Task: Find connections with filter location Bagnols-sur-Cèze with filter topic #openhouse with filter profile language German with filter current company Barco with filter school Chaudhary Charan Singh University with filter industry Retail Art Dealers with filter service category Commercial Insurance with filter keywords title Management Consultant
Action: Mouse moved to (627, 86)
Screenshot: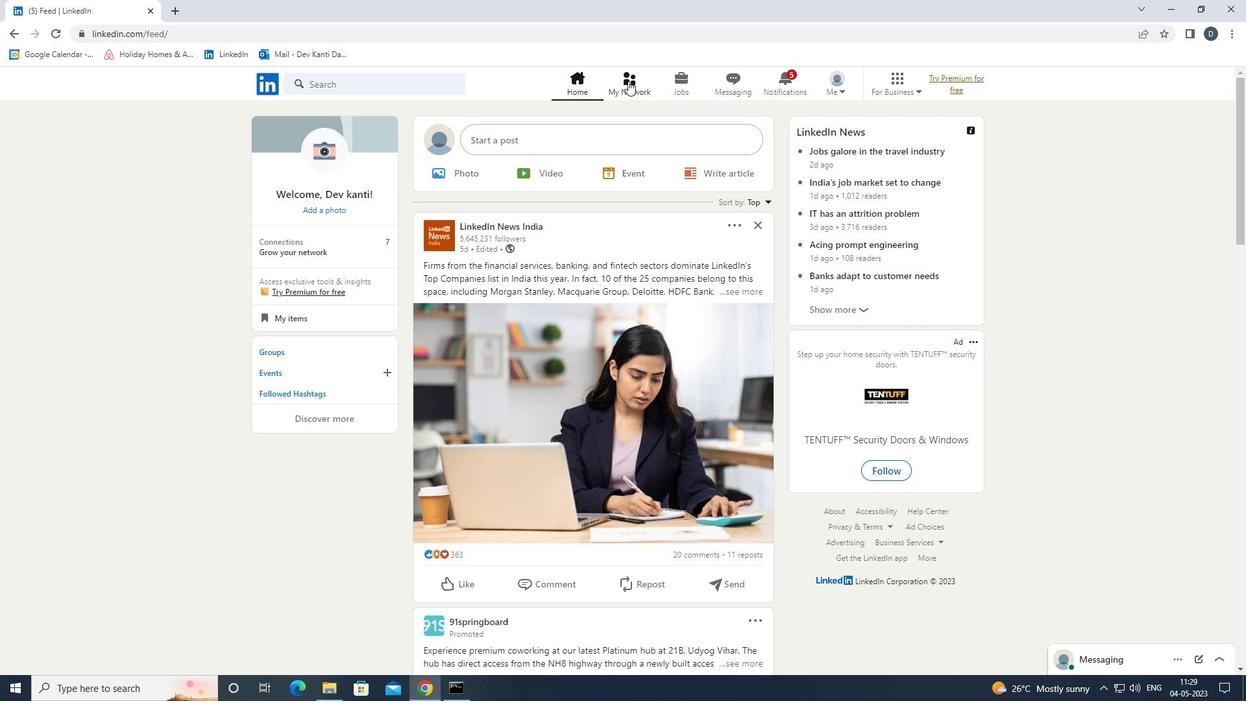 
Action: Mouse pressed left at (627, 86)
Screenshot: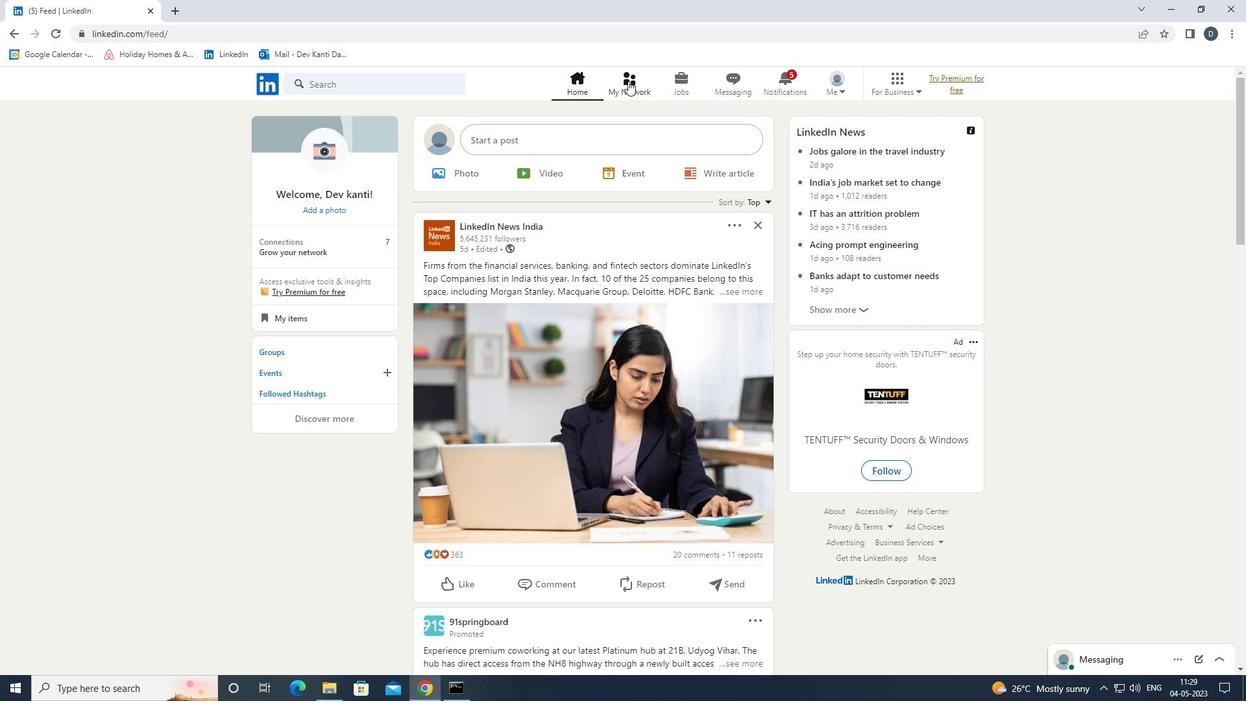 
Action: Mouse moved to (431, 155)
Screenshot: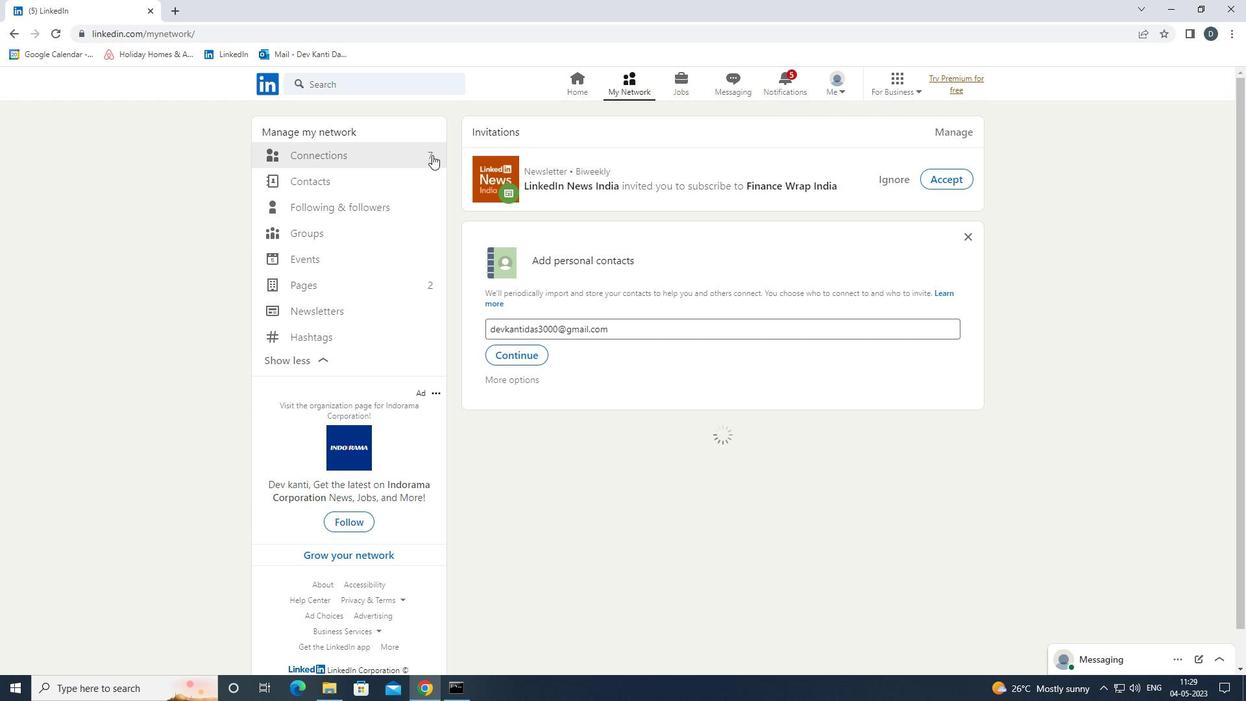 
Action: Mouse pressed left at (431, 155)
Screenshot: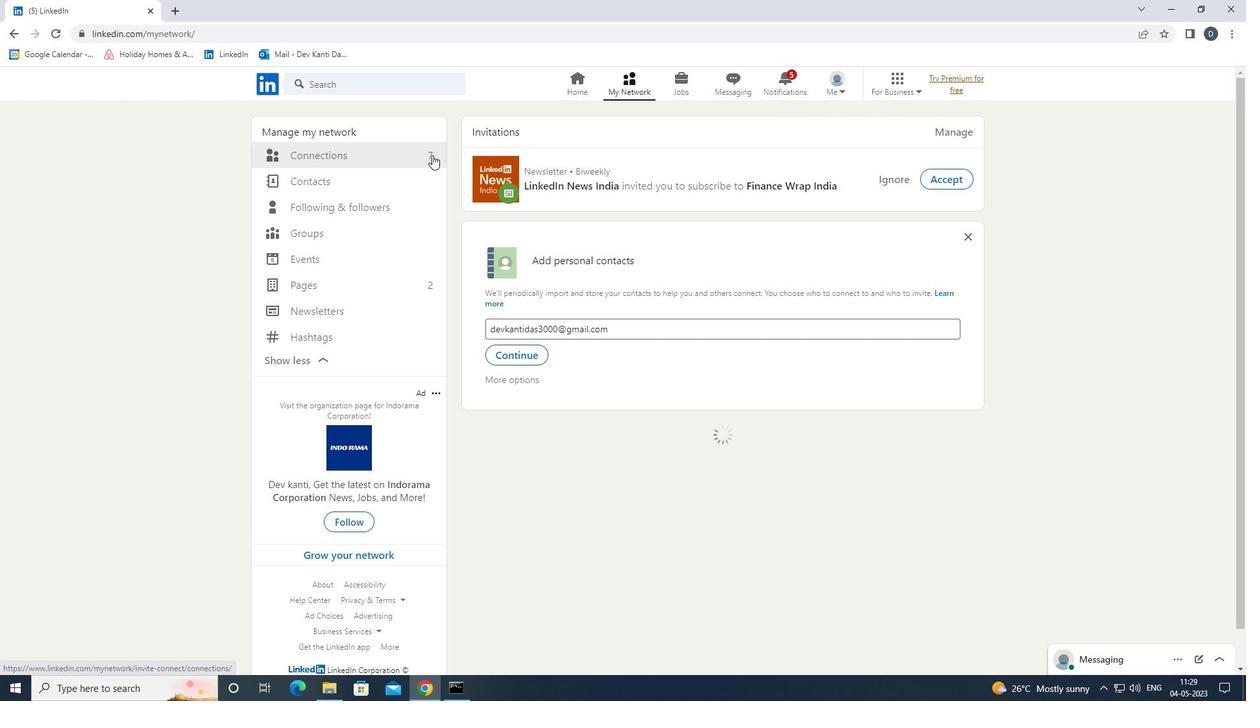 
Action: Mouse moved to (720, 157)
Screenshot: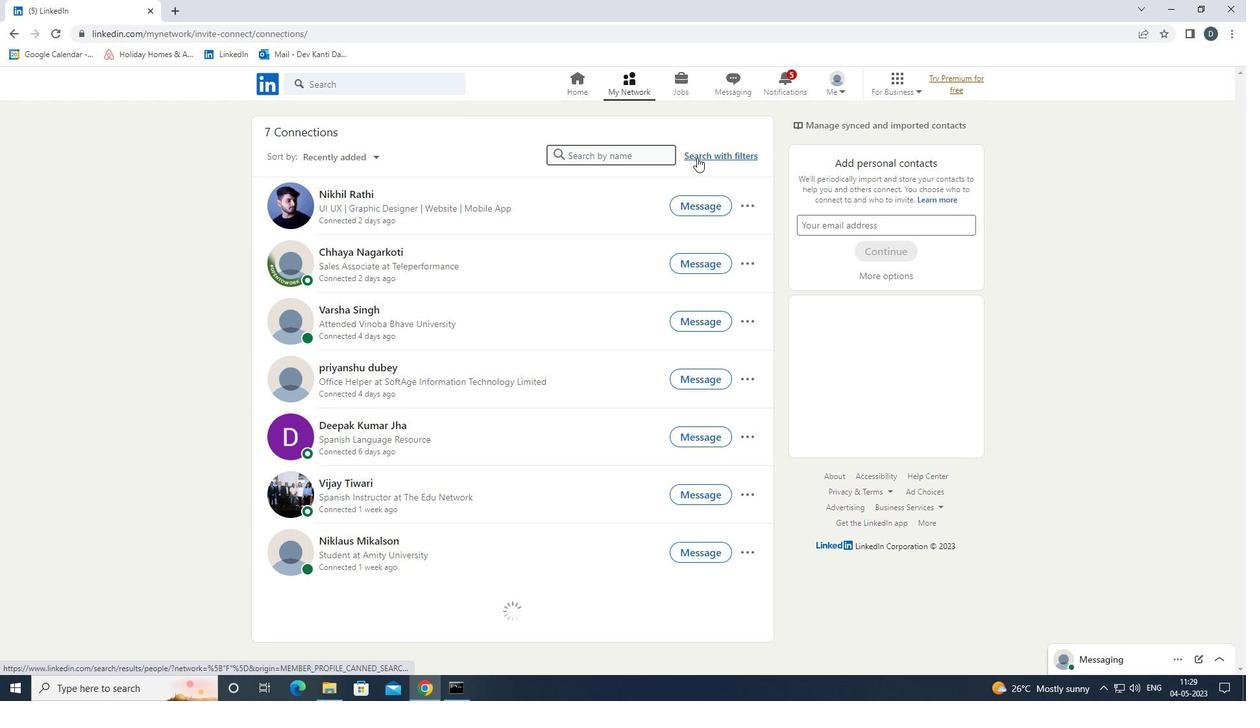 
Action: Mouse pressed left at (720, 157)
Screenshot: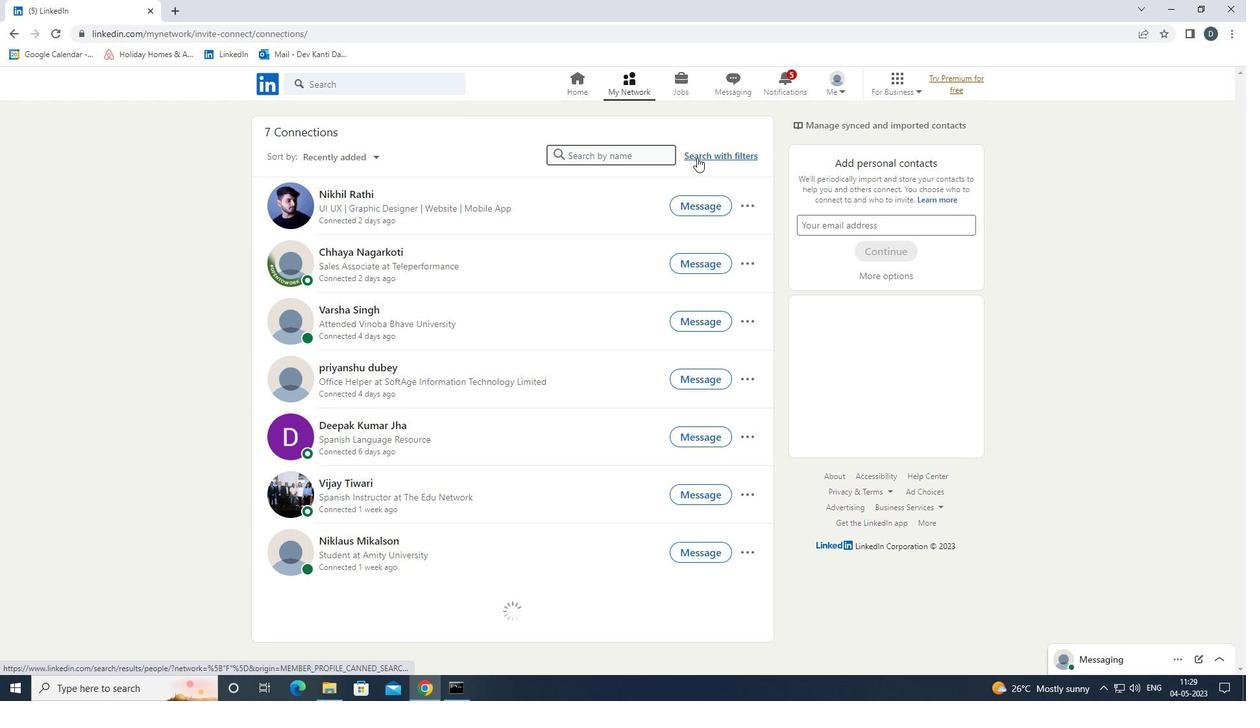 
Action: Mouse moved to (660, 119)
Screenshot: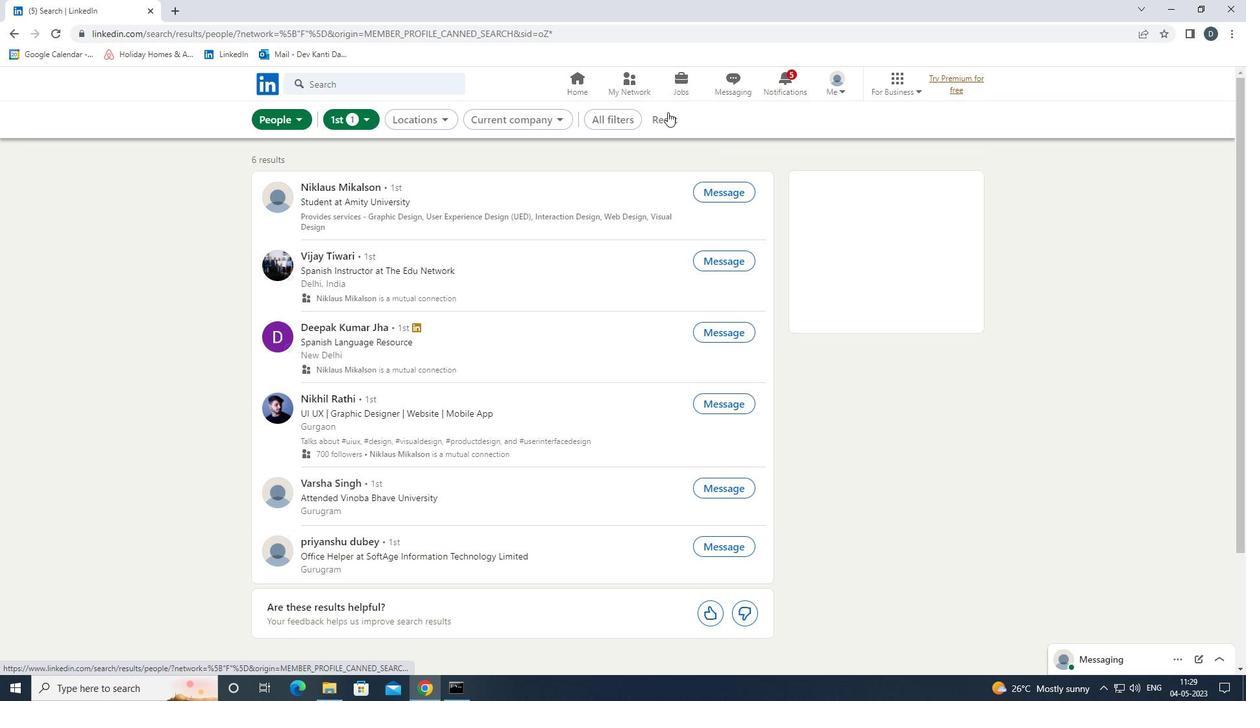 
Action: Mouse pressed left at (660, 119)
Screenshot: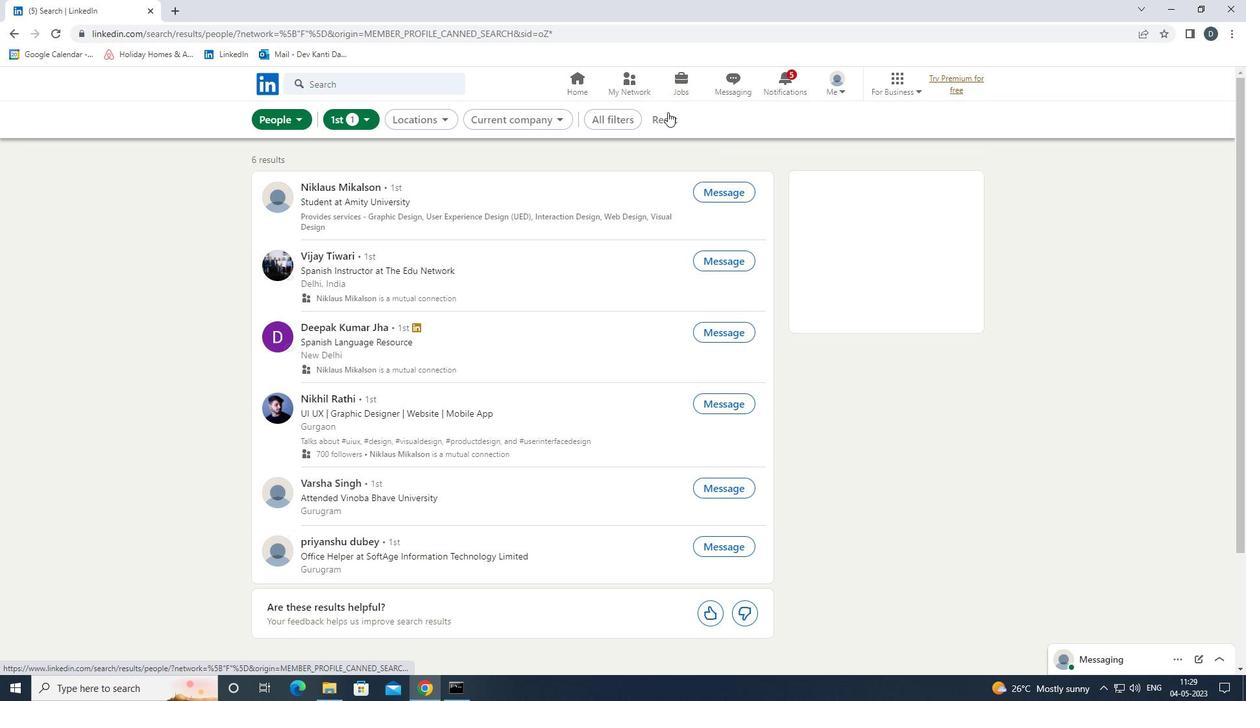 
Action: Mouse moved to (647, 118)
Screenshot: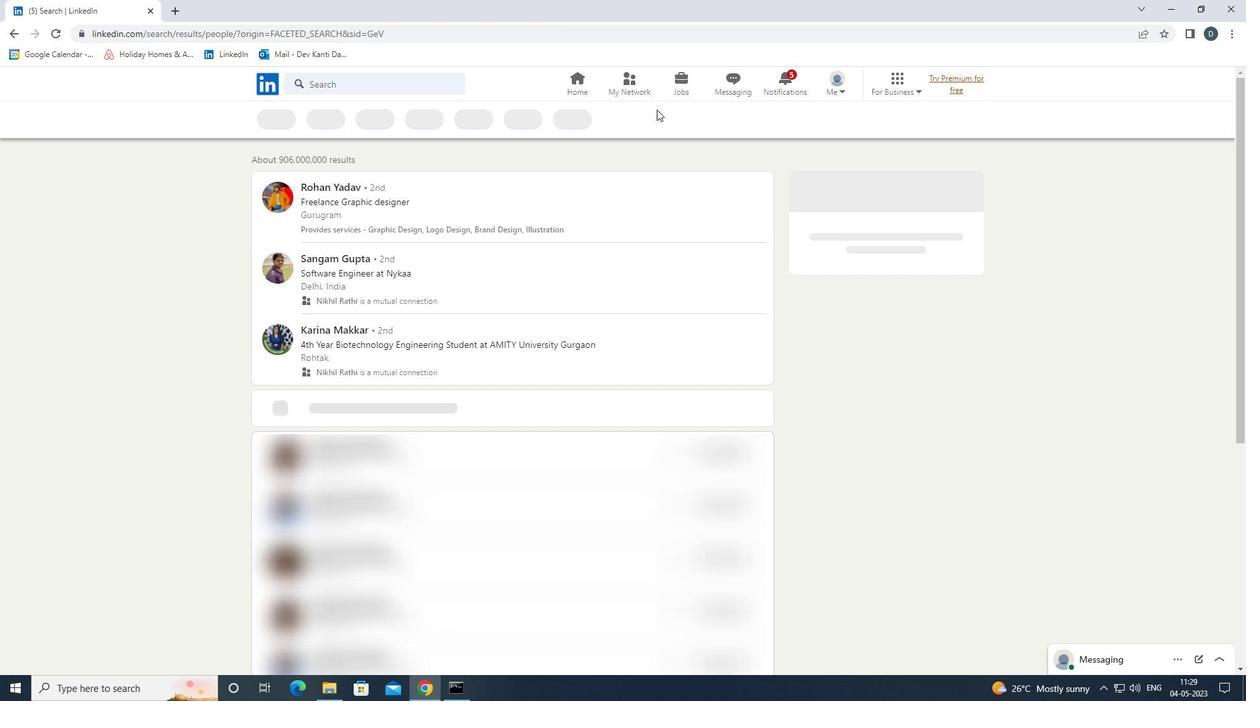 
Action: Mouse pressed left at (647, 118)
Screenshot: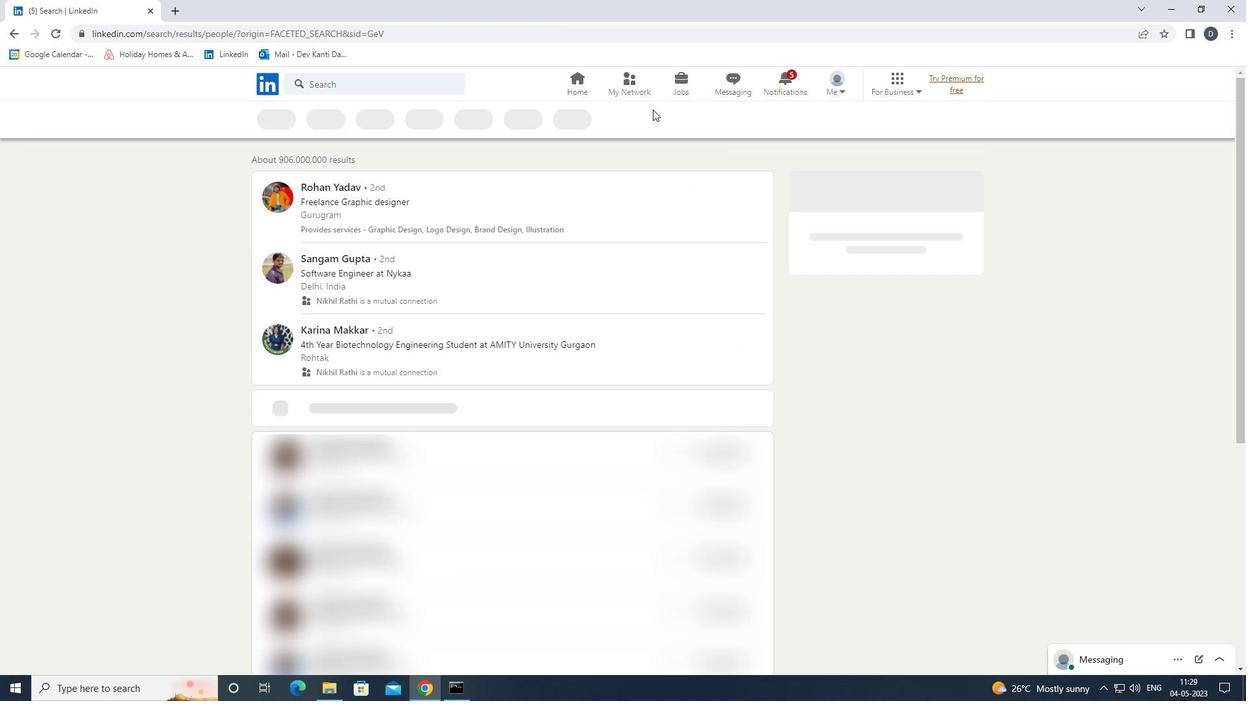 
Action: Mouse moved to (1084, 422)
Screenshot: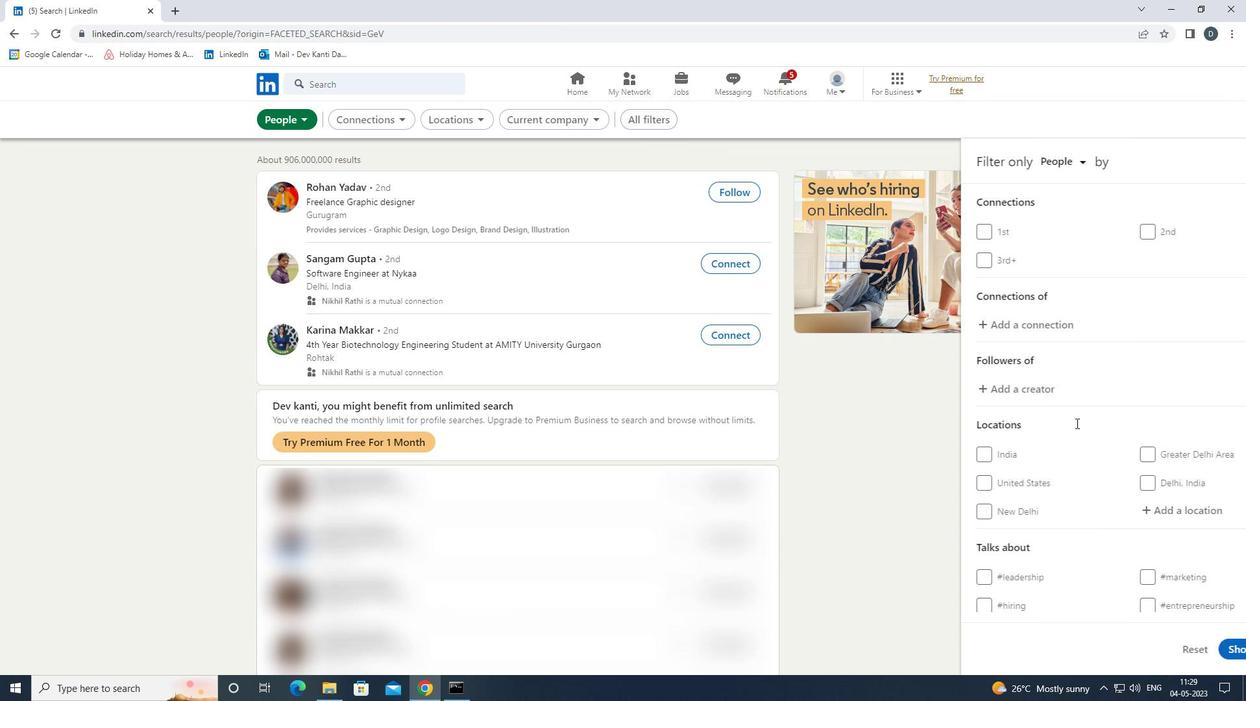 
Action: Mouse scrolled (1084, 422) with delta (0, 0)
Screenshot: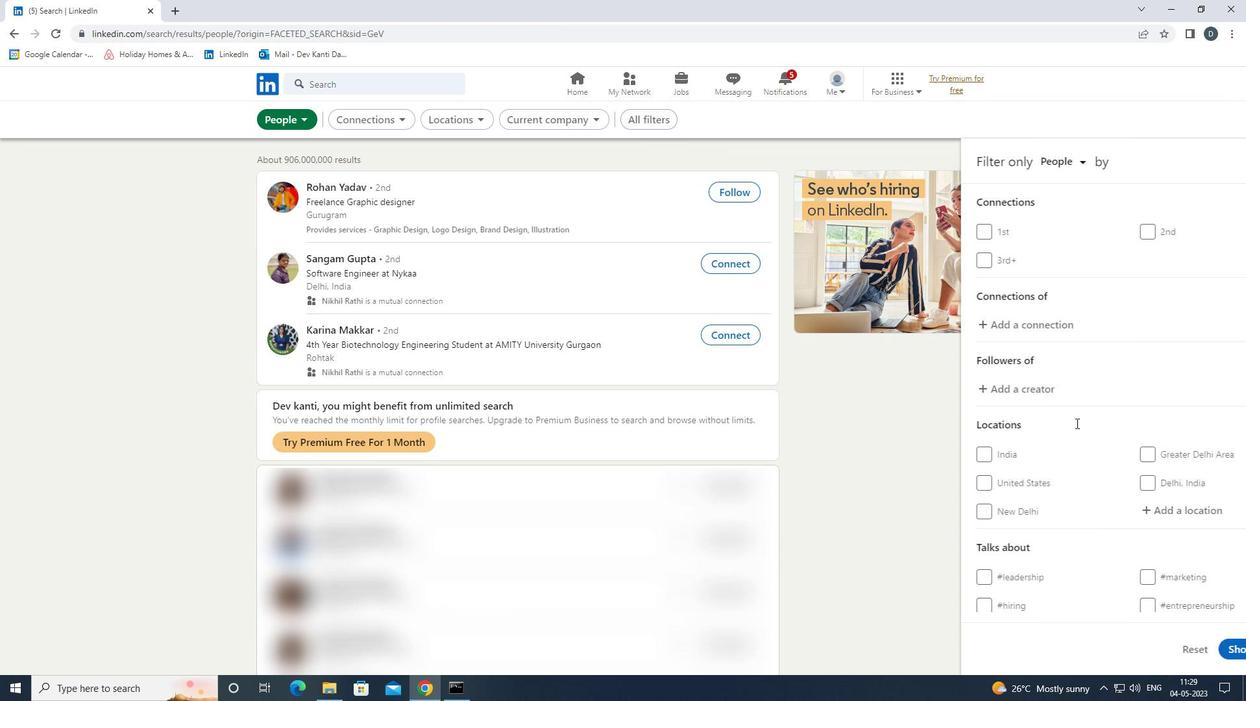 
Action: Mouse moved to (1084, 422)
Screenshot: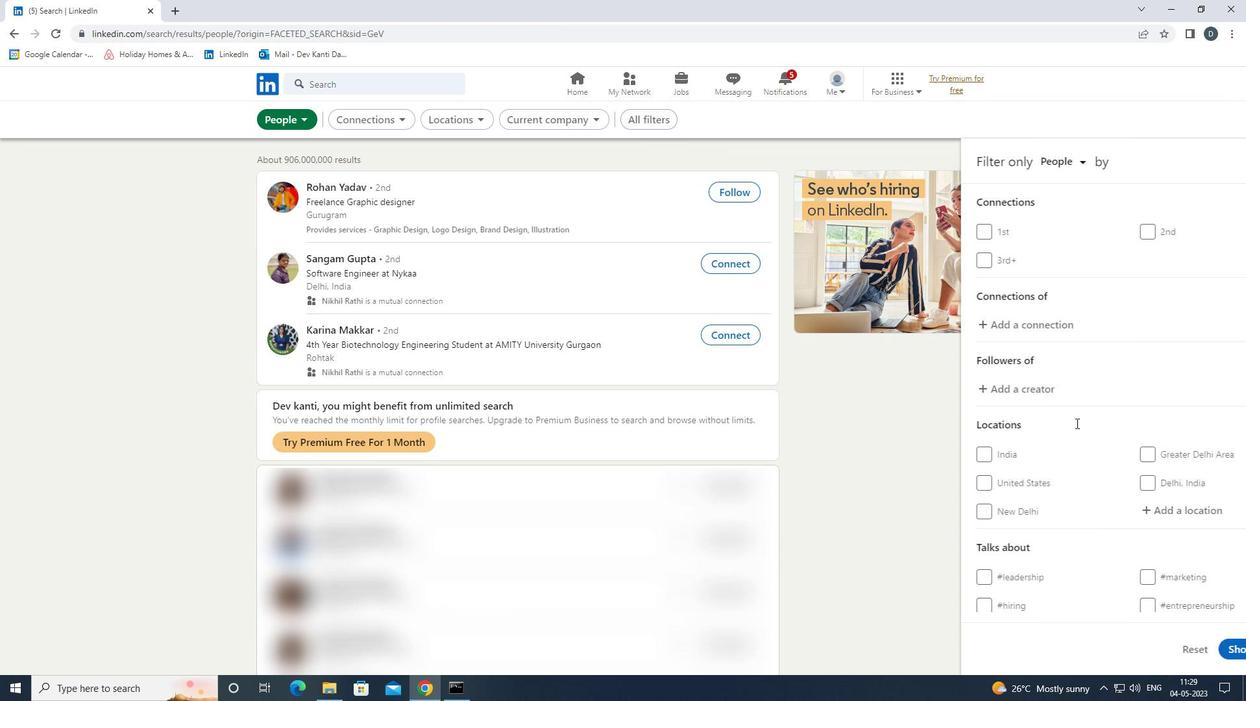 
Action: Mouse scrolled (1084, 422) with delta (0, 0)
Screenshot: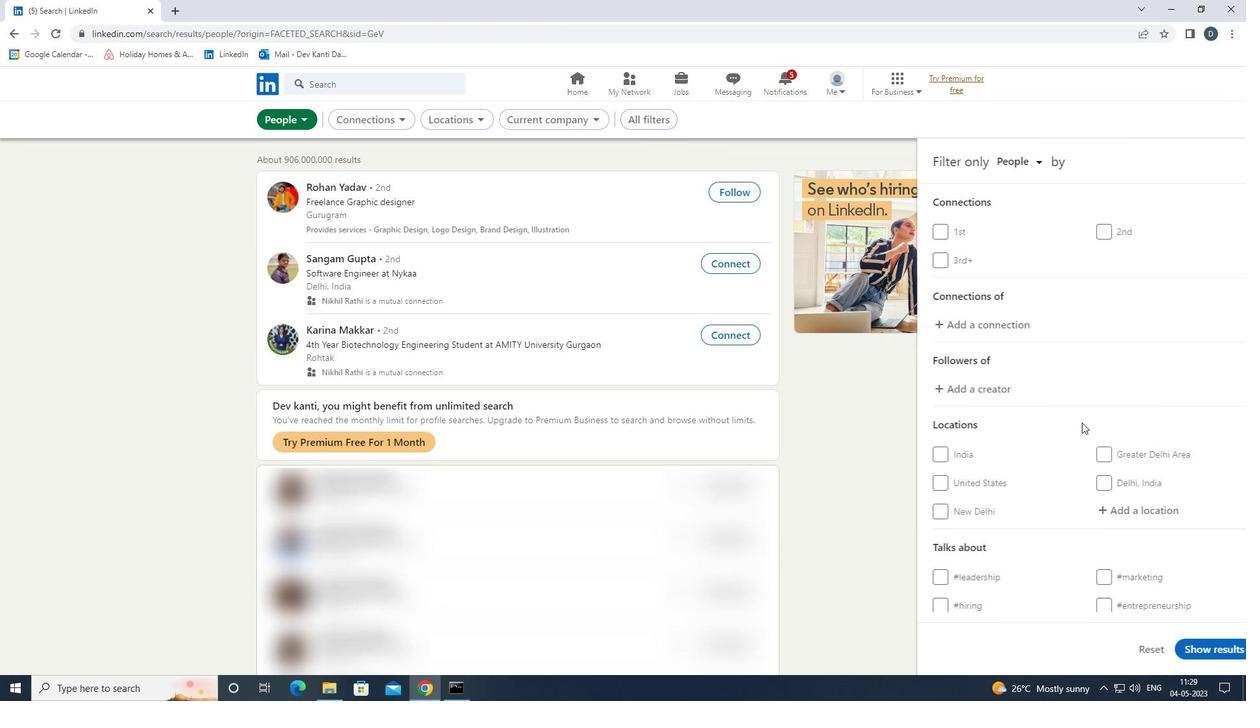 
Action: Mouse moved to (1091, 366)
Screenshot: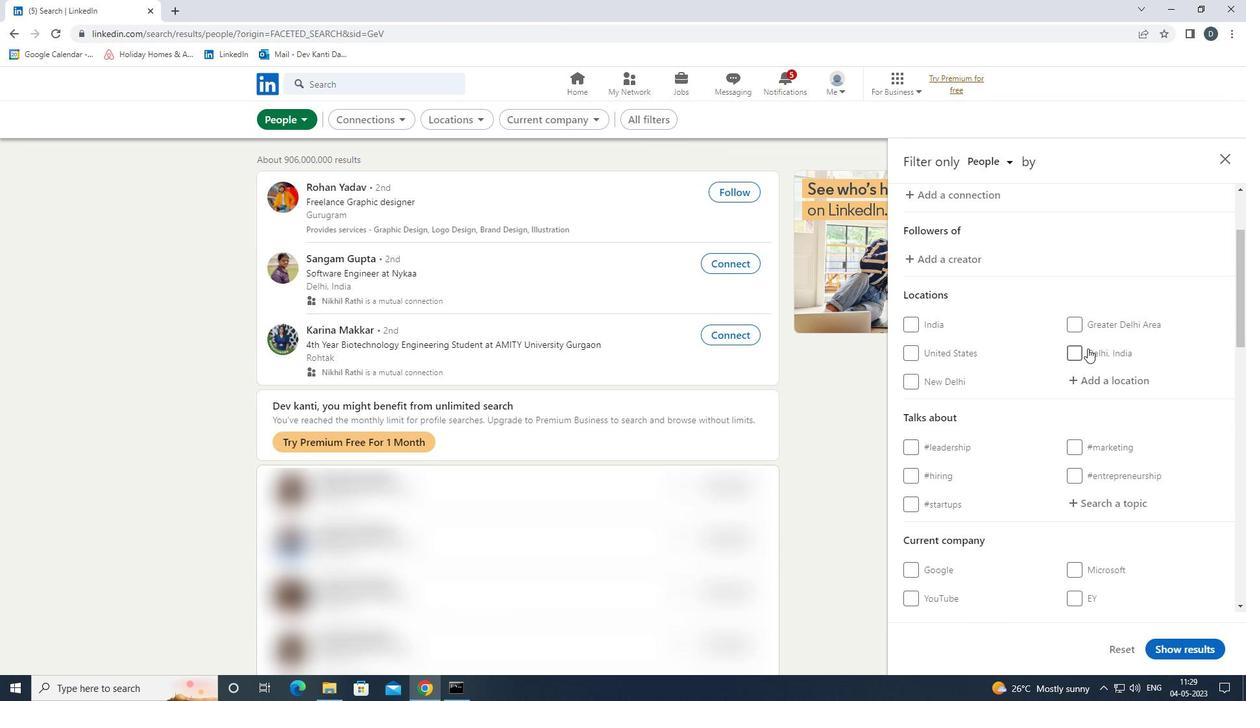 
Action: Mouse pressed left at (1091, 366)
Screenshot: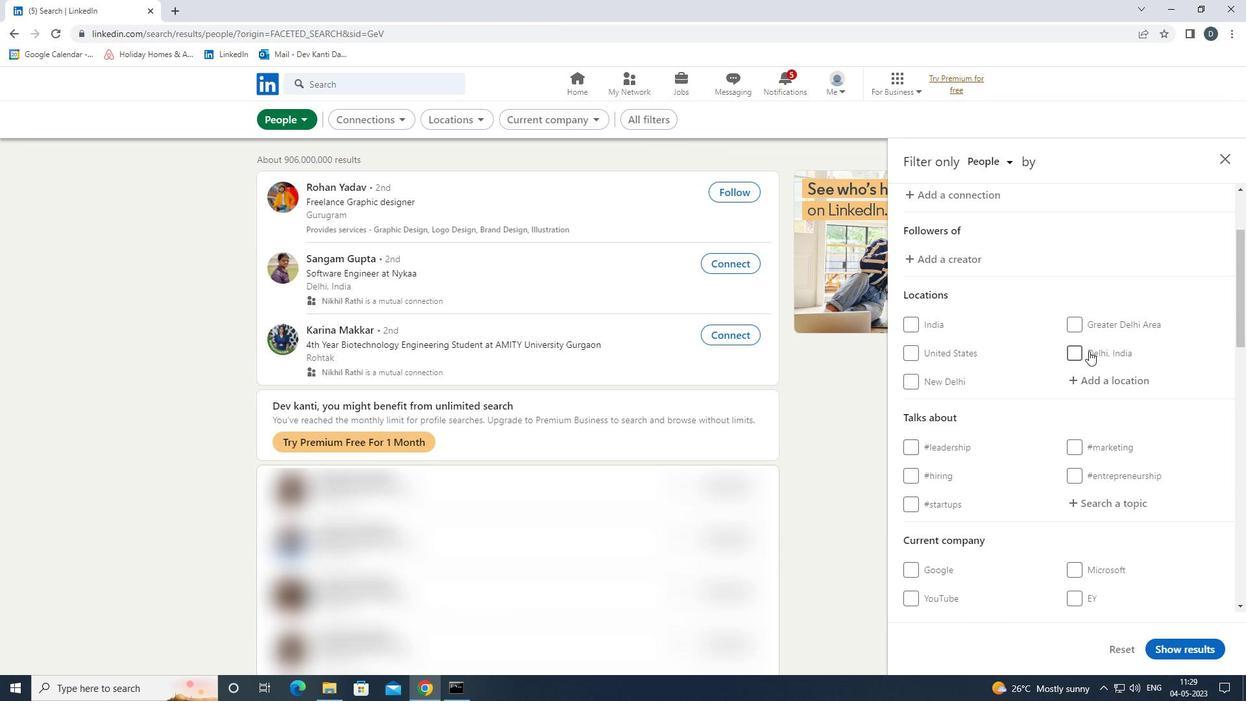 
Action: Mouse moved to (1094, 375)
Screenshot: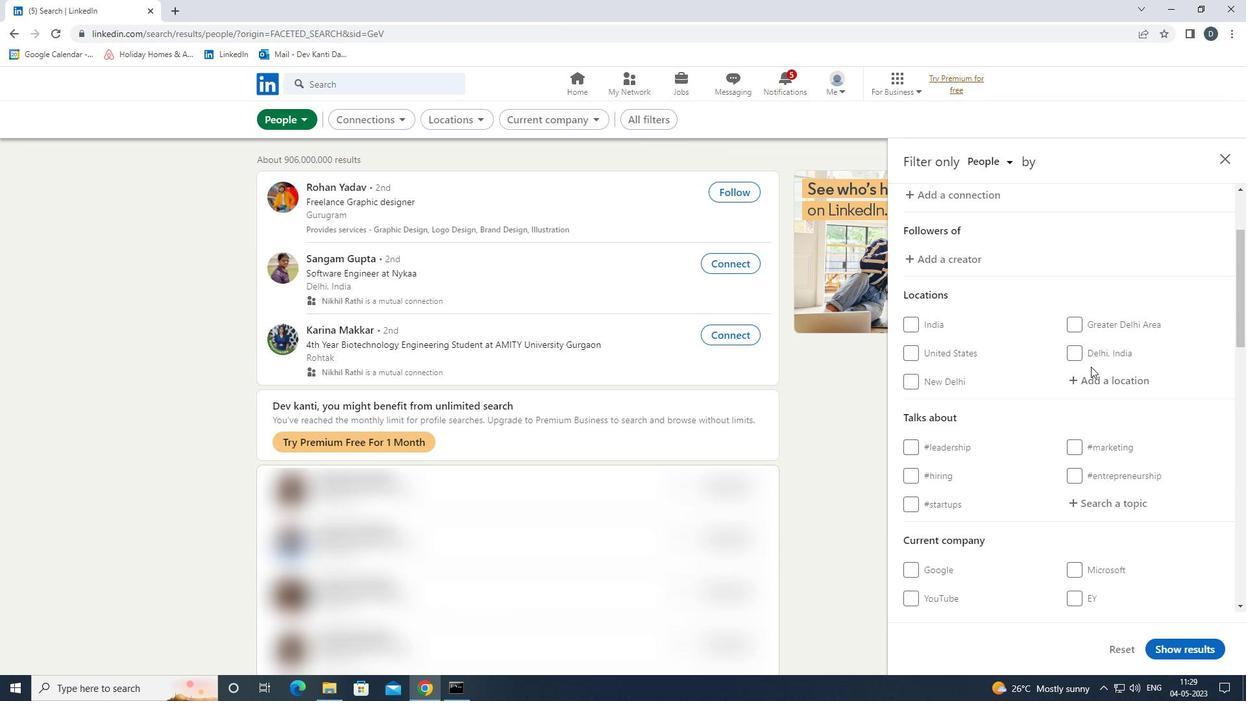 
Action: Mouse pressed left at (1094, 375)
Screenshot: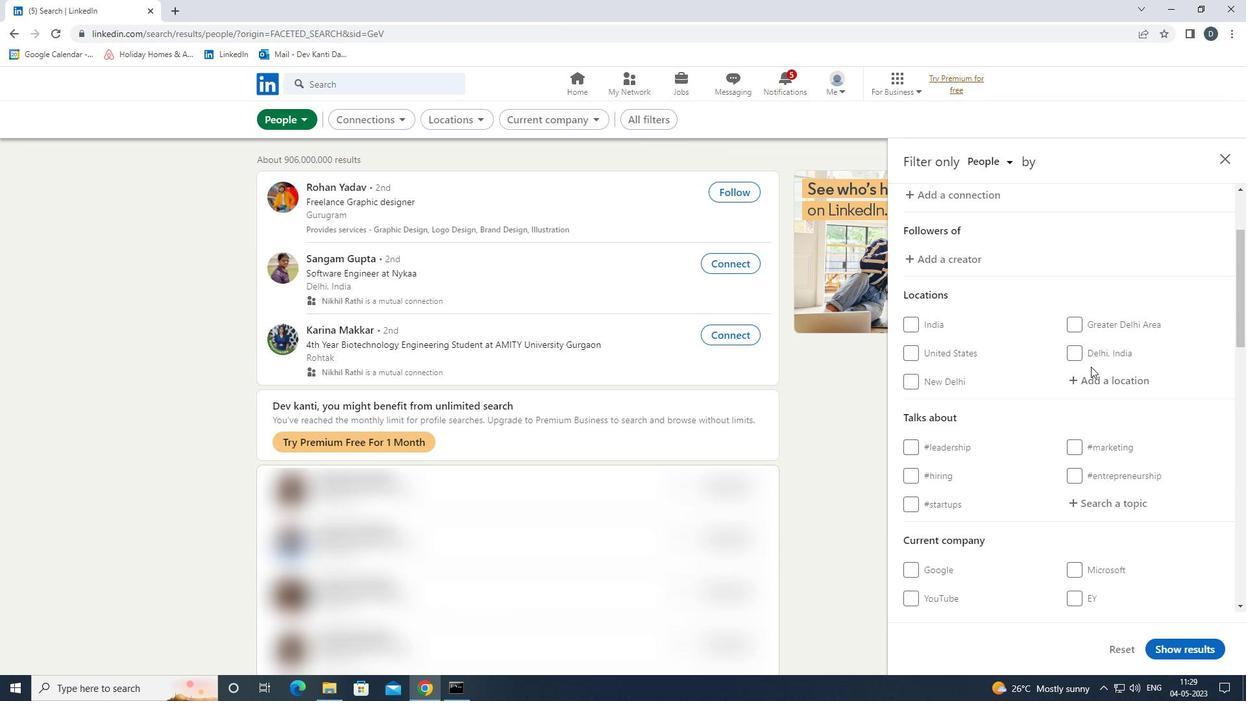 
Action: Key pressed <Key.shift>BANG<Key.backspace><Key.backspace>GNOLS<Key.down><Key.down><Key.down><Key.enter>
Screenshot: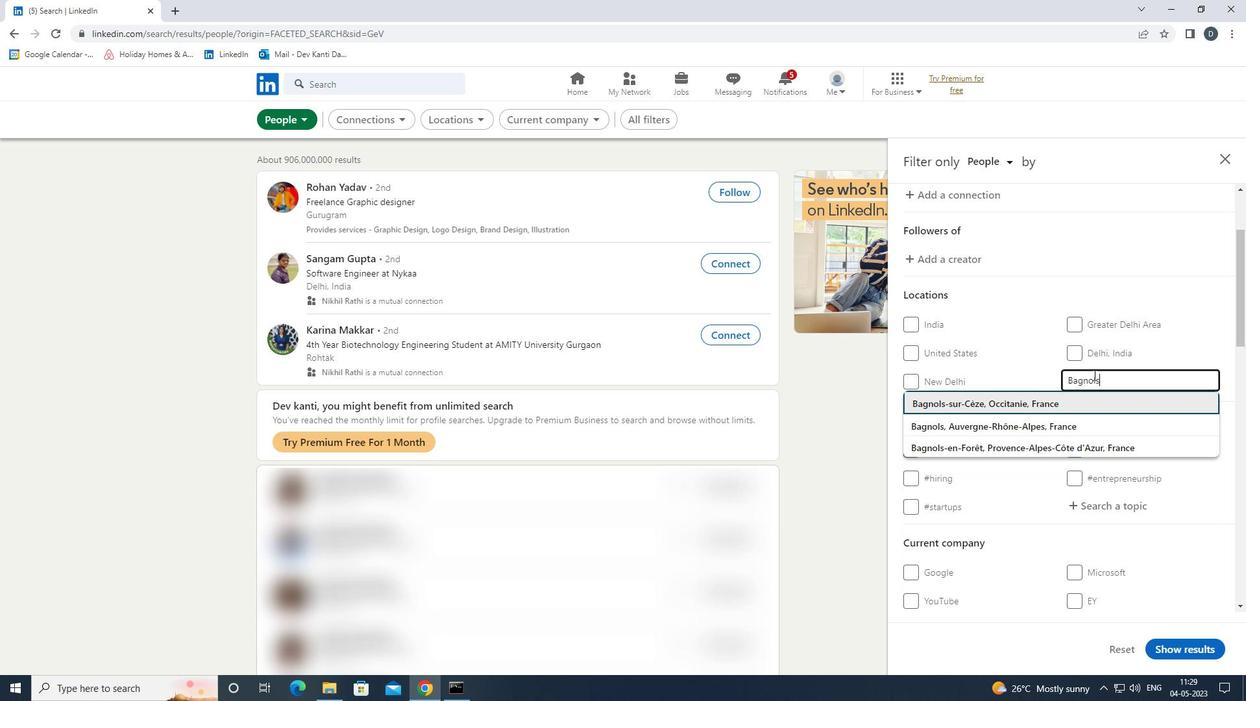 
Action: Mouse moved to (937, 224)
Screenshot: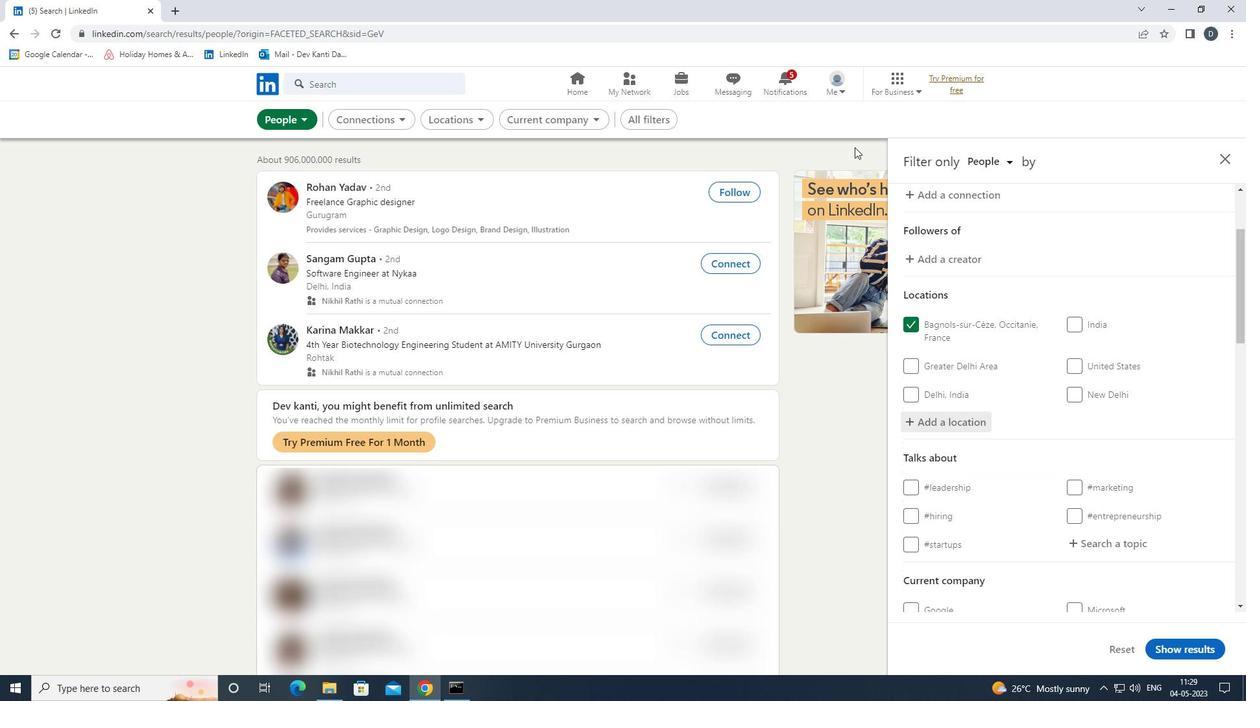 
Action: Mouse scrolled (937, 223) with delta (0, 0)
Screenshot: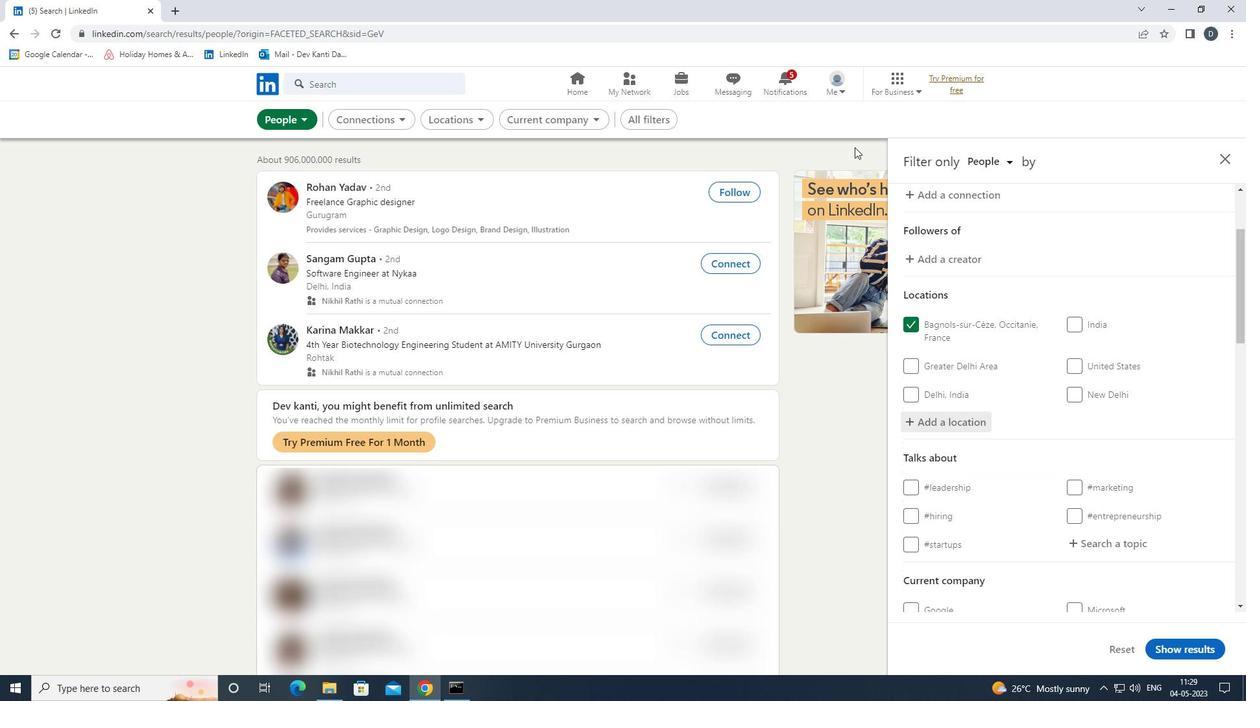 
Action: Mouse moved to (1016, 337)
Screenshot: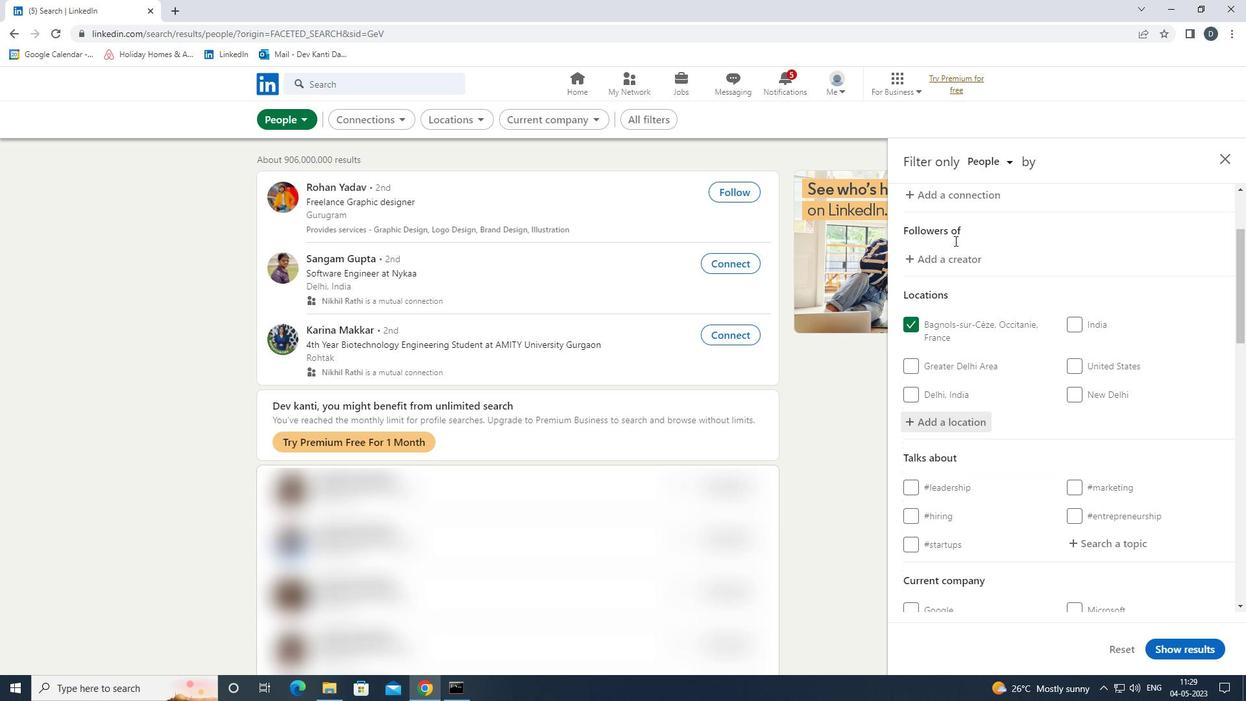 
Action: Mouse scrolled (1016, 336) with delta (0, 0)
Screenshot: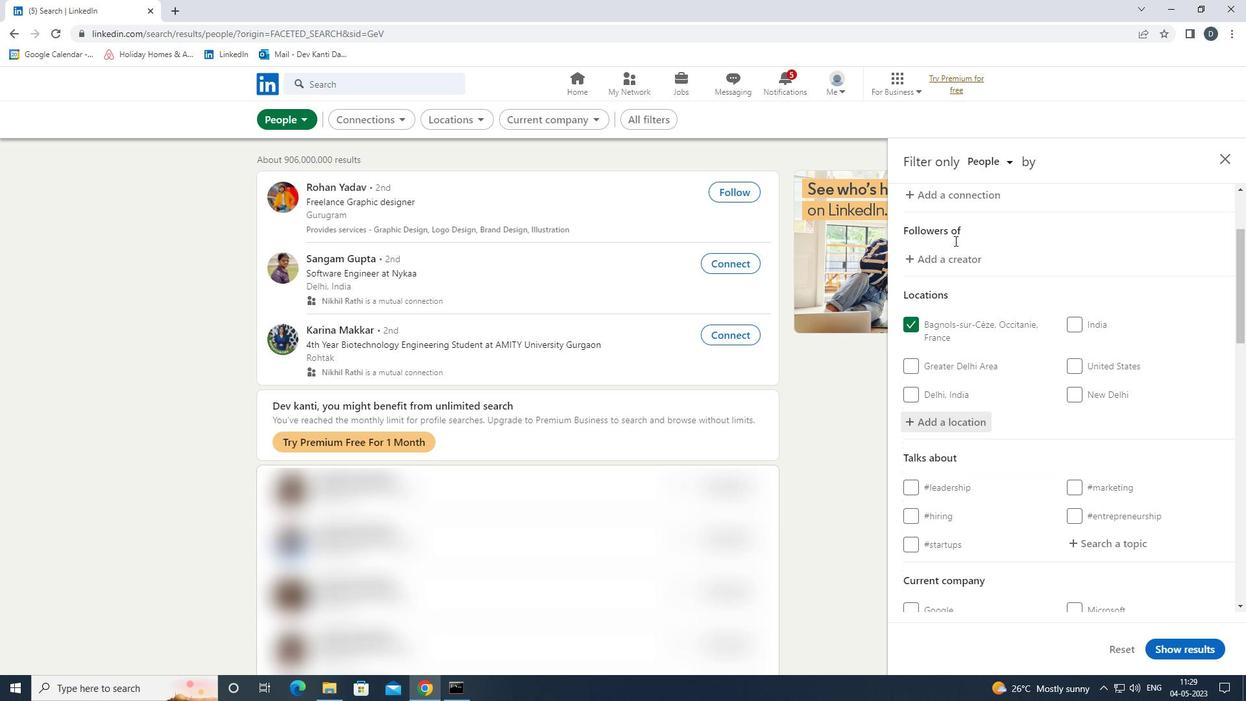 
Action: Mouse moved to (1016, 338)
Screenshot: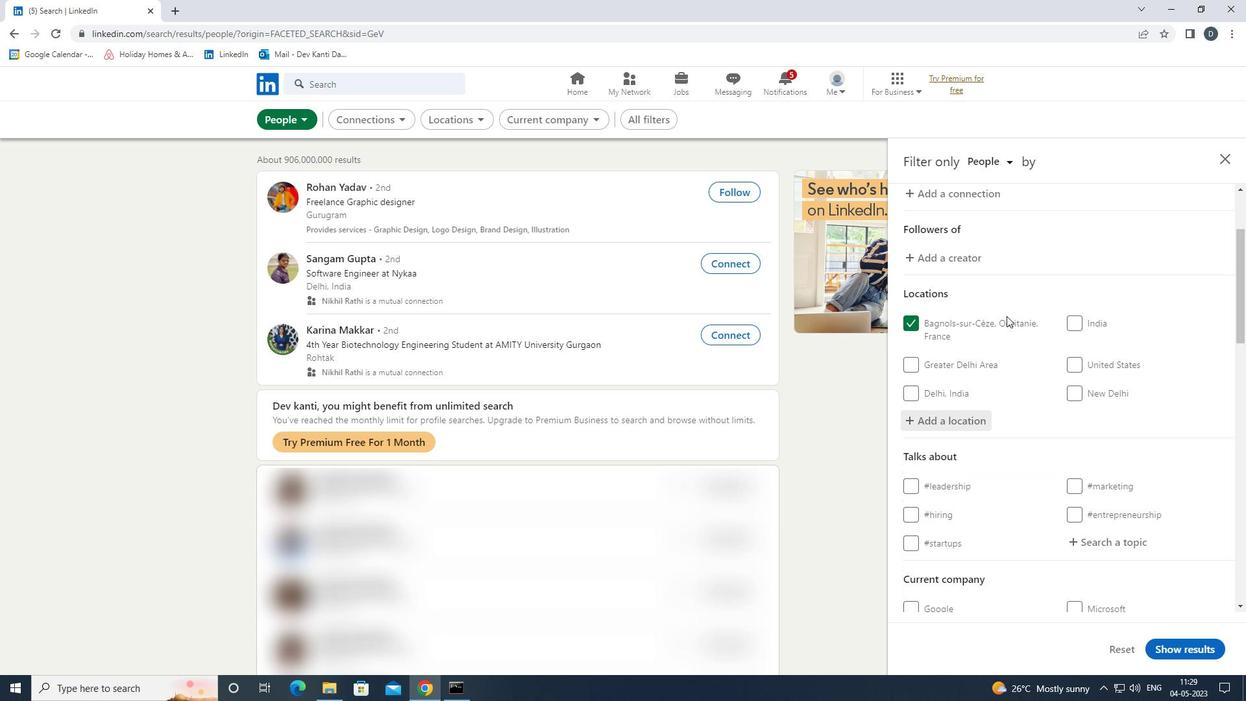 
Action: Mouse scrolled (1016, 338) with delta (0, 0)
Screenshot: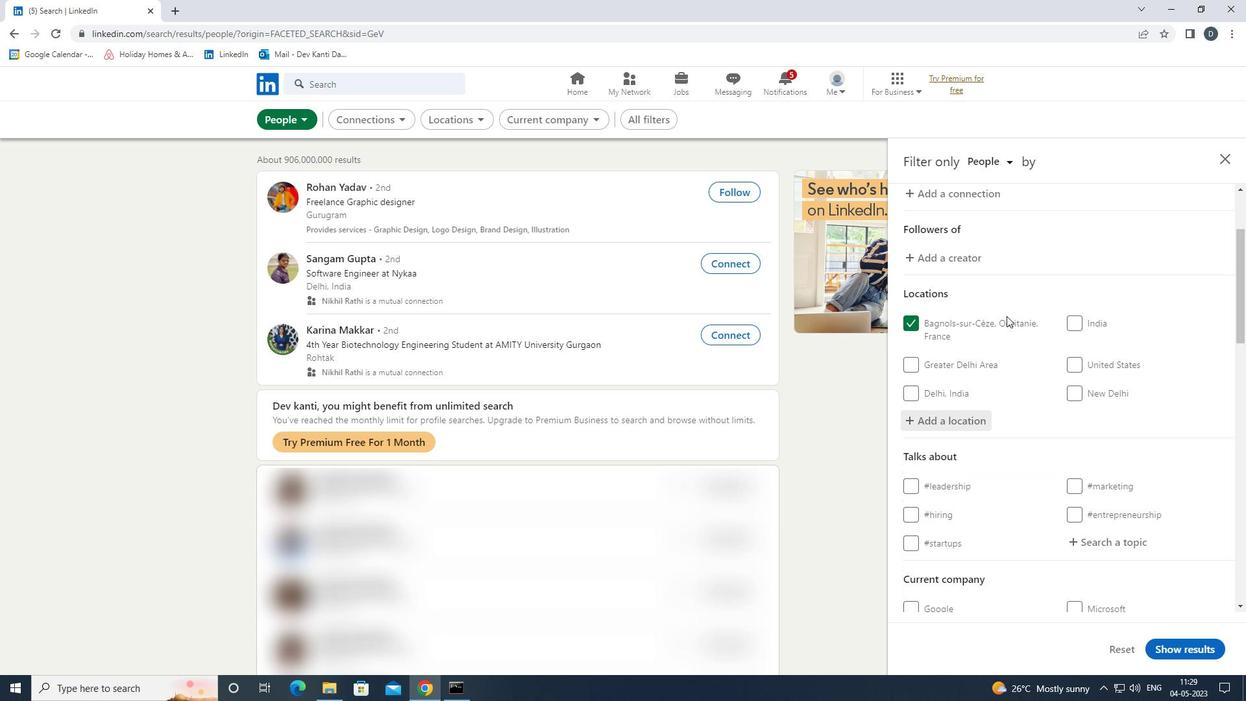 
Action: Mouse moved to (1016, 339)
Screenshot: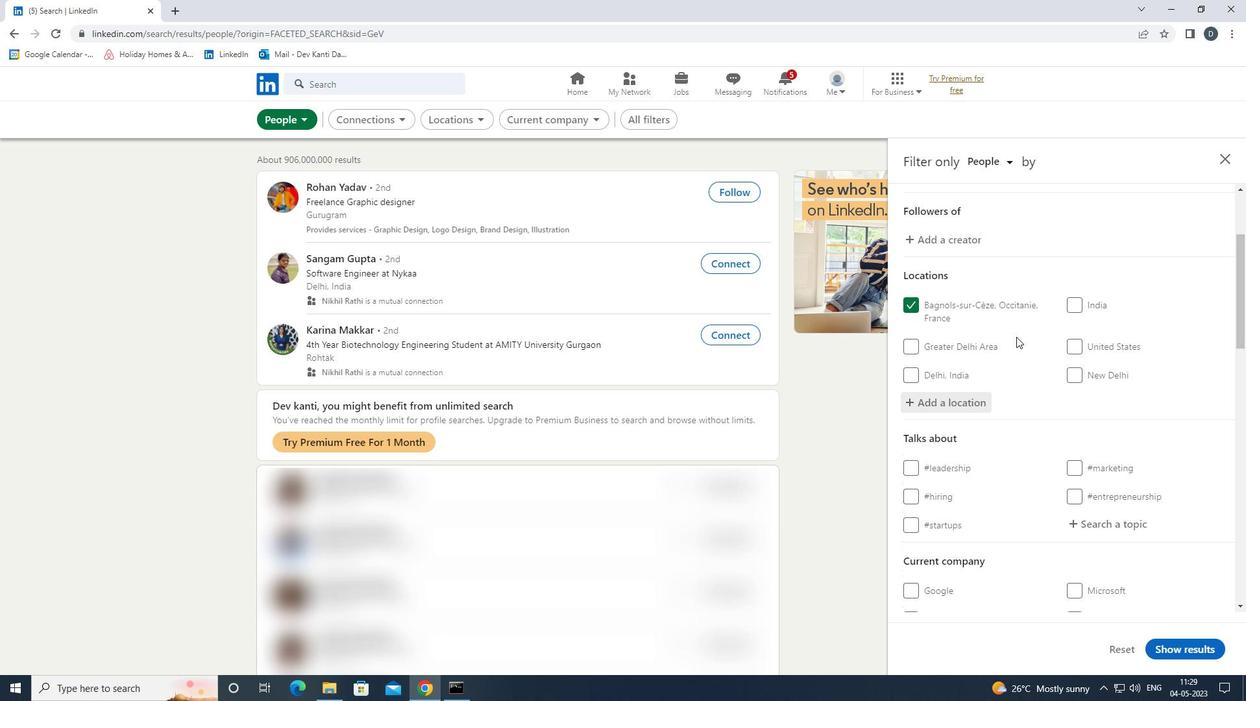 
Action: Mouse scrolled (1016, 338) with delta (0, 0)
Screenshot: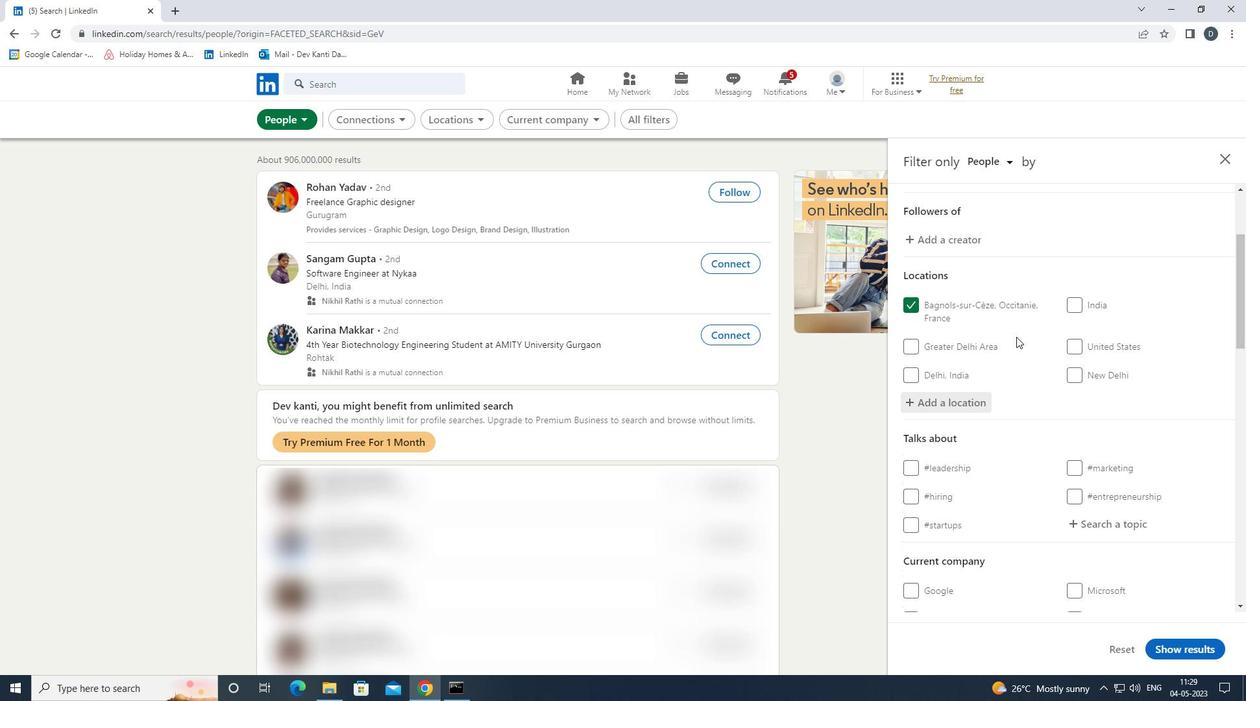 
Action: Mouse moved to (1112, 289)
Screenshot: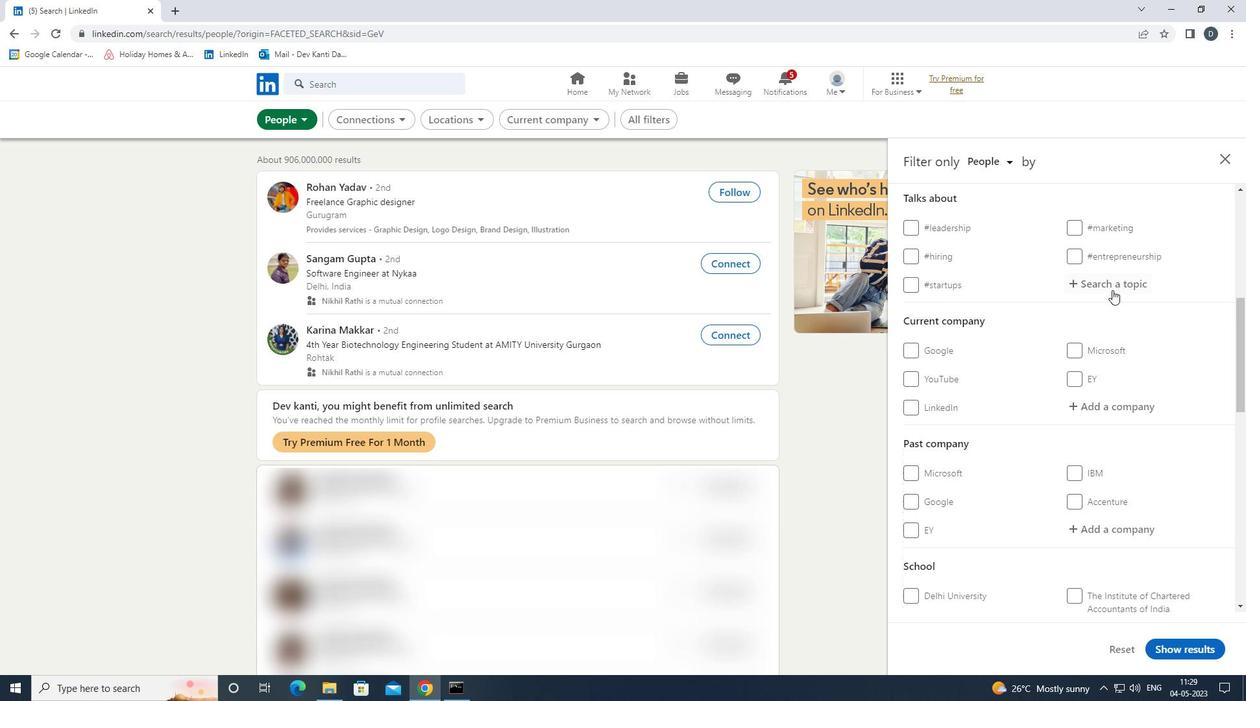 
Action: Mouse pressed left at (1112, 289)
Screenshot: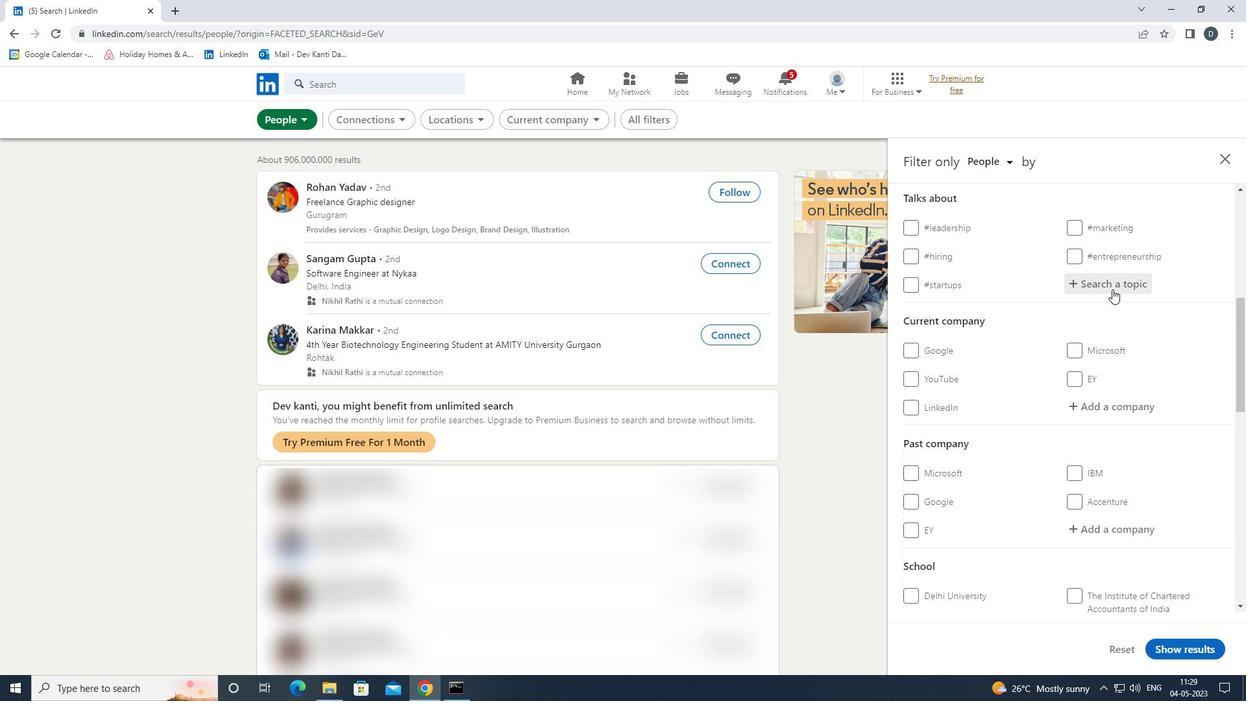 
Action: Key pressed OPENHOUSE<Key.down><Key.enter>
Screenshot: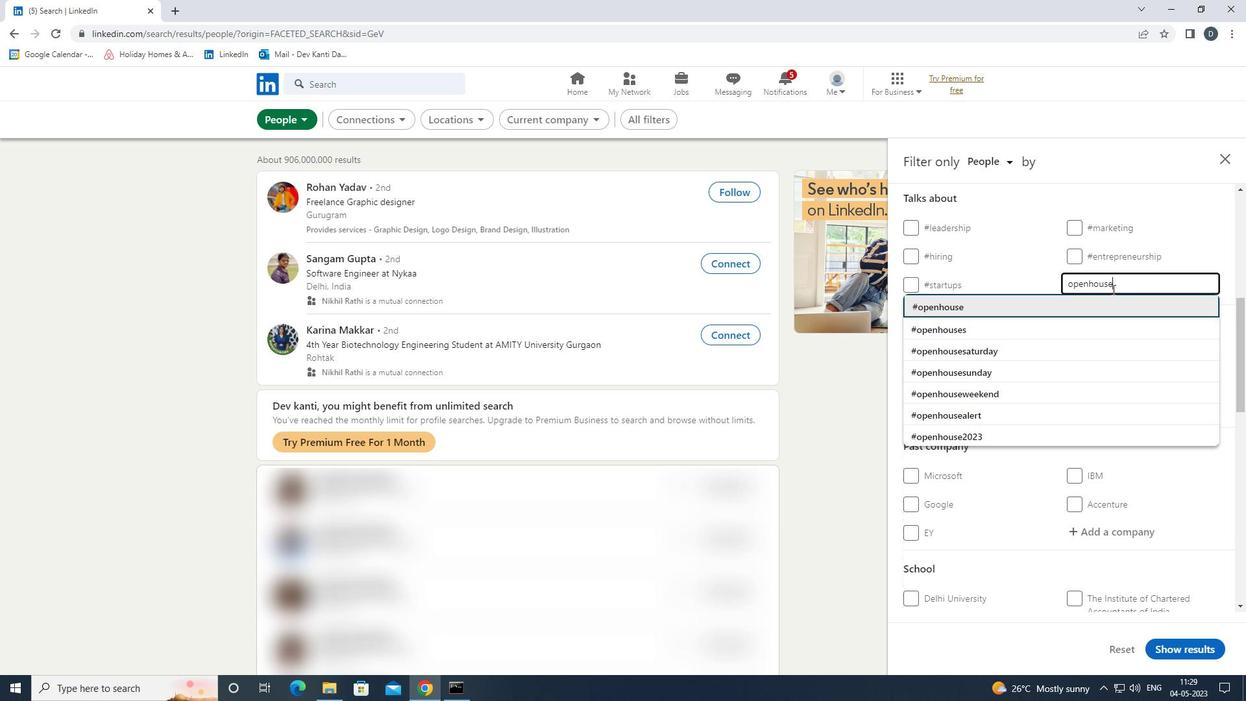 
Action: Mouse moved to (1121, 298)
Screenshot: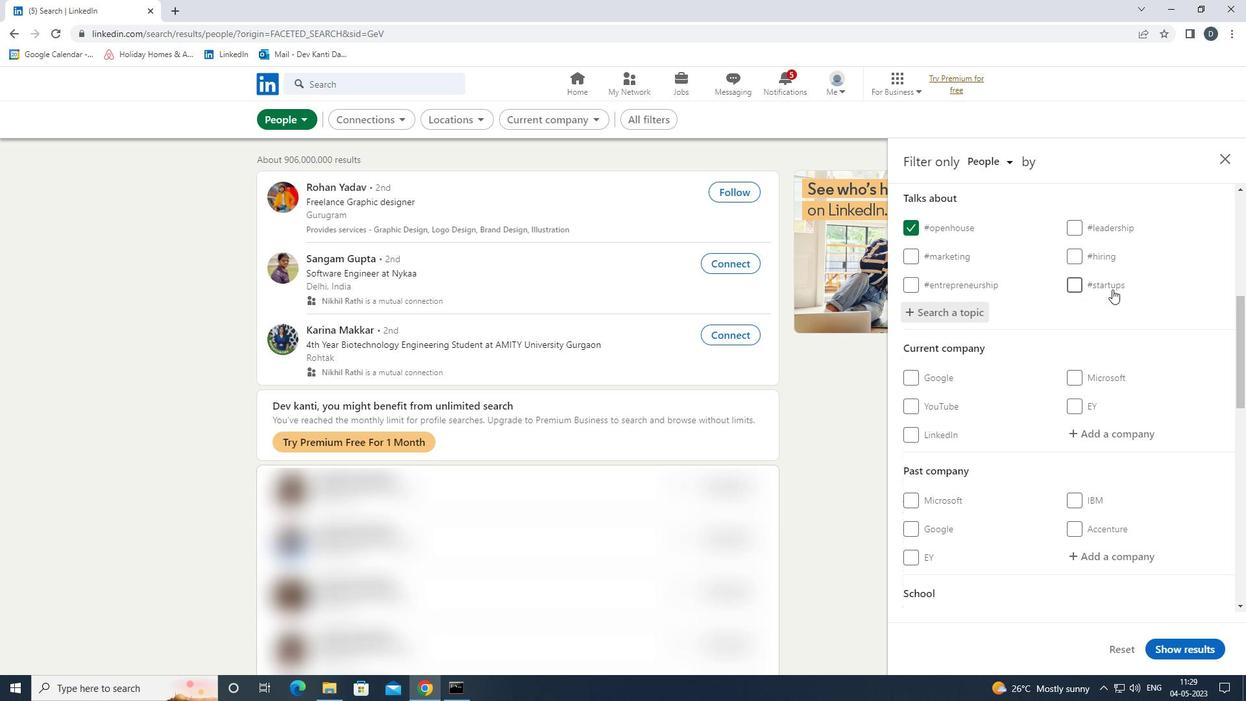 
Action: Mouse scrolled (1121, 297) with delta (0, 0)
Screenshot: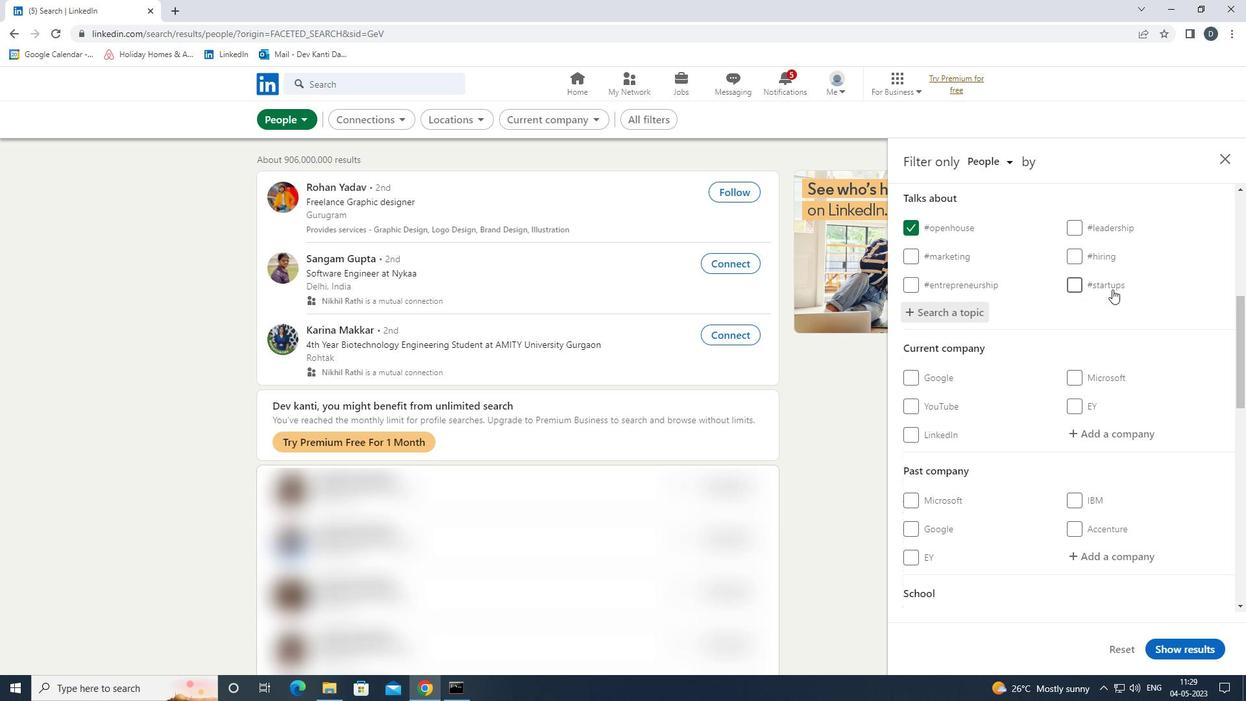 
Action: Mouse moved to (1123, 299)
Screenshot: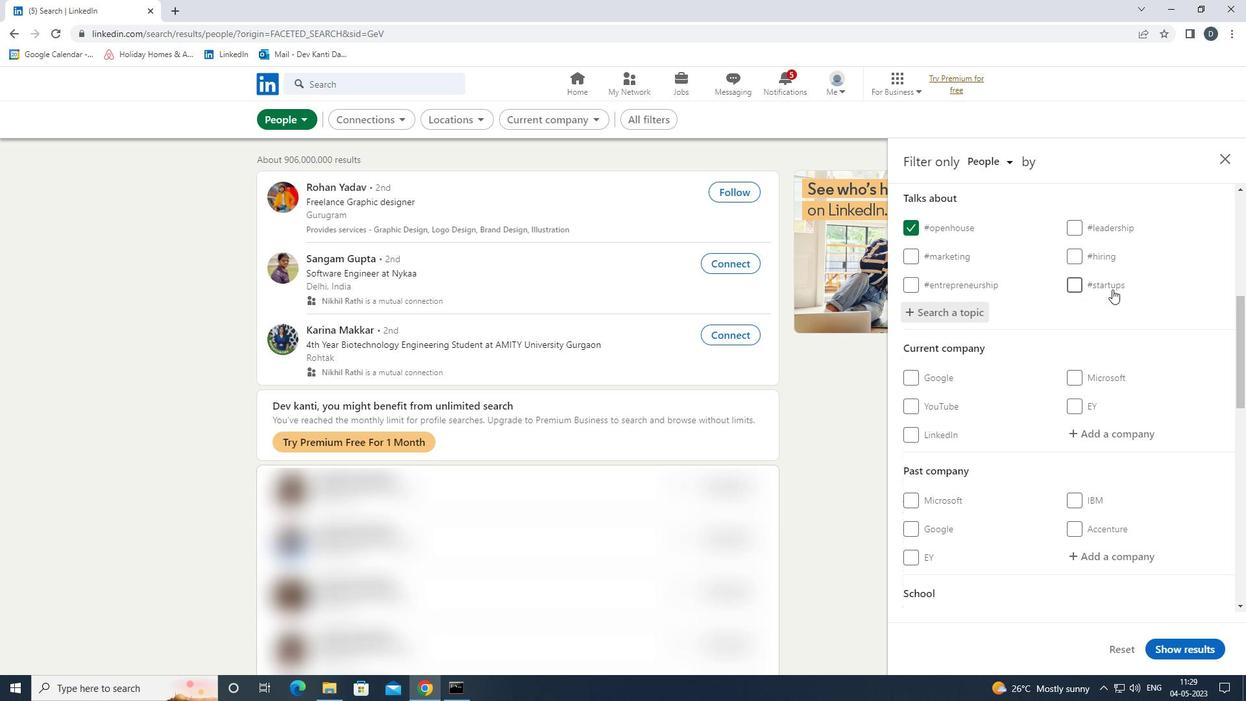 
Action: Mouse scrolled (1123, 299) with delta (0, 0)
Screenshot: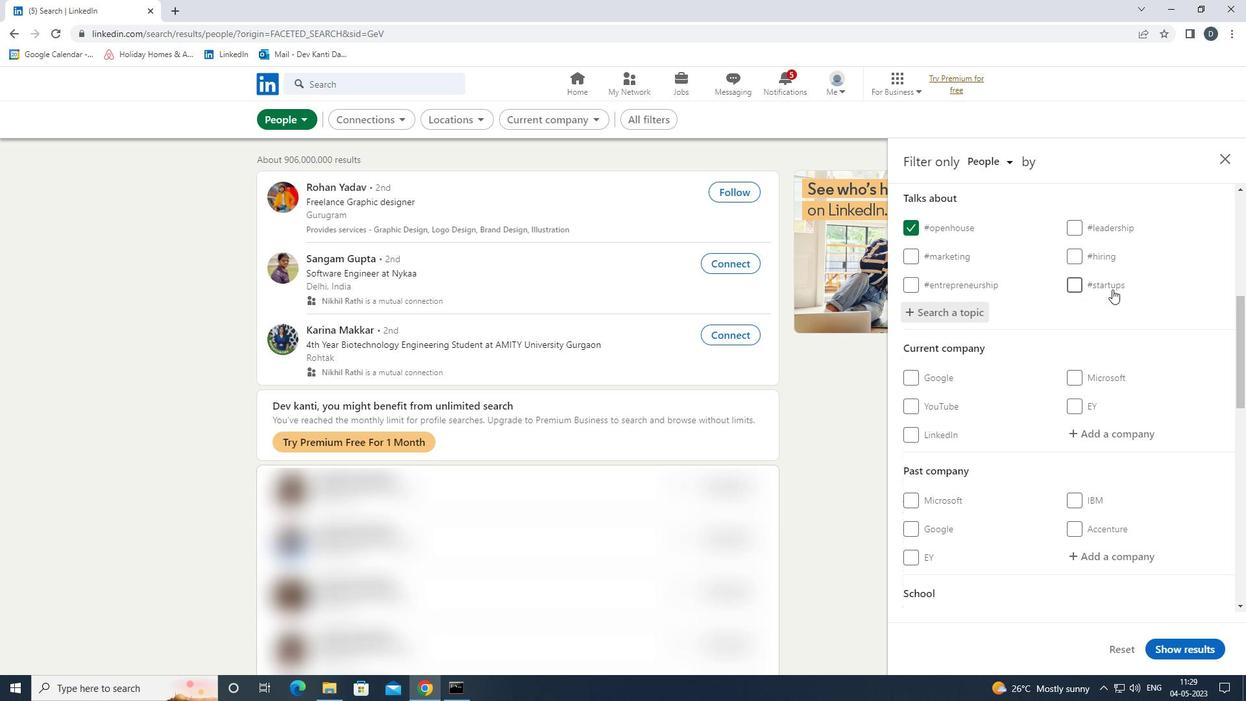 
Action: Mouse moved to (1124, 301)
Screenshot: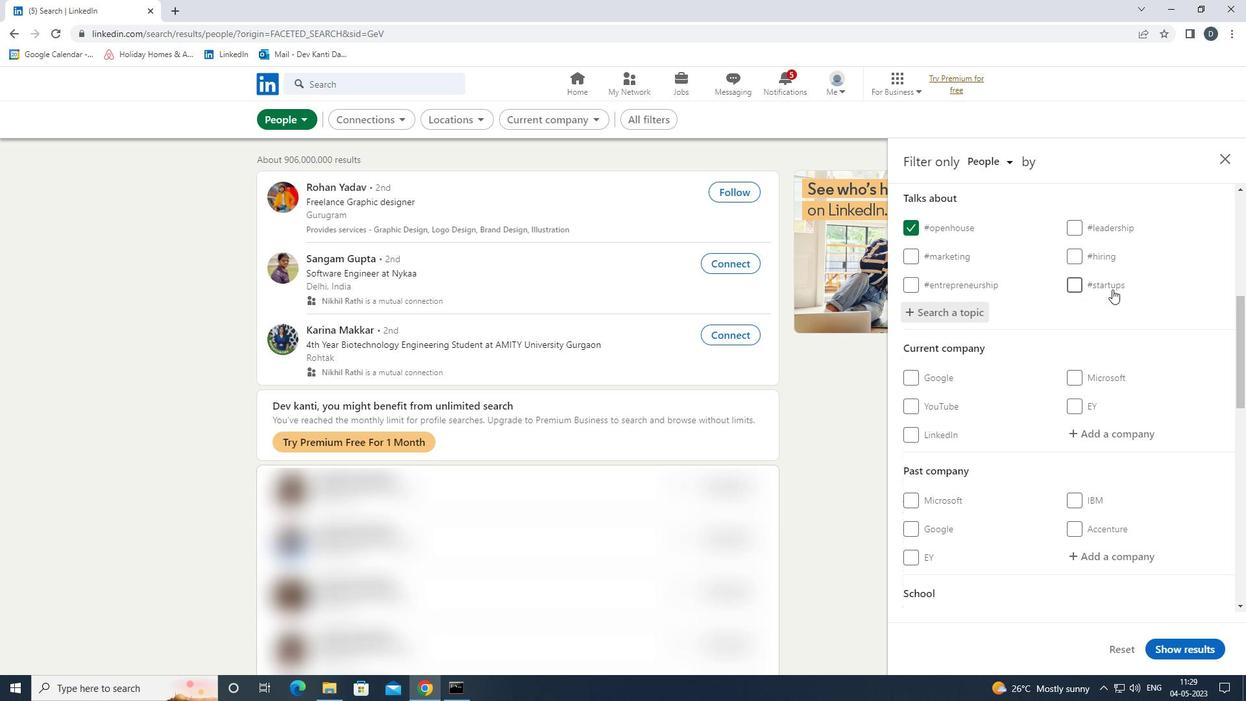 
Action: Mouse scrolled (1124, 300) with delta (0, 0)
Screenshot: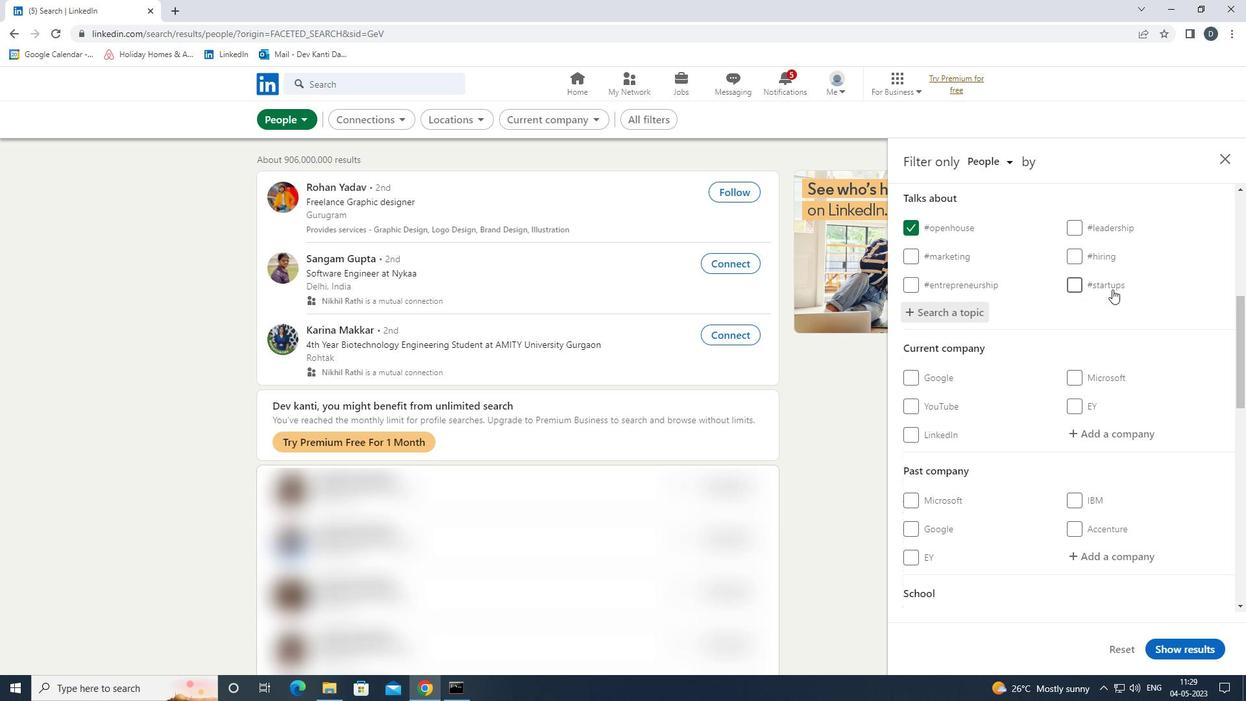 
Action: Mouse moved to (1125, 305)
Screenshot: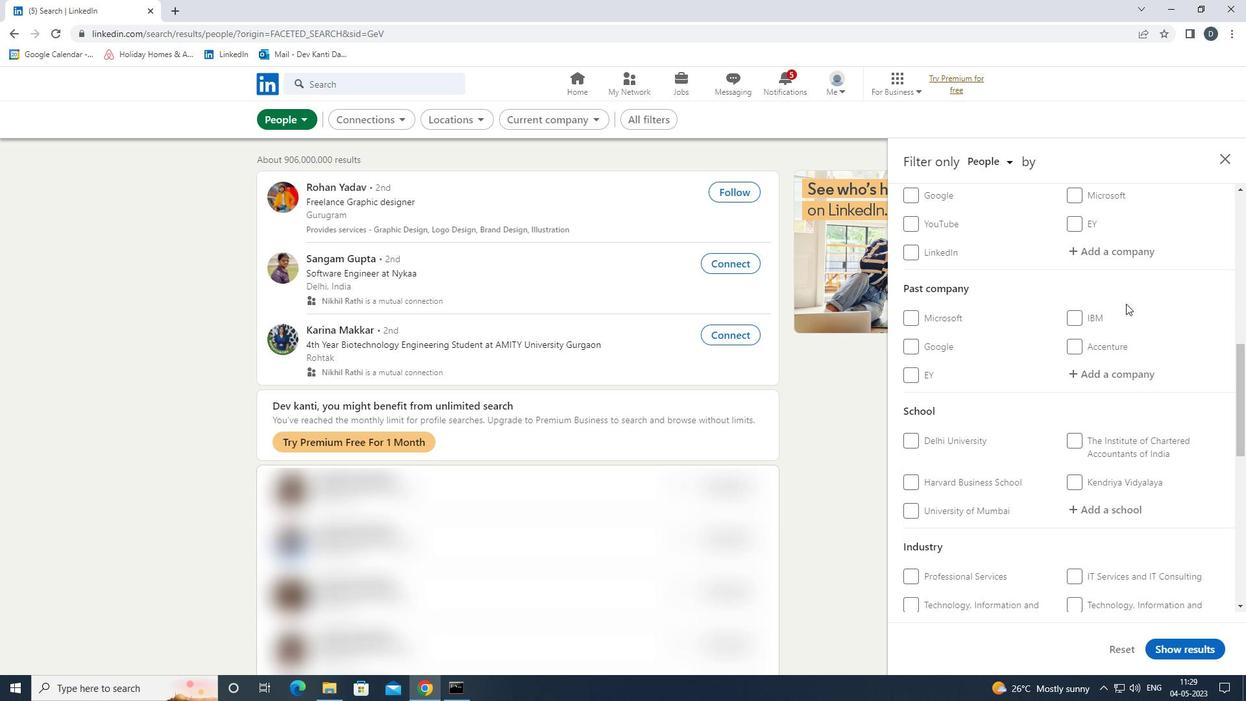 
Action: Mouse scrolled (1125, 305) with delta (0, 0)
Screenshot: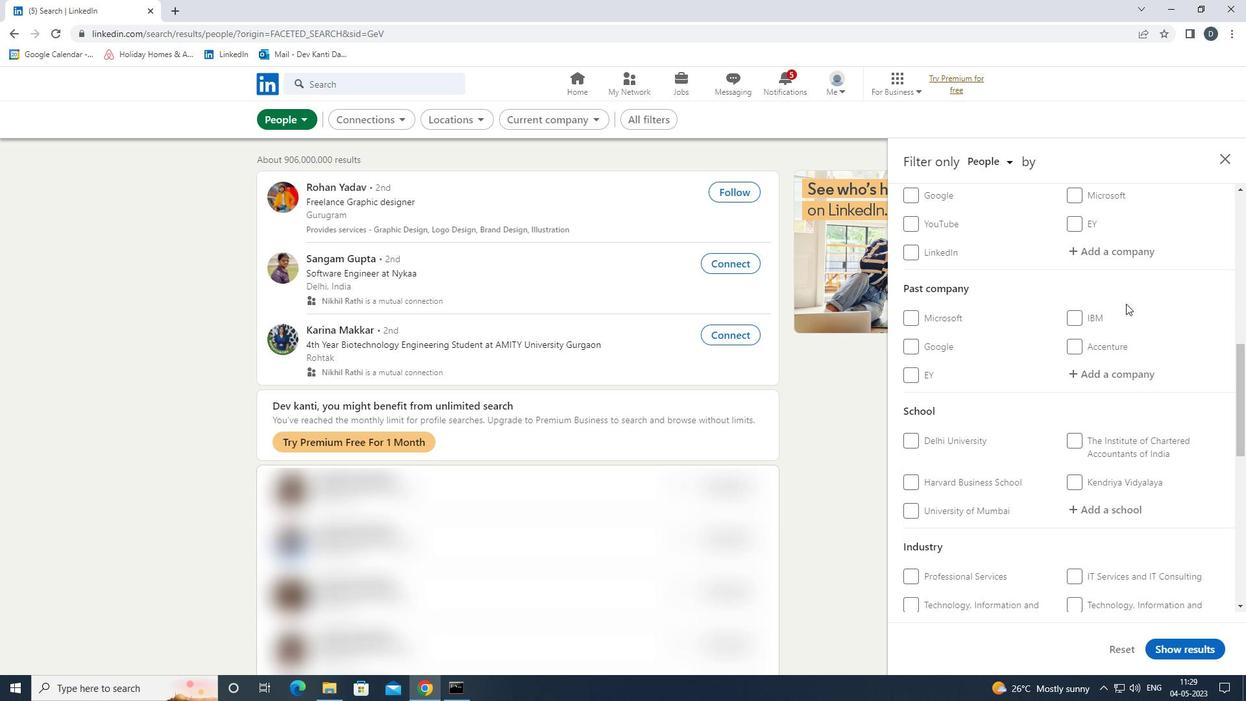 
Action: Mouse moved to (1125, 305)
Screenshot: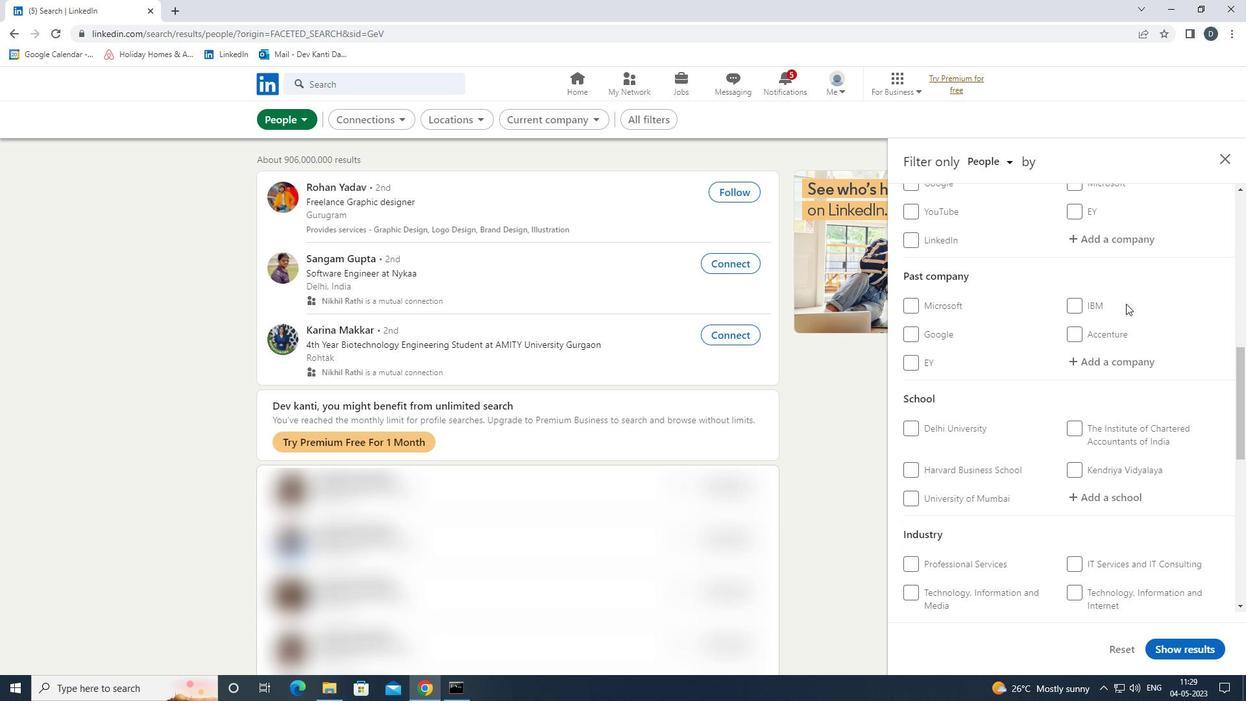 
Action: Mouse scrolled (1125, 305) with delta (0, 0)
Screenshot: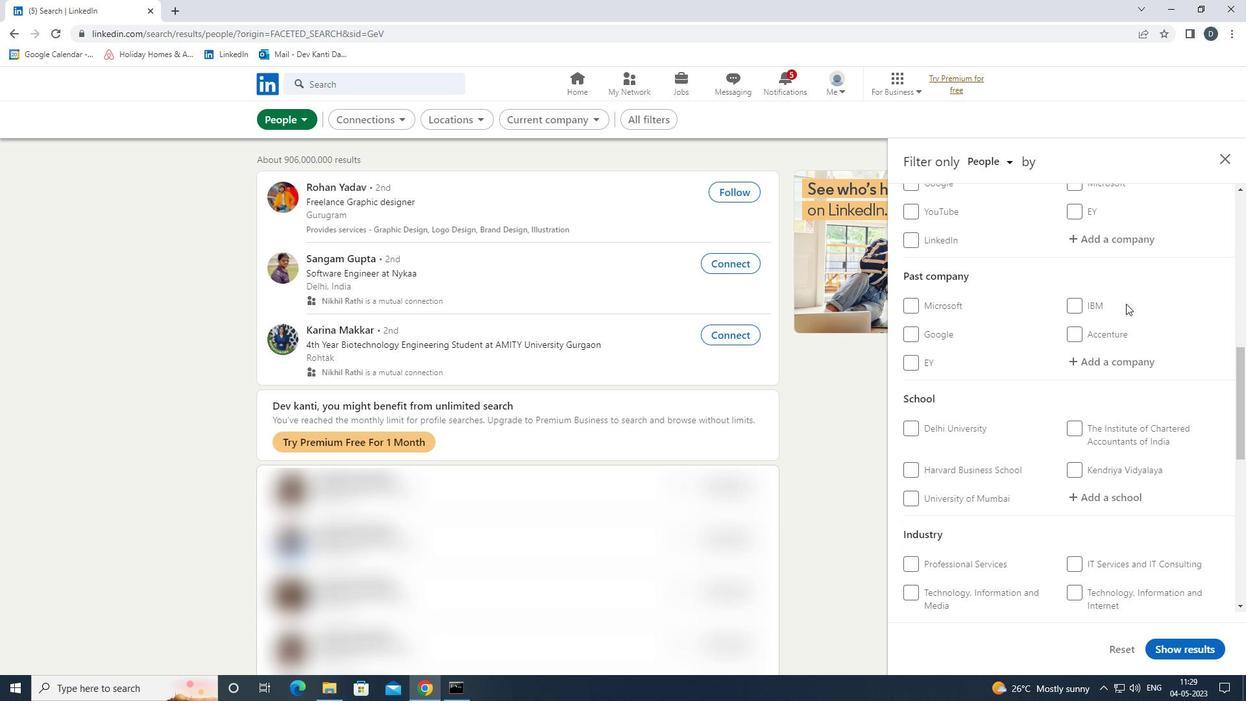 
Action: Mouse moved to (1125, 306)
Screenshot: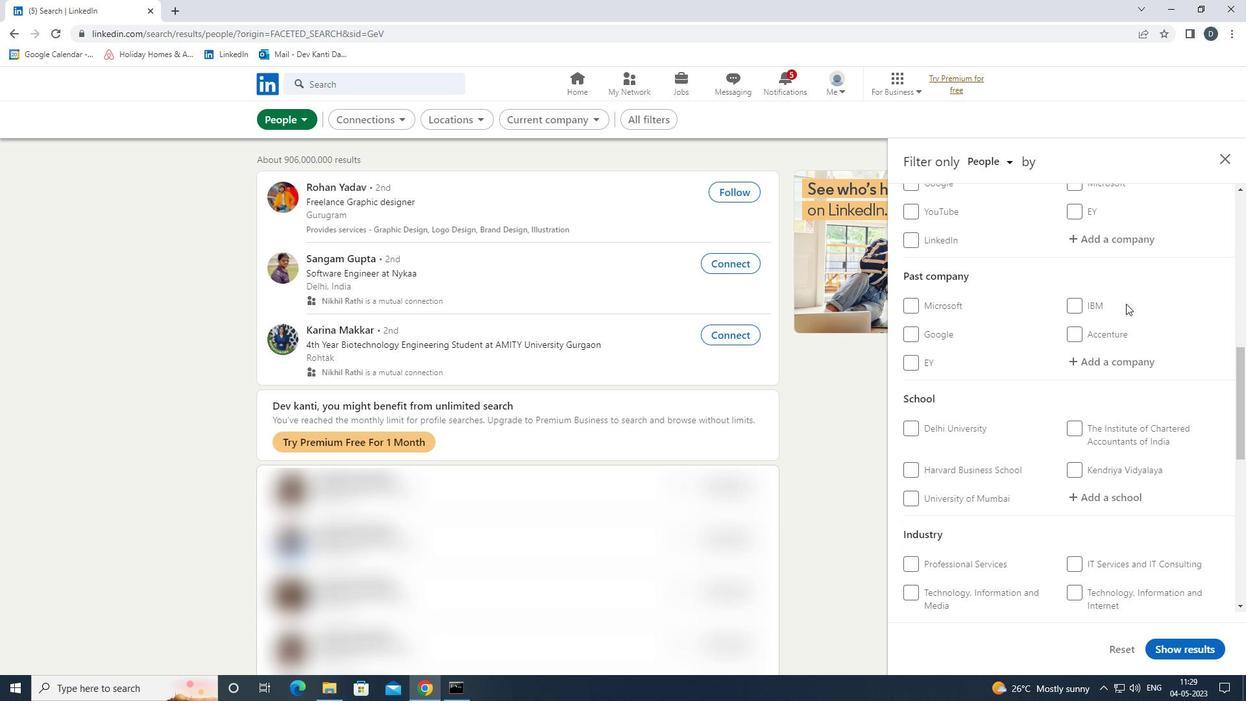 
Action: Mouse scrolled (1125, 305) with delta (0, 0)
Screenshot: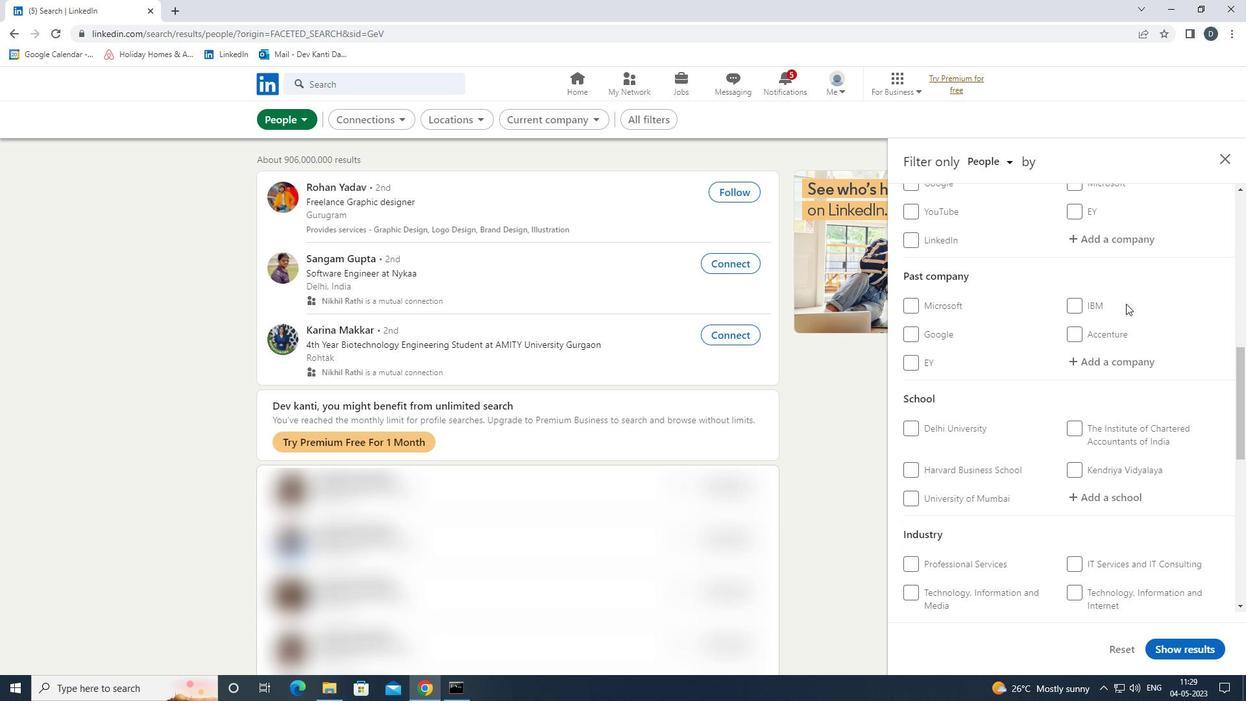
Action: Mouse scrolled (1125, 305) with delta (0, 0)
Screenshot: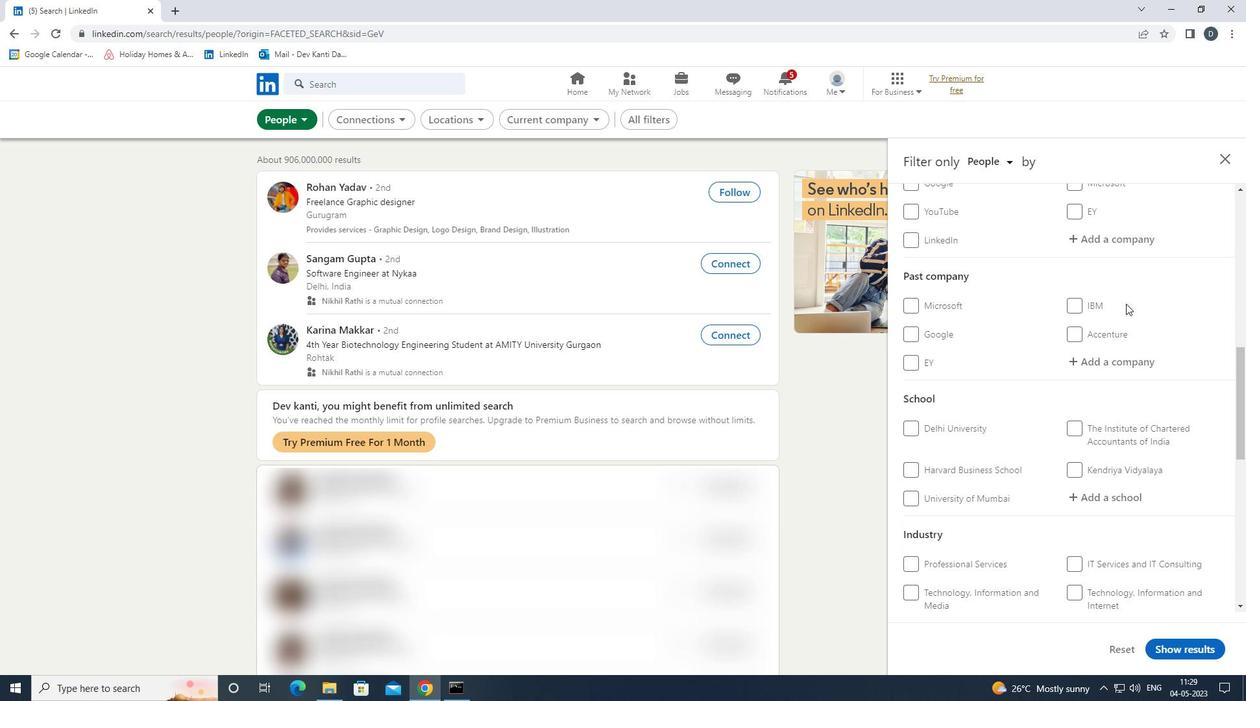 
Action: Mouse moved to (1117, 362)
Screenshot: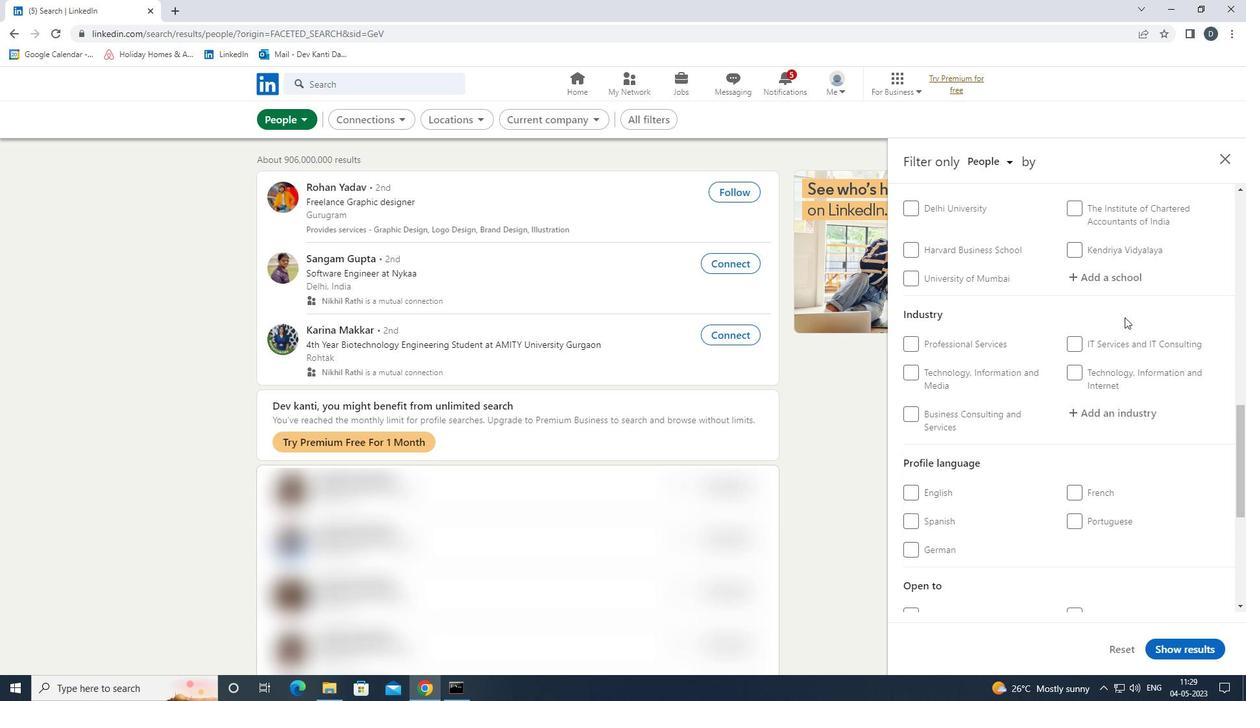 
Action: Mouse scrolled (1117, 362) with delta (0, 0)
Screenshot: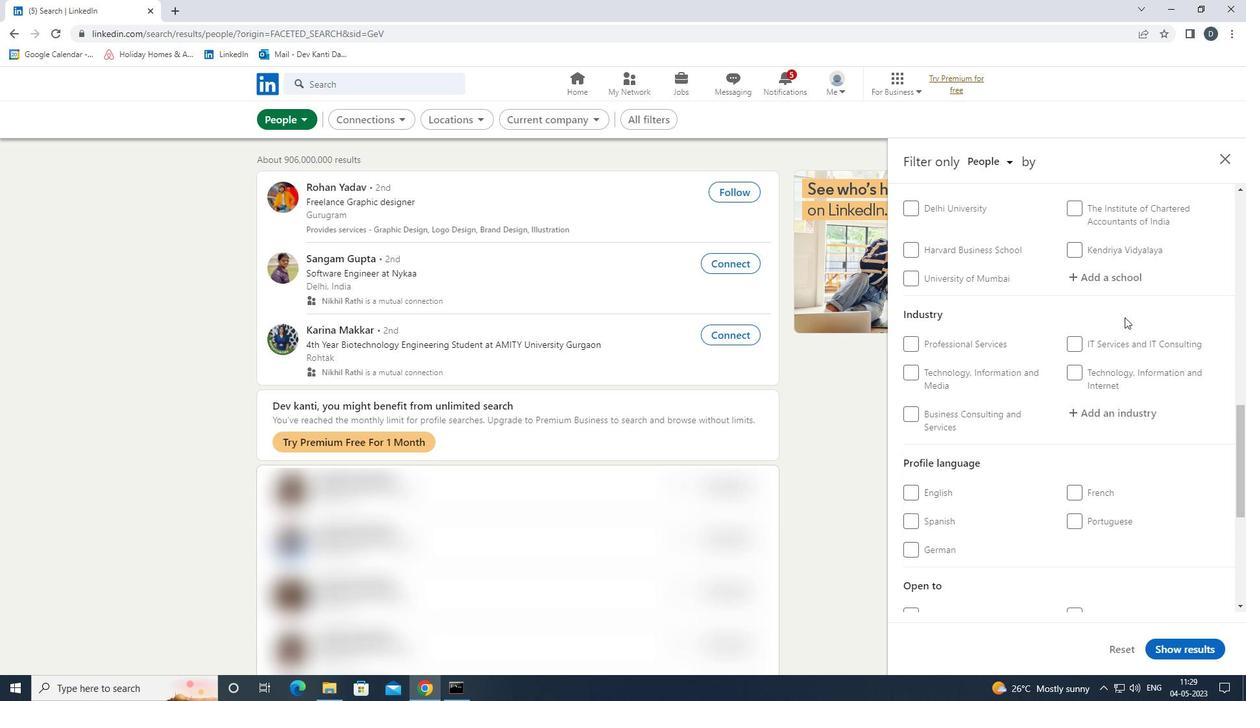 
Action: Mouse moved to (1116, 368)
Screenshot: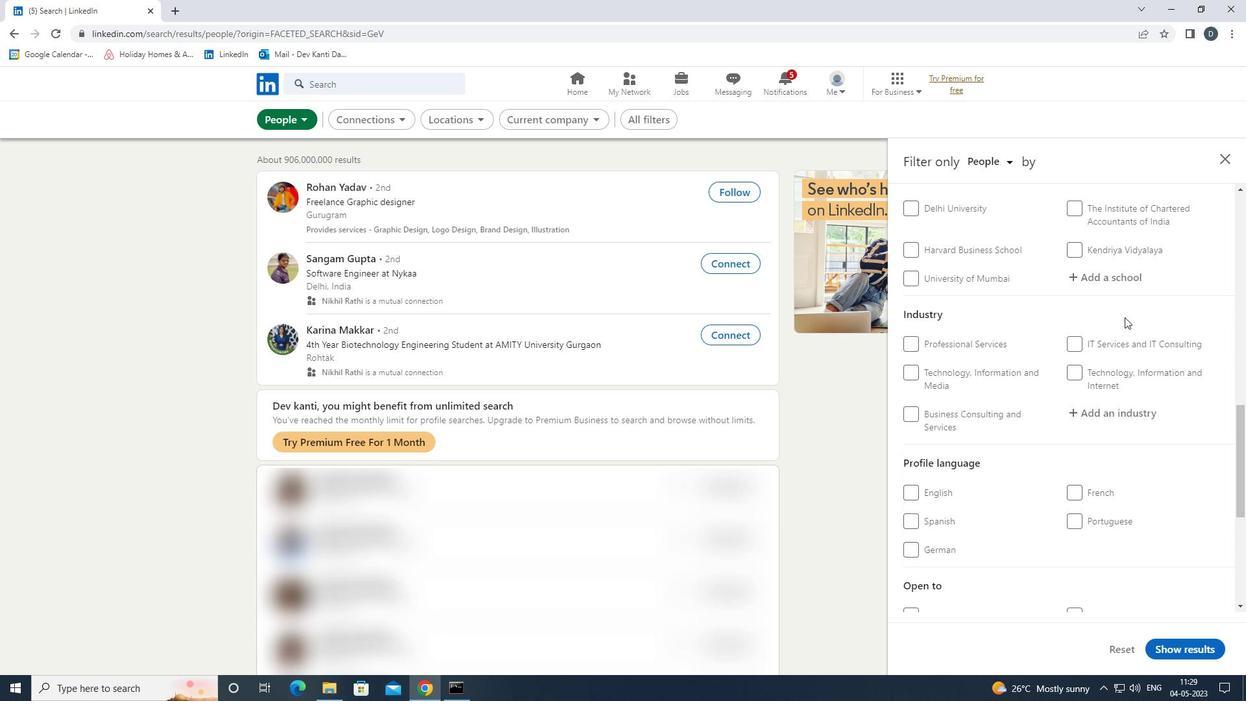 
Action: Mouse scrolled (1116, 367) with delta (0, 0)
Screenshot: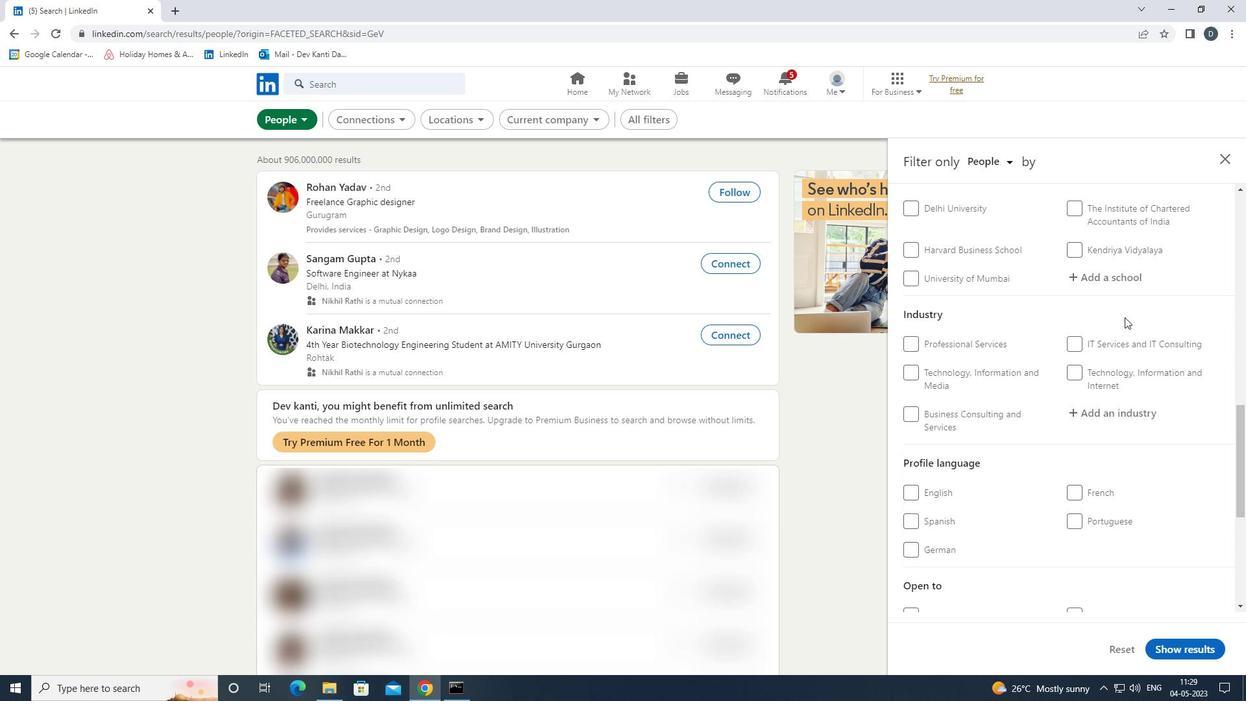 
Action: Mouse moved to (929, 381)
Screenshot: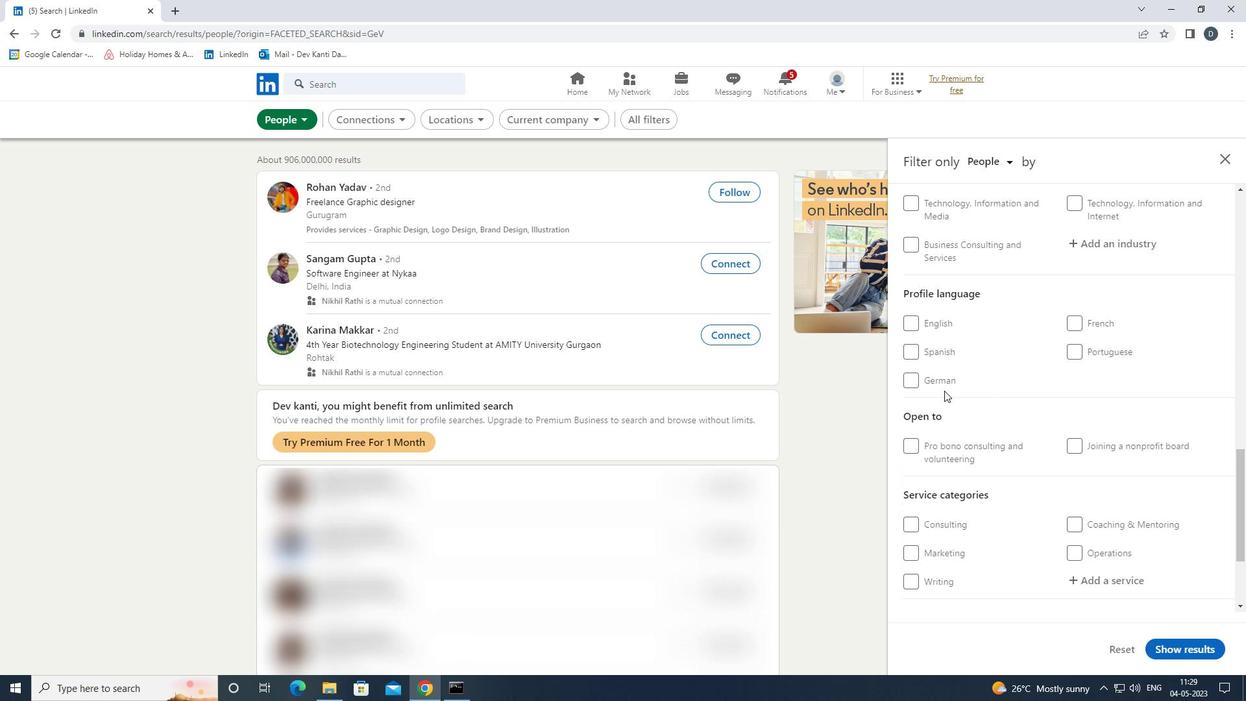 
Action: Mouse pressed left at (929, 381)
Screenshot: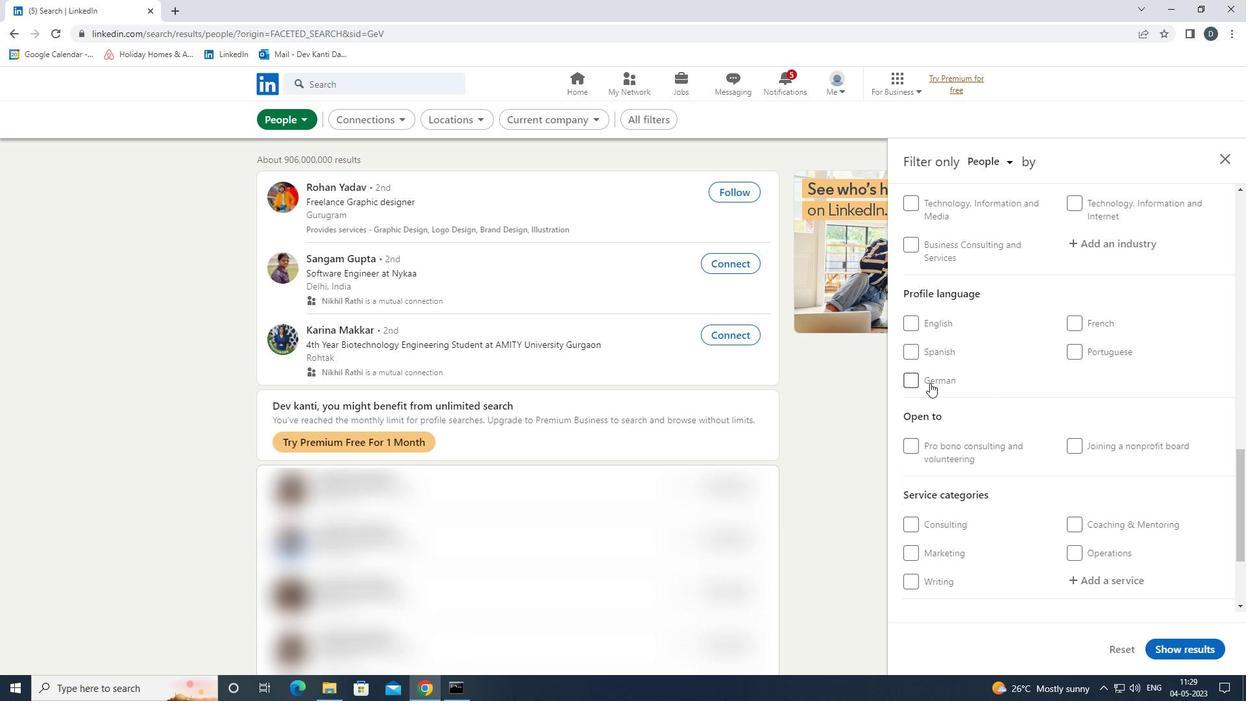 
Action: Mouse moved to (968, 392)
Screenshot: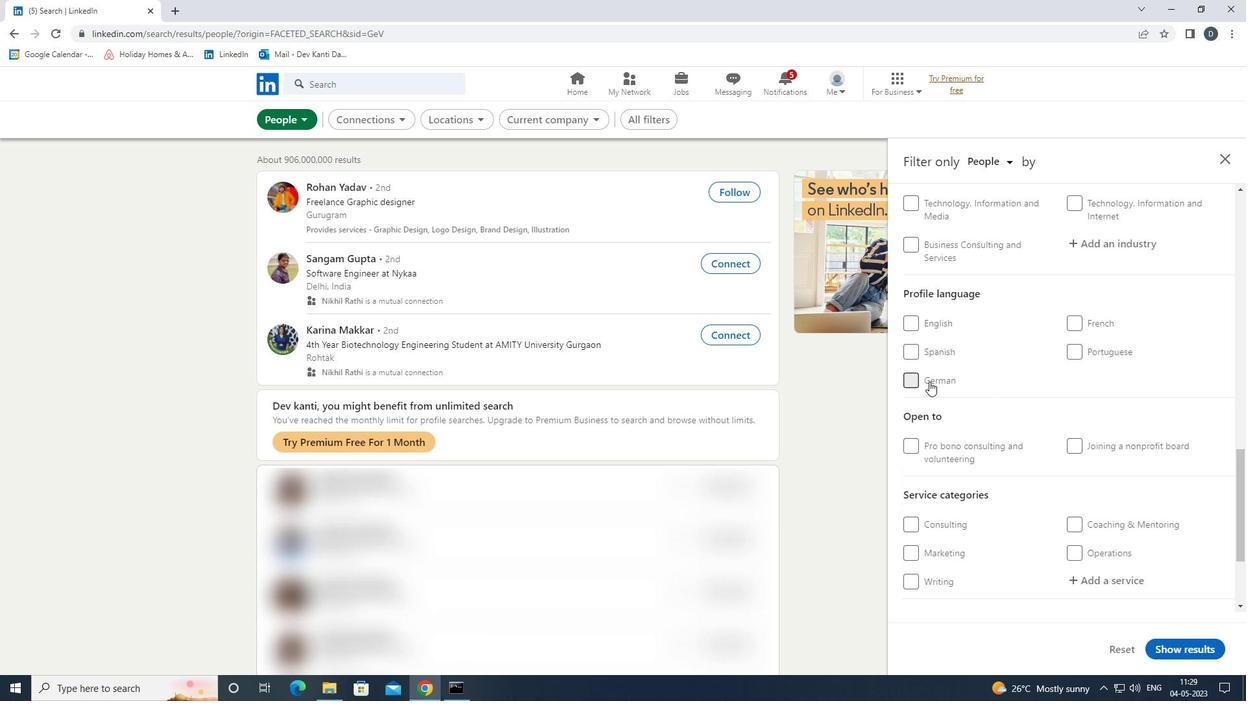 
Action: Mouse scrolled (968, 393) with delta (0, 0)
Screenshot: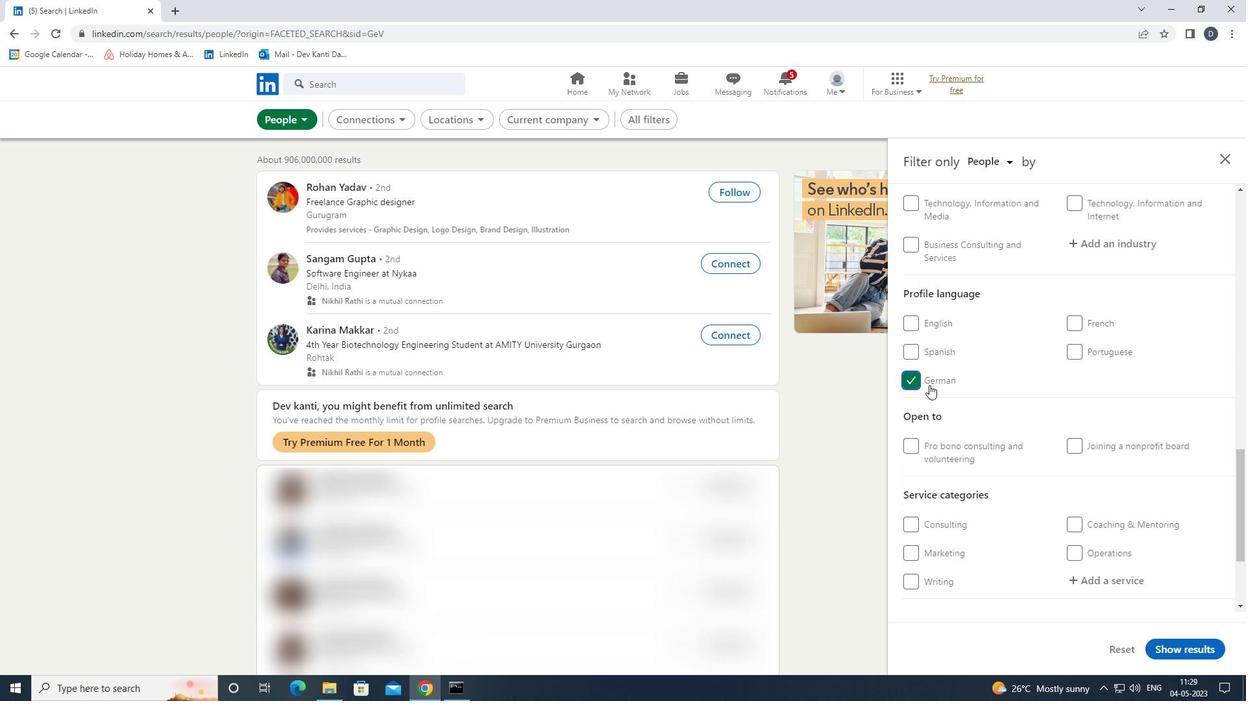 
Action: Mouse scrolled (968, 393) with delta (0, 0)
Screenshot: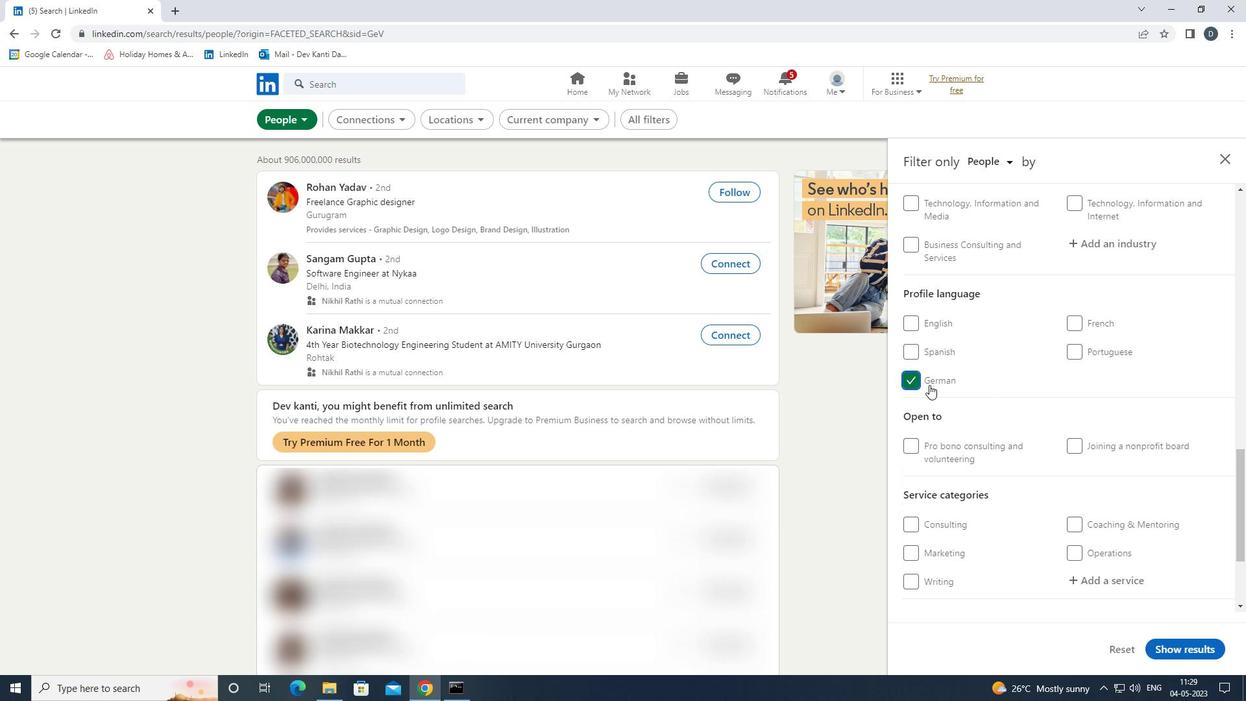 
Action: Mouse scrolled (968, 393) with delta (0, 0)
Screenshot: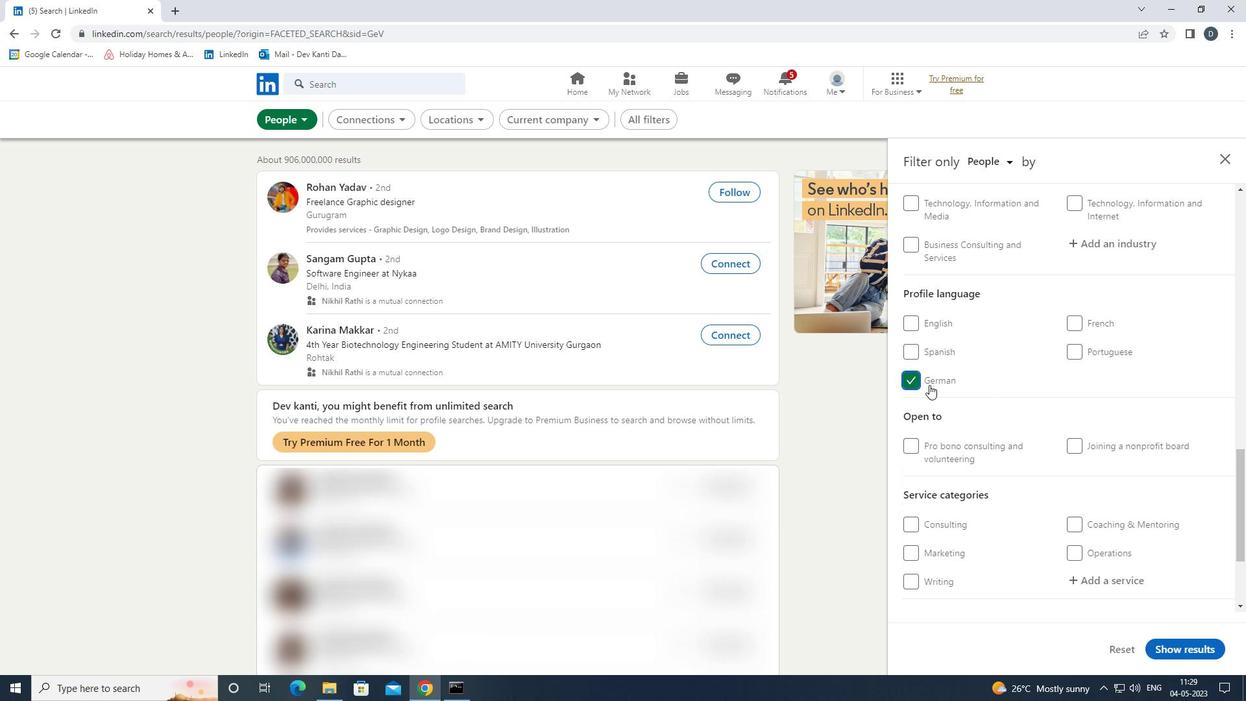 
Action: Mouse scrolled (968, 393) with delta (0, 0)
Screenshot: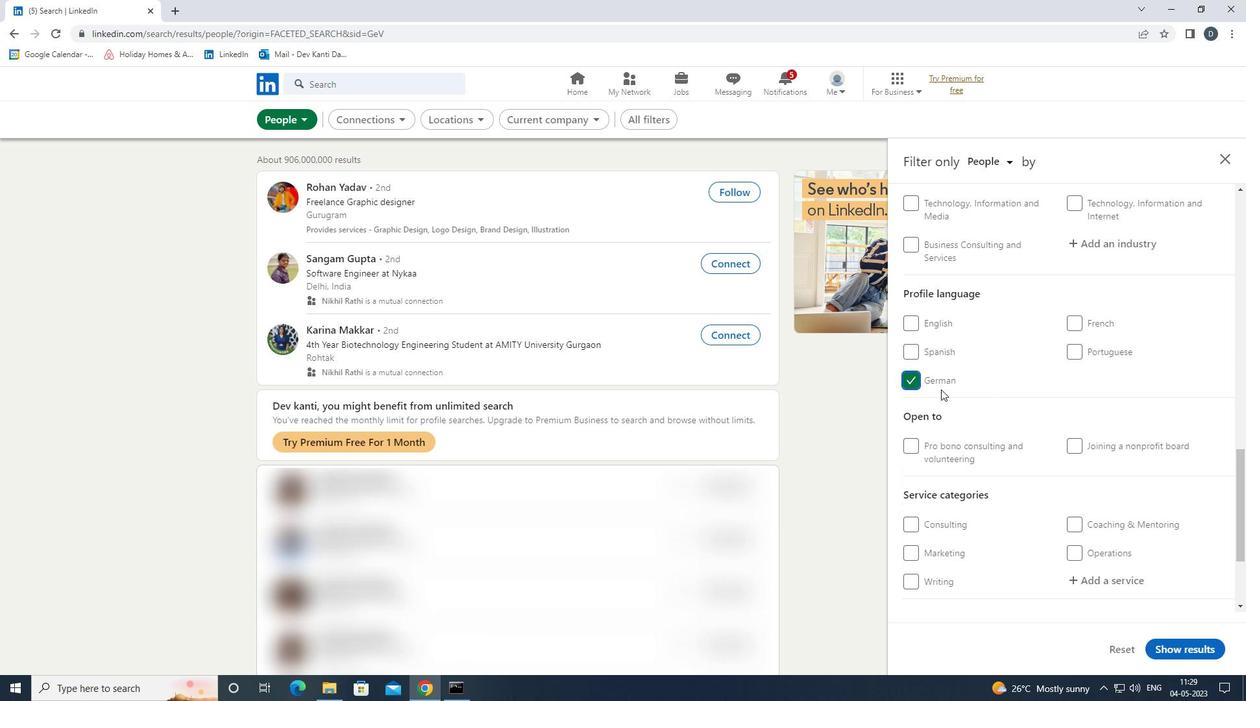 
Action: Mouse scrolled (968, 393) with delta (0, 0)
Screenshot: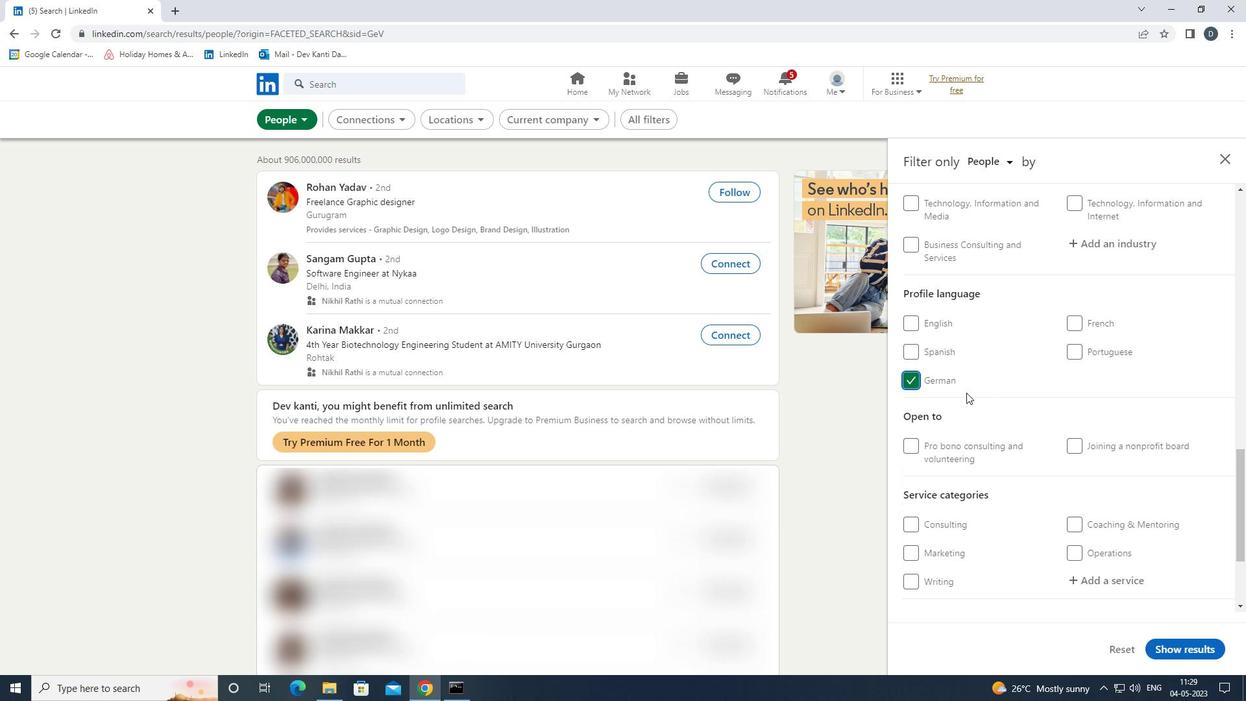 
Action: Mouse scrolled (968, 393) with delta (0, 0)
Screenshot: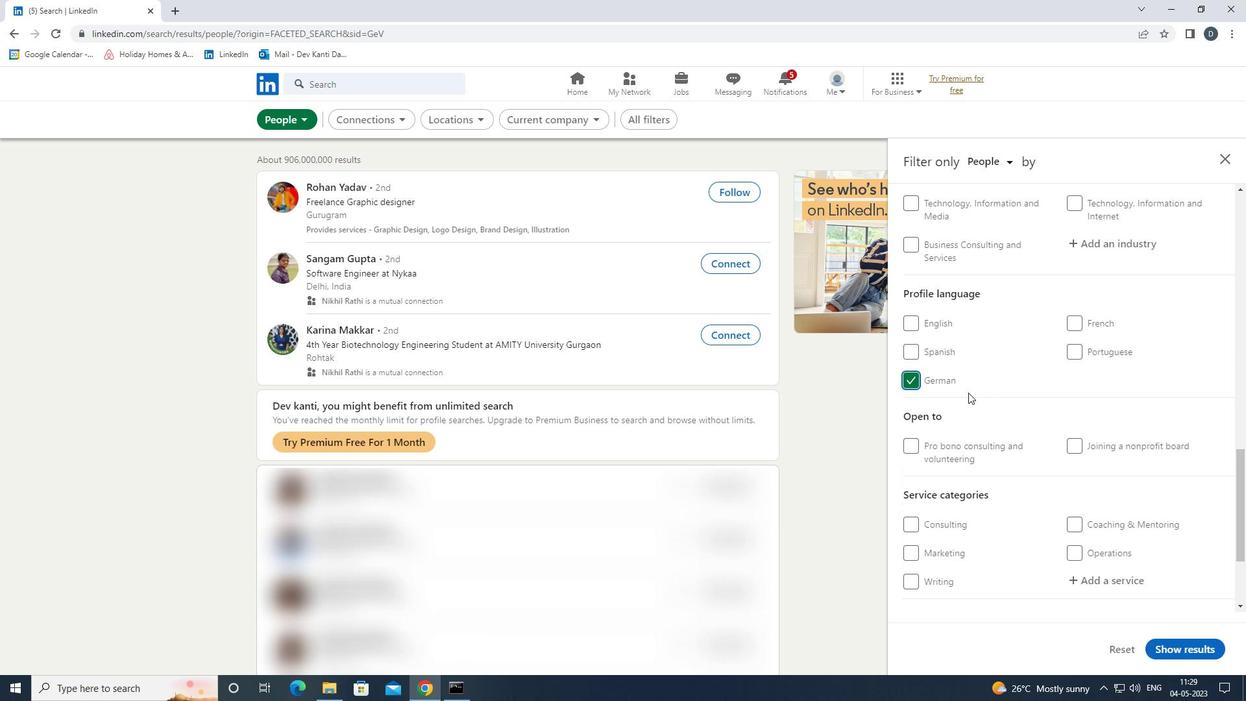 
Action: Mouse moved to (1072, 336)
Screenshot: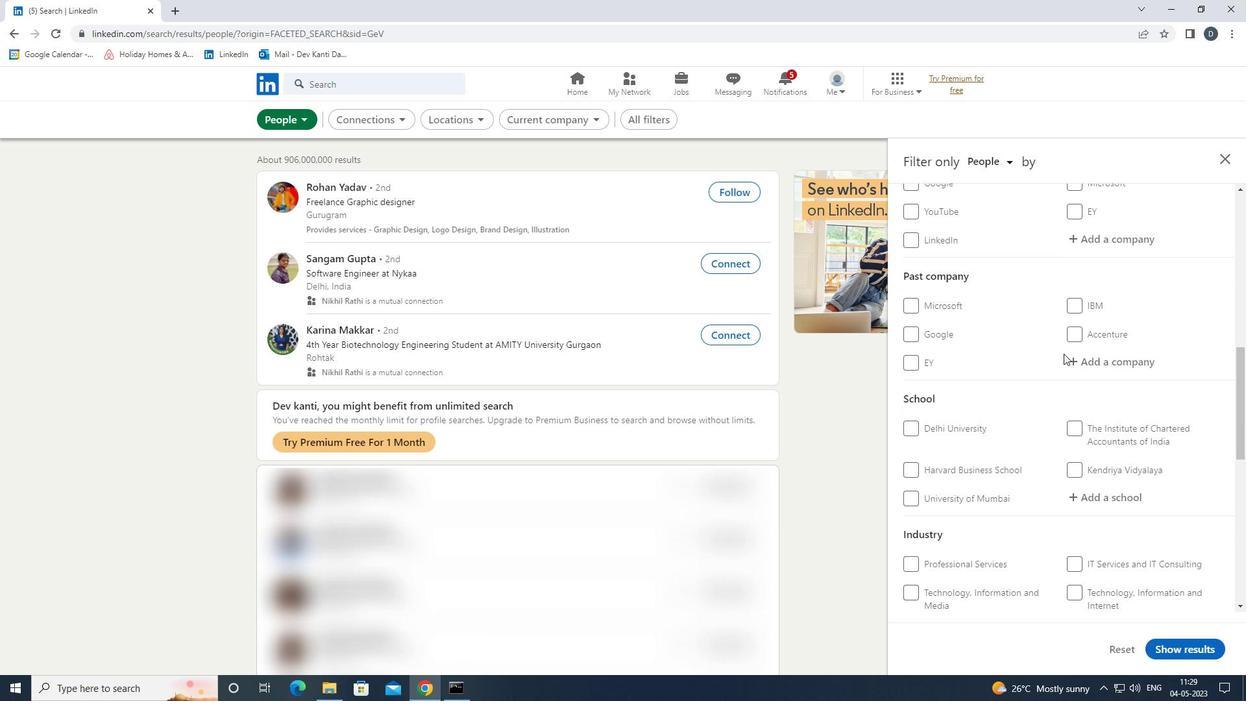 
Action: Mouse scrolled (1072, 336) with delta (0, 0)
Screenshot: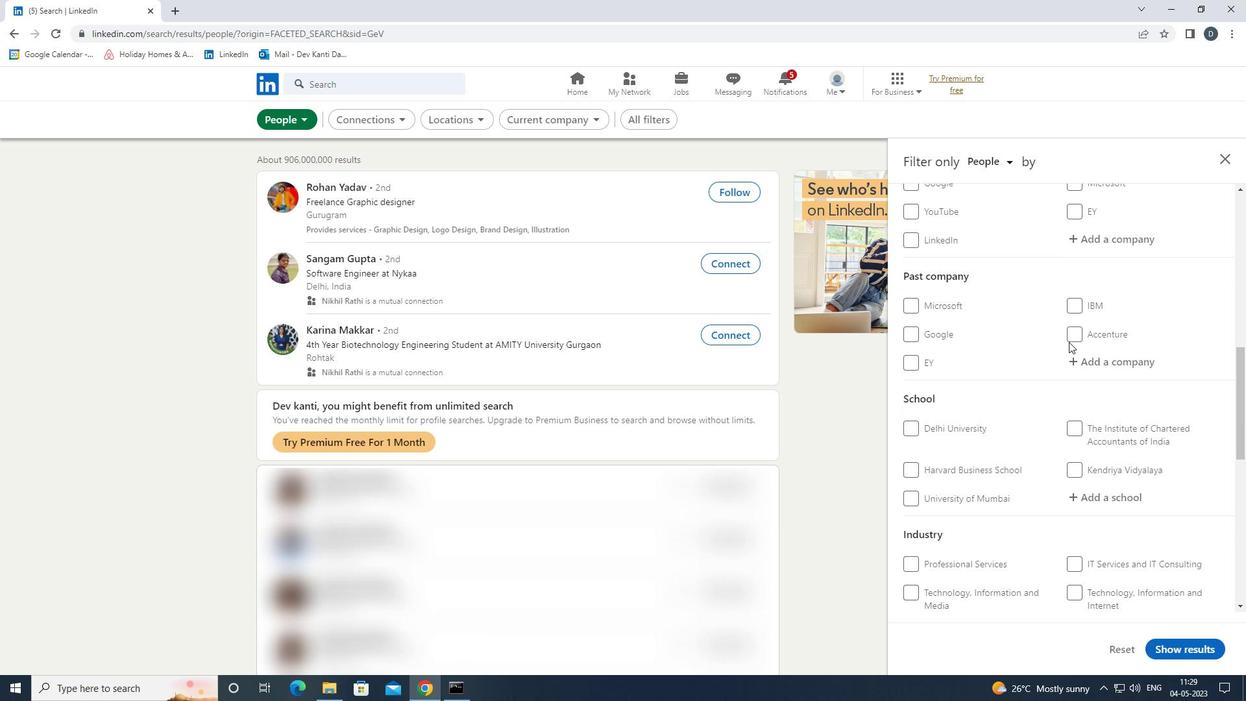 
Action: Mouse moved to (1096, 314)
Screenshot: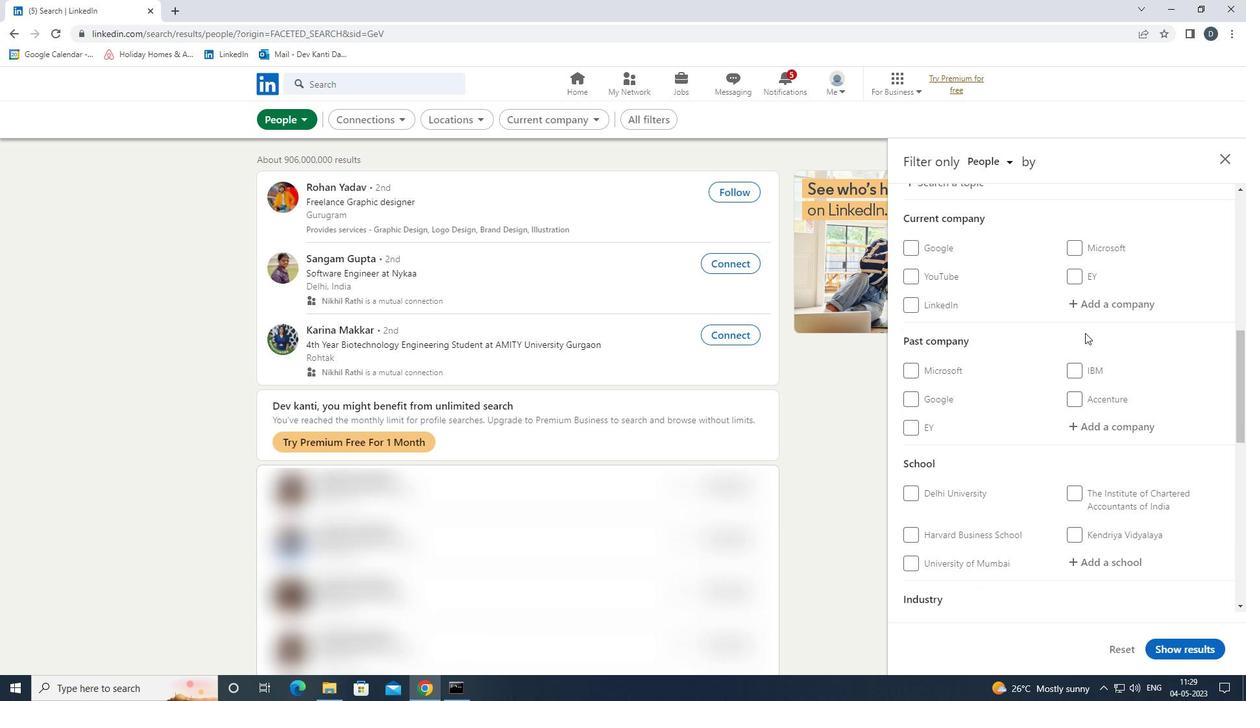 
Action: Mouse pressed left at (1096, 314)
Screenshot: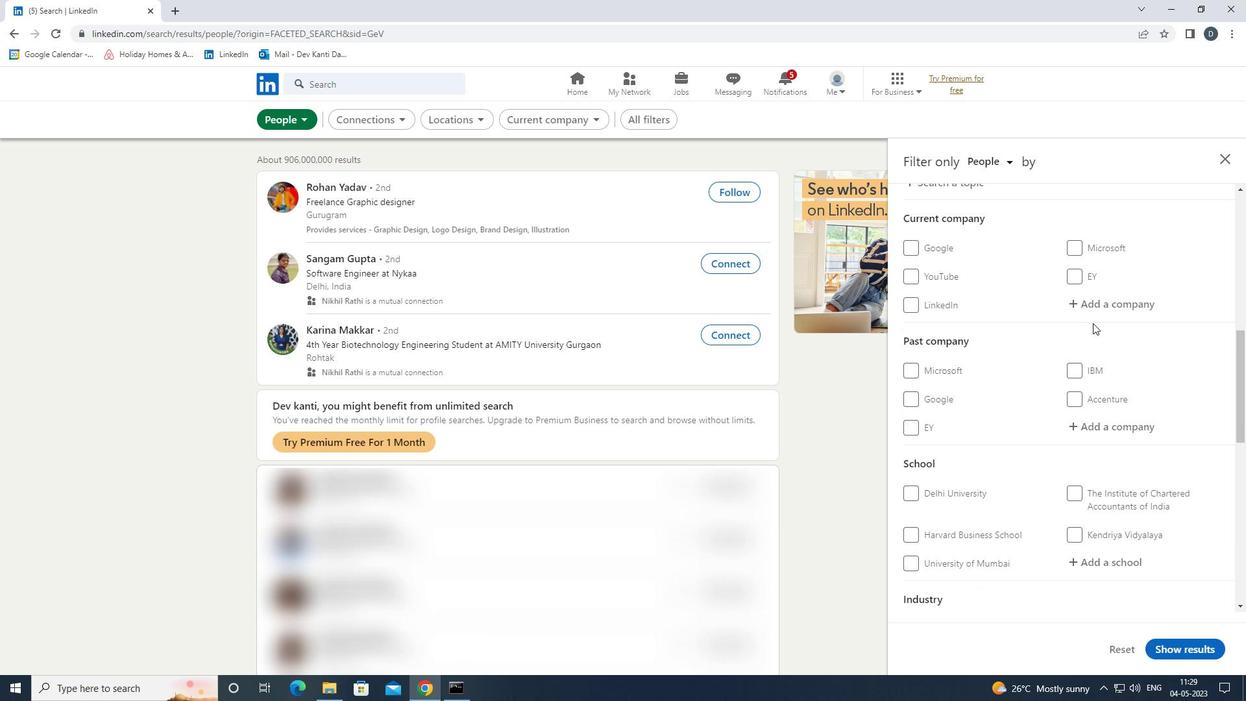 
Action: Mouse moved to (1097, 310)
Screenshot: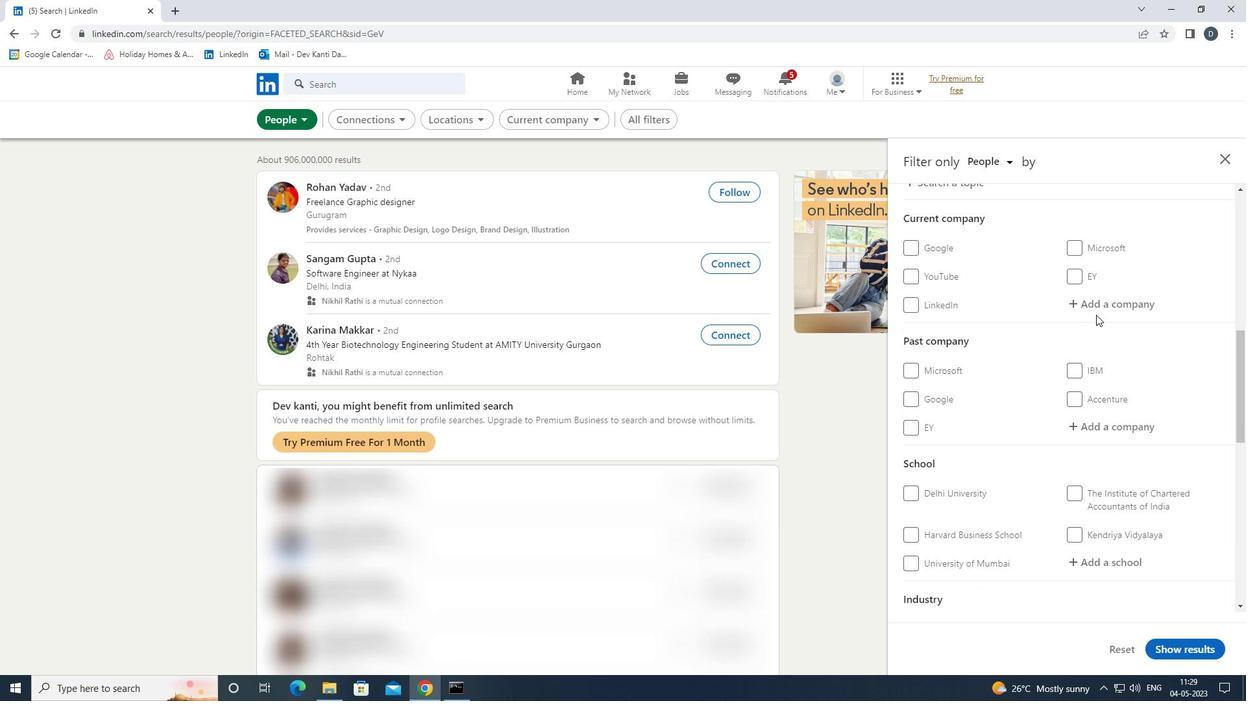 
Action: Mouse pressed left at (1097, 310)
Screenshot: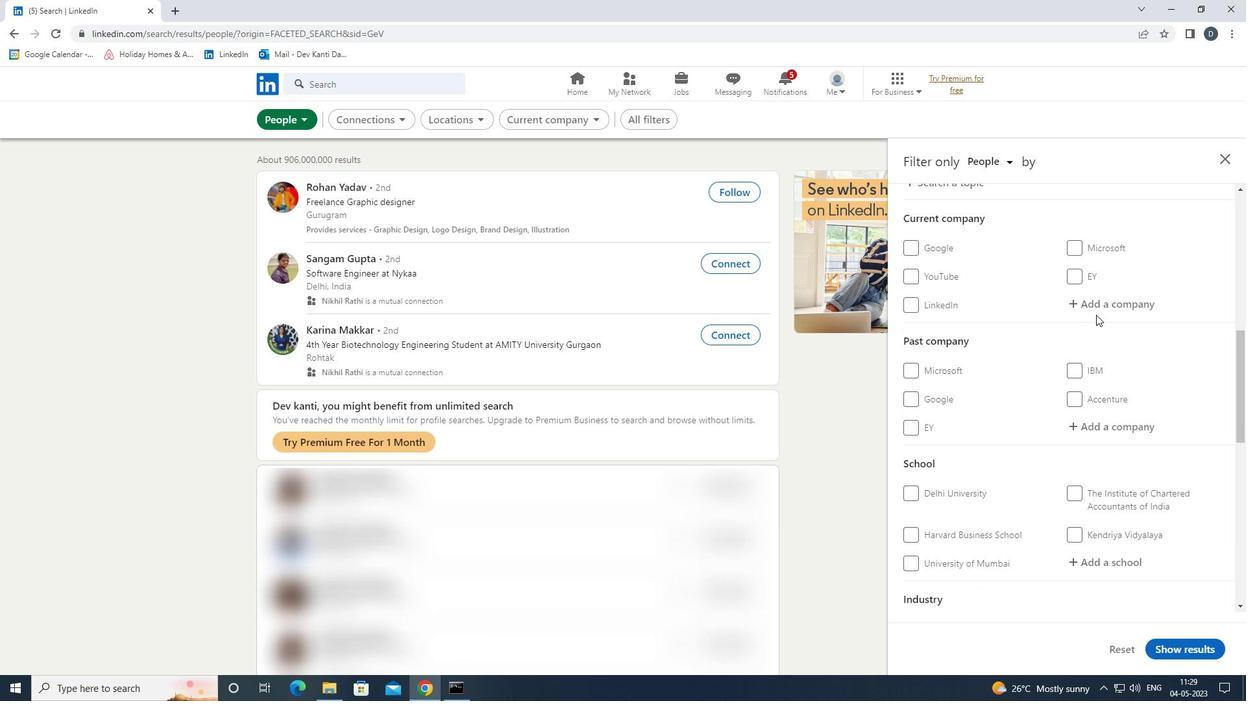 
Action: Mouse moved to (1092, 309)
Screenshot: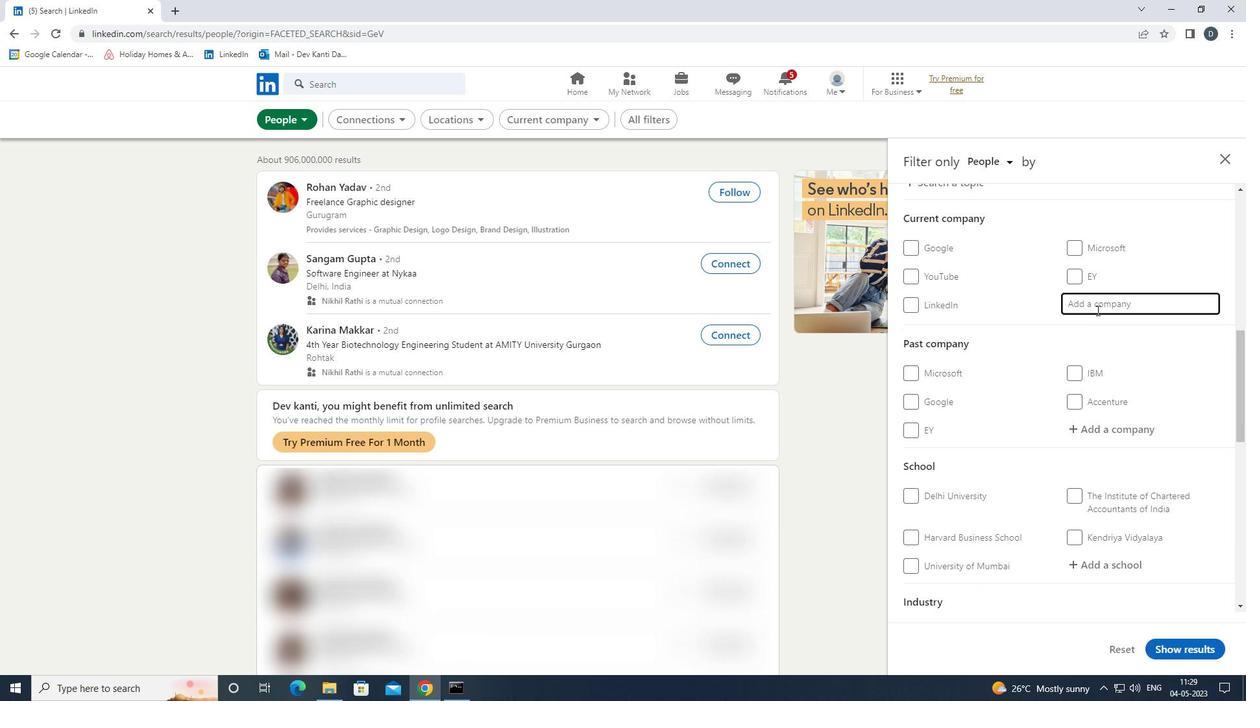 
Action: Key pressed <Key.shift>BARCO<Key.down><Key.enter>
Screenshot: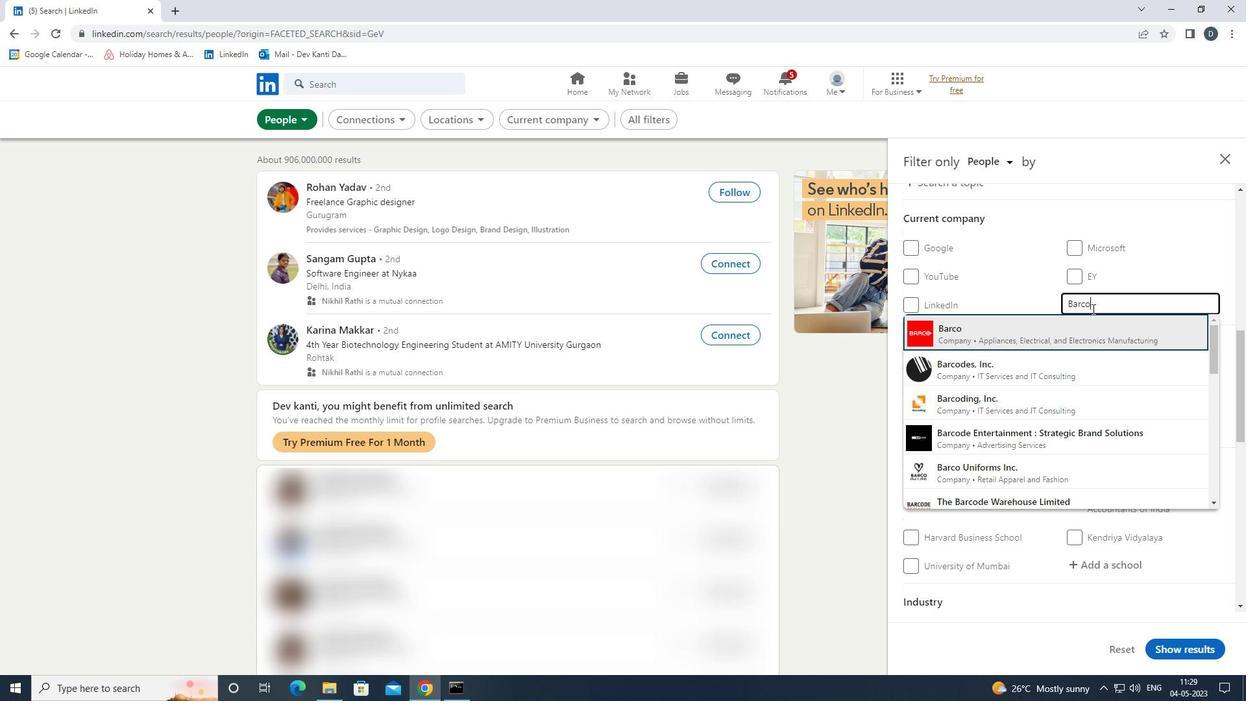 
Action: Mouse scrolled (1092, 308) with delta (0, 0)
Screenshot: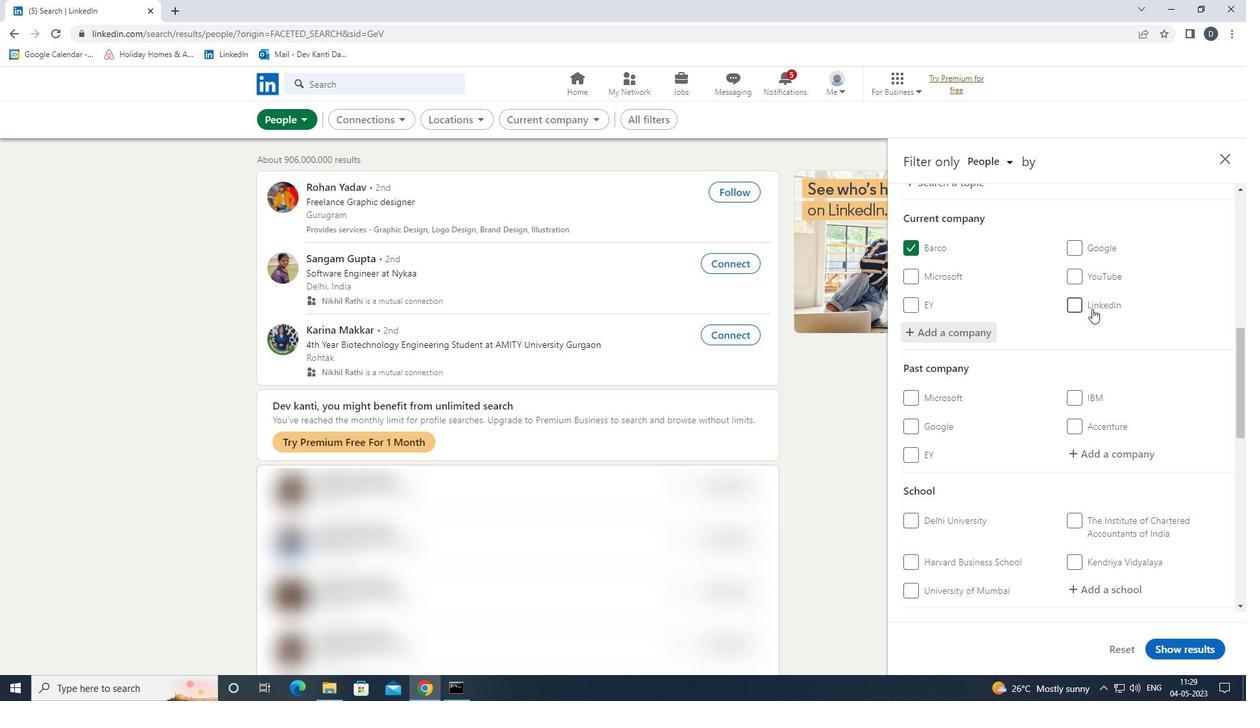 
Action: Mouse scrolled (1092, 308) with delta (0, 0)
Screenshot: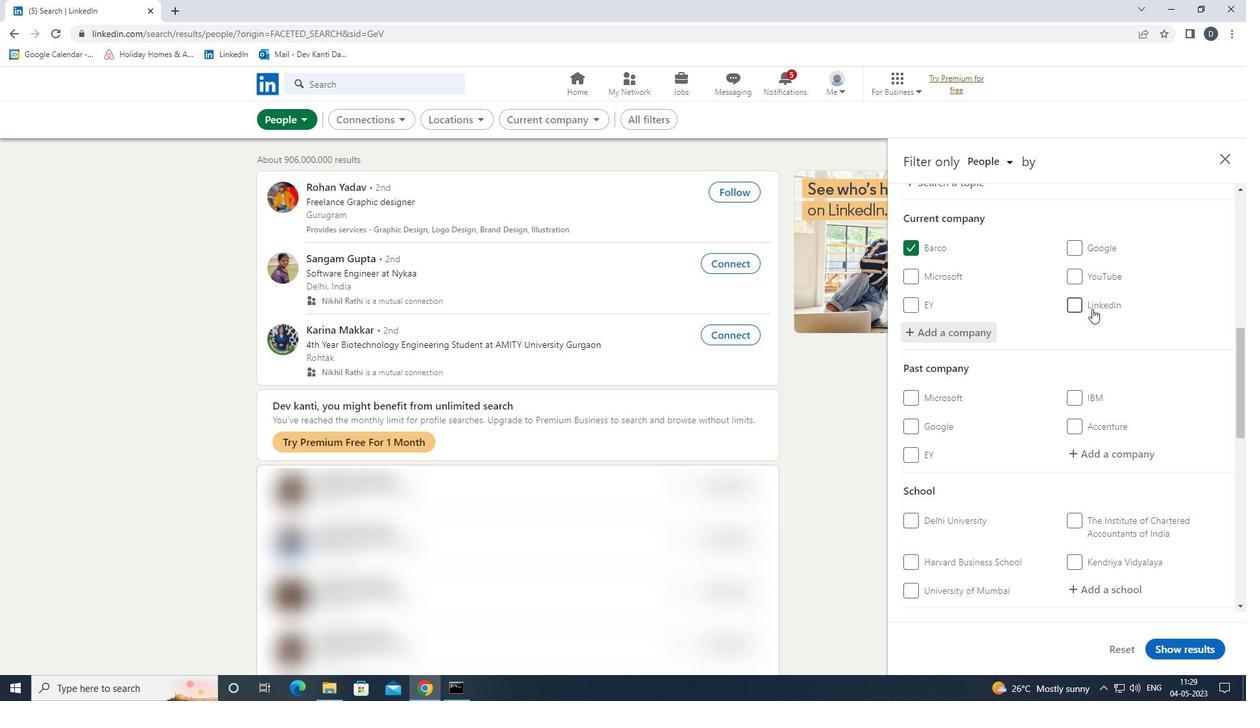 
Action: Mouse moved to (1099, 312)
Screenshot: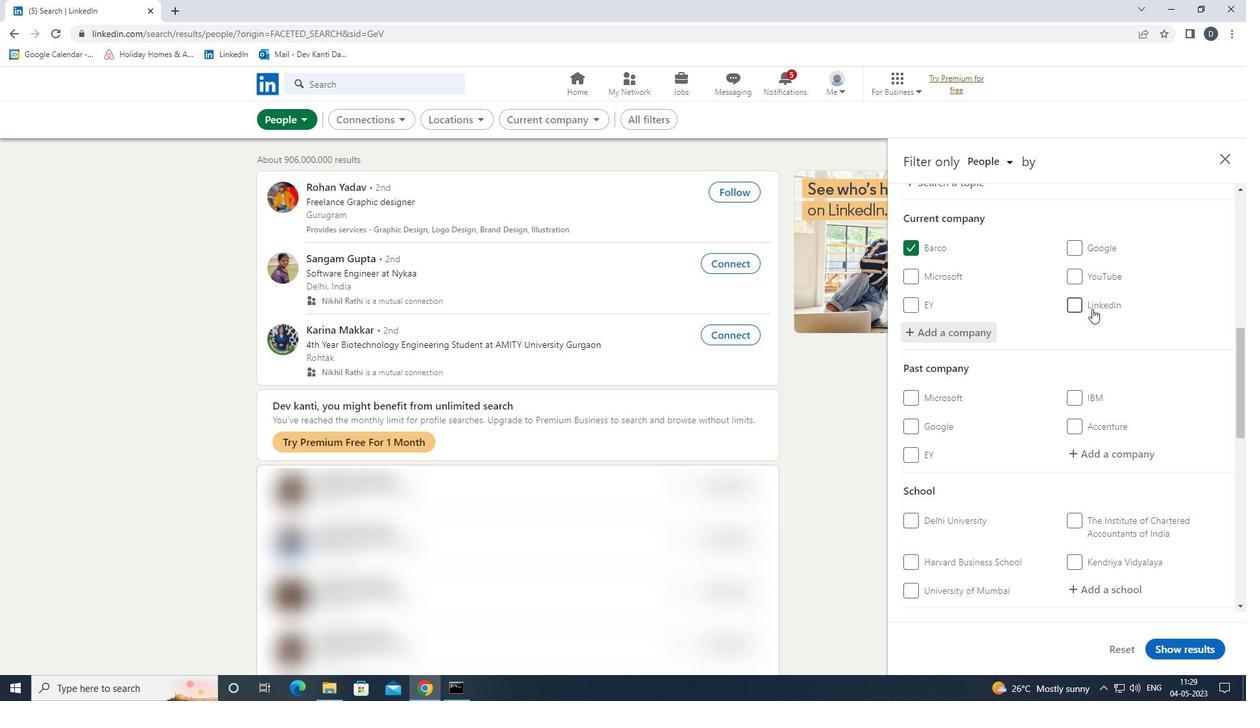 
Action: Mouse scrolled (1099, 312) with delta (0, 0)
Screenshot: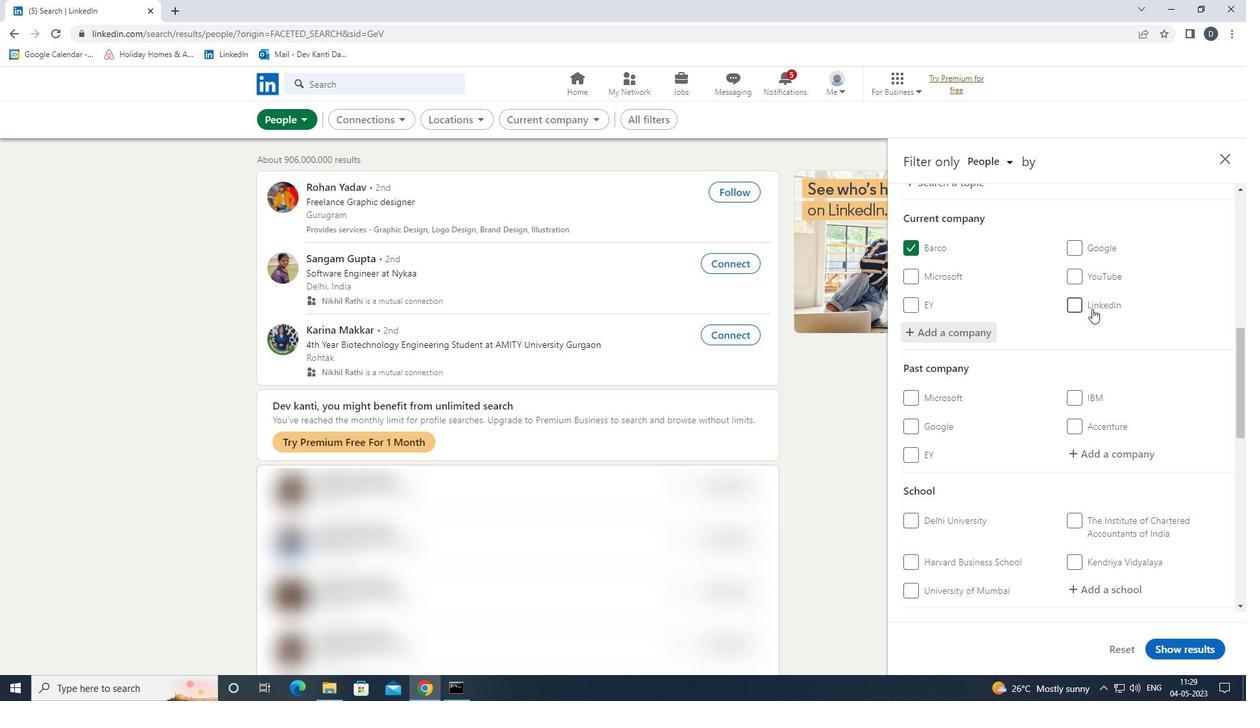 
Action: Mouse moved to (1113, 390)
Screenshot: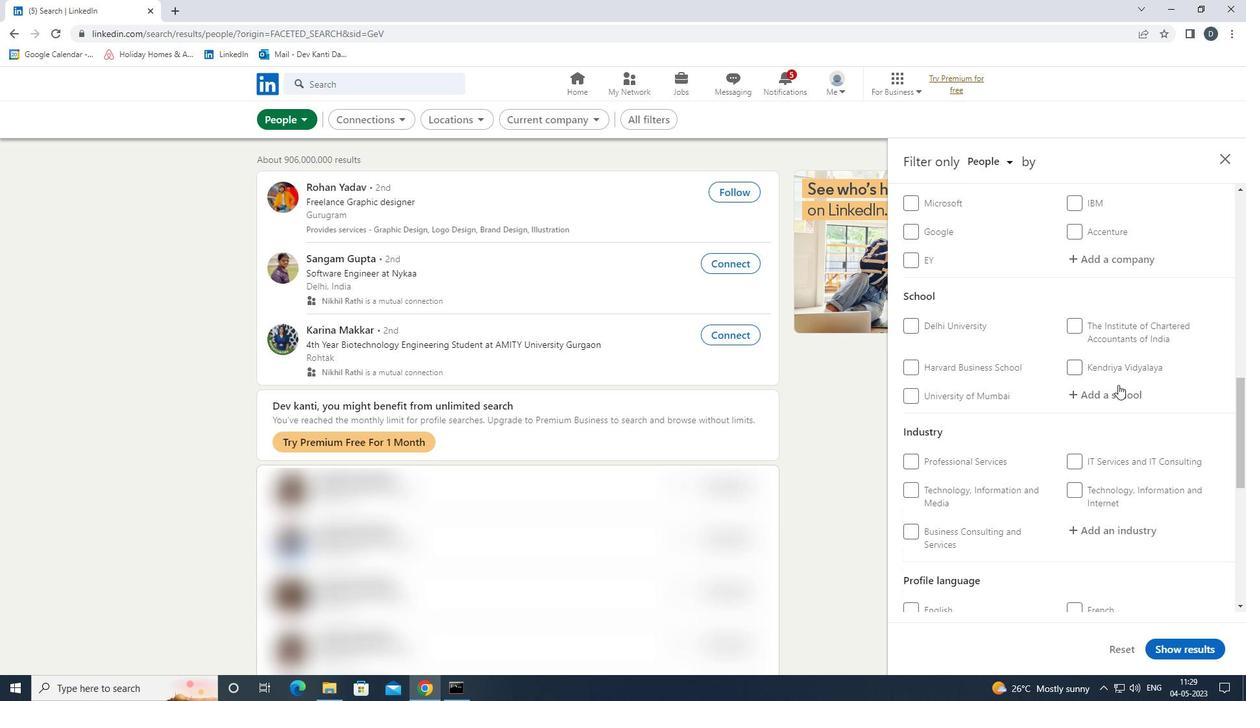 
Action: Mouse pressed left at (1113, 390)
Screenshot: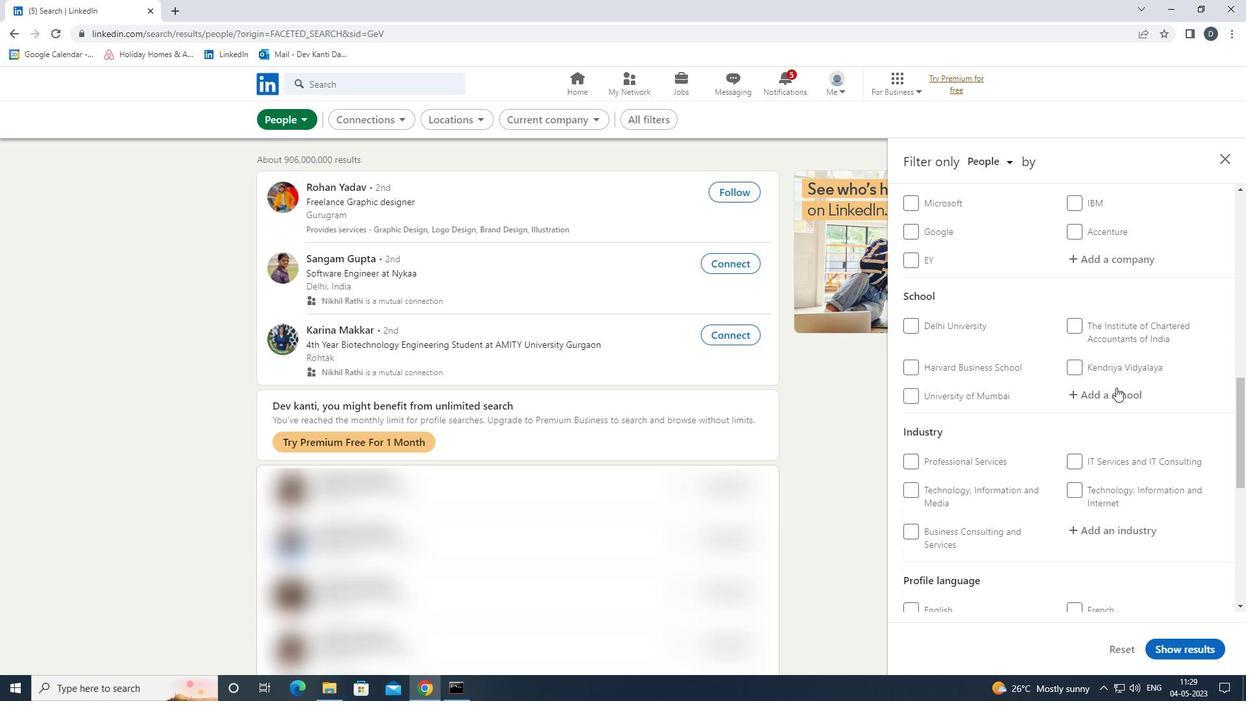 
Action: Mouse moved to (1098, 395)
Screenshot: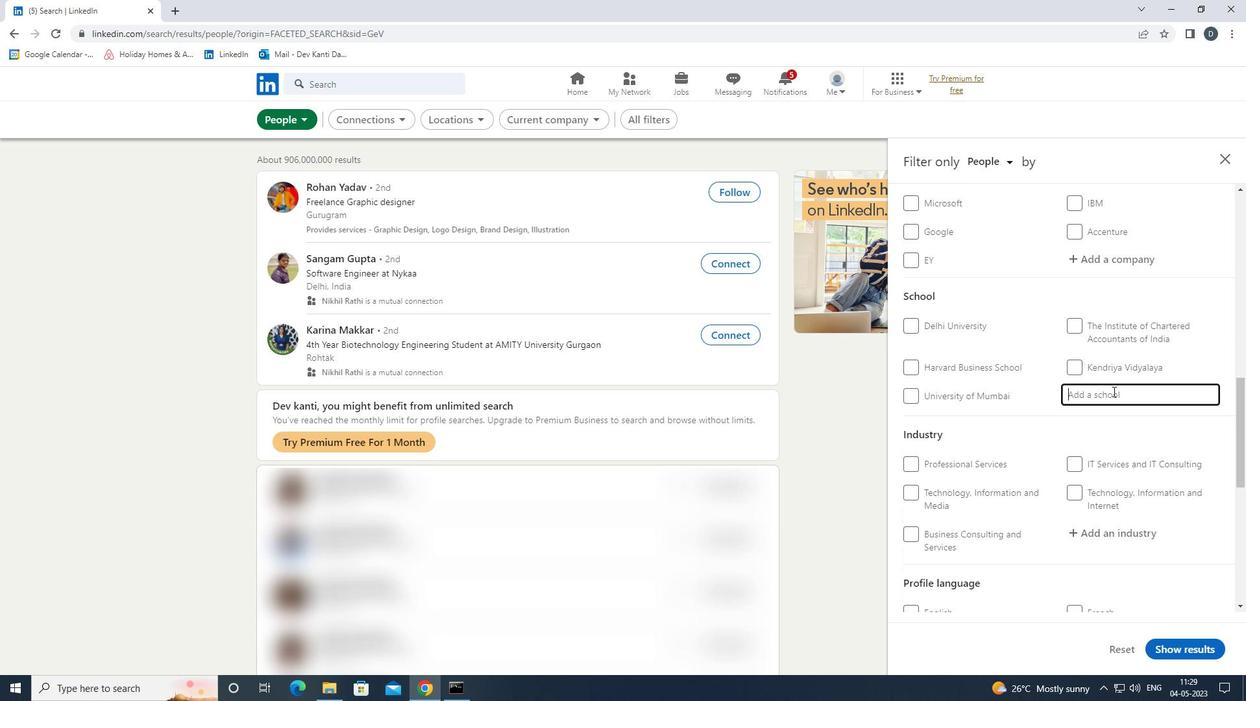 
Action: Key pressed <Key.shift>CHAUDH<Key.down><Key.enter>
Screenshot: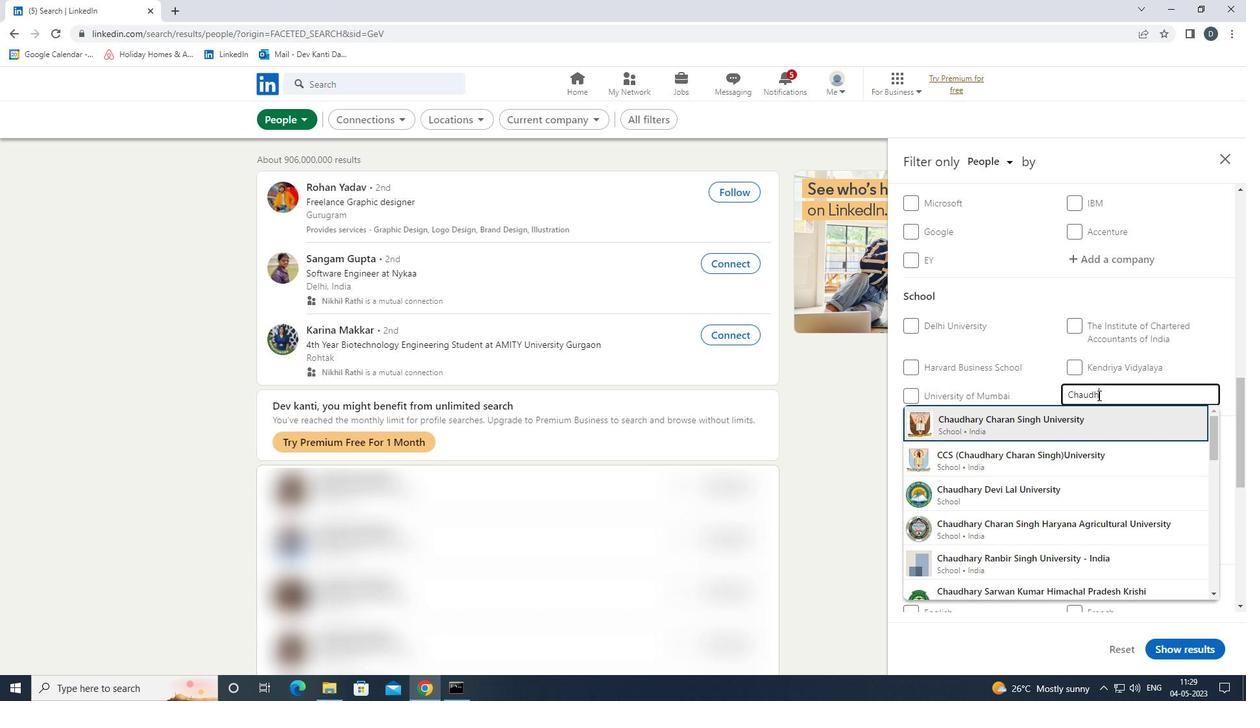 
Action: Mouse moved to (1088, 429)
Screenshot: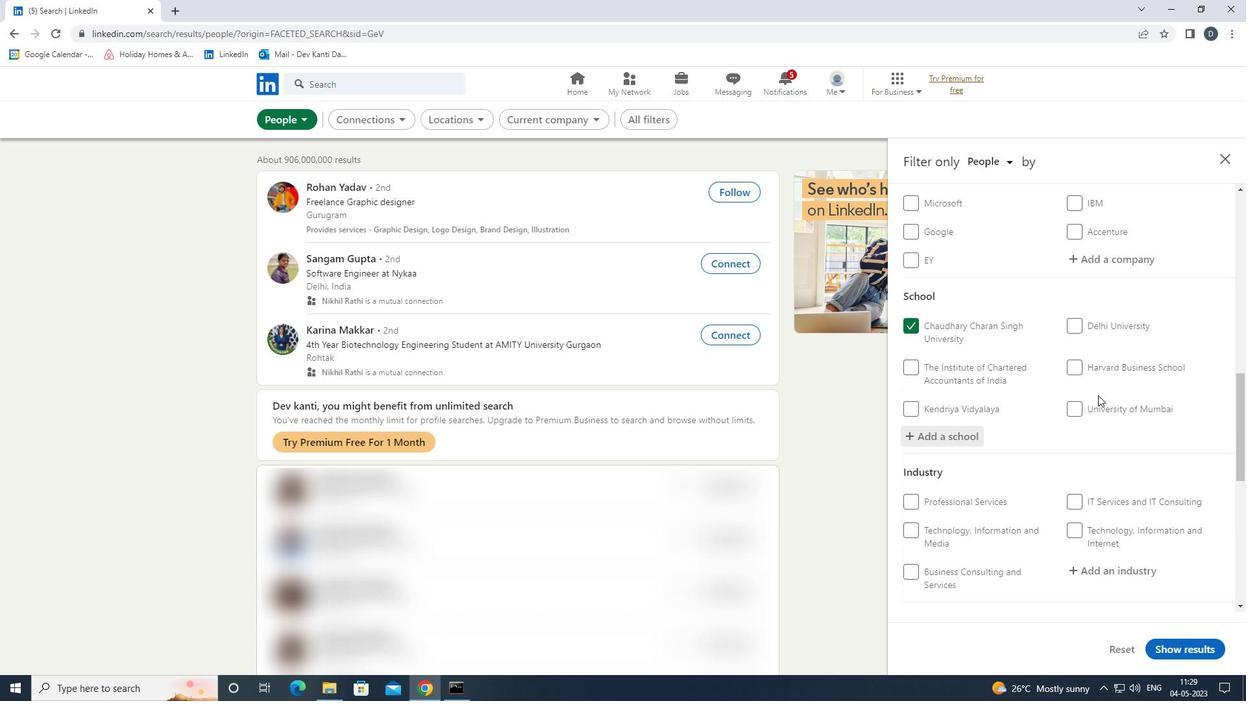 
Action: Mouse scrolled (1088, 429) with delta (0, 0)
Screenshot: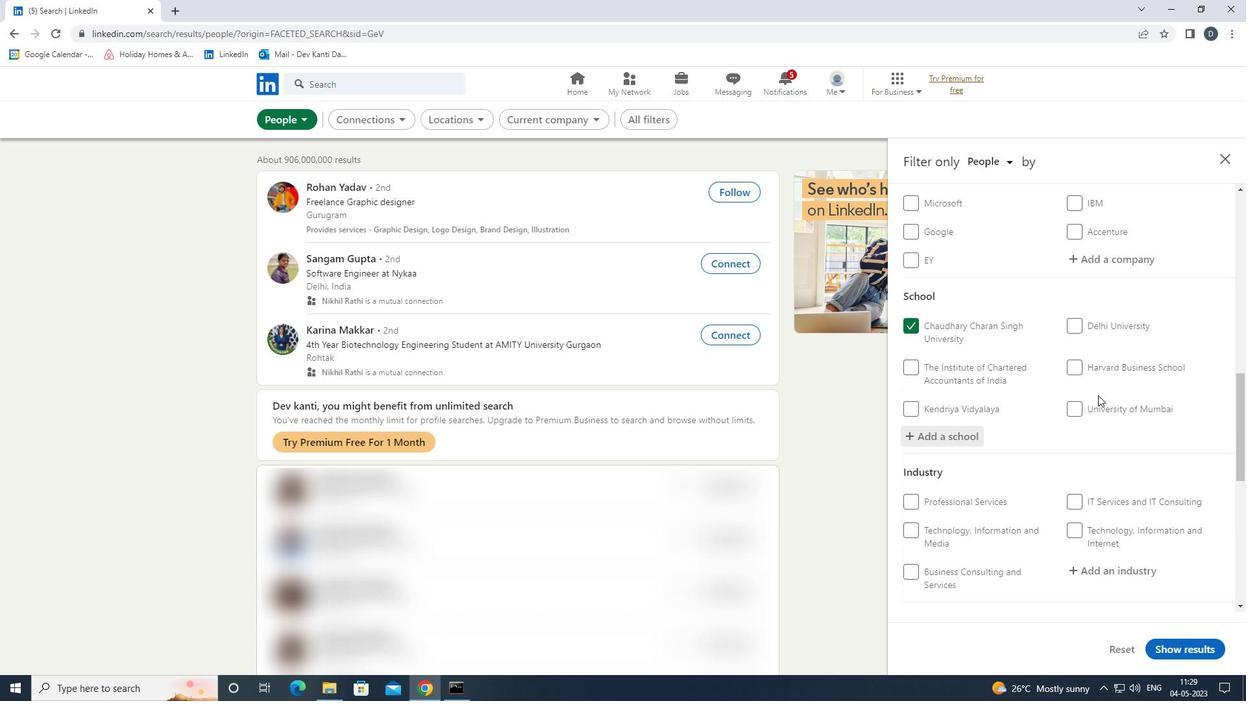 
Action: Mouse moved to (1086, 434)
Screenshot: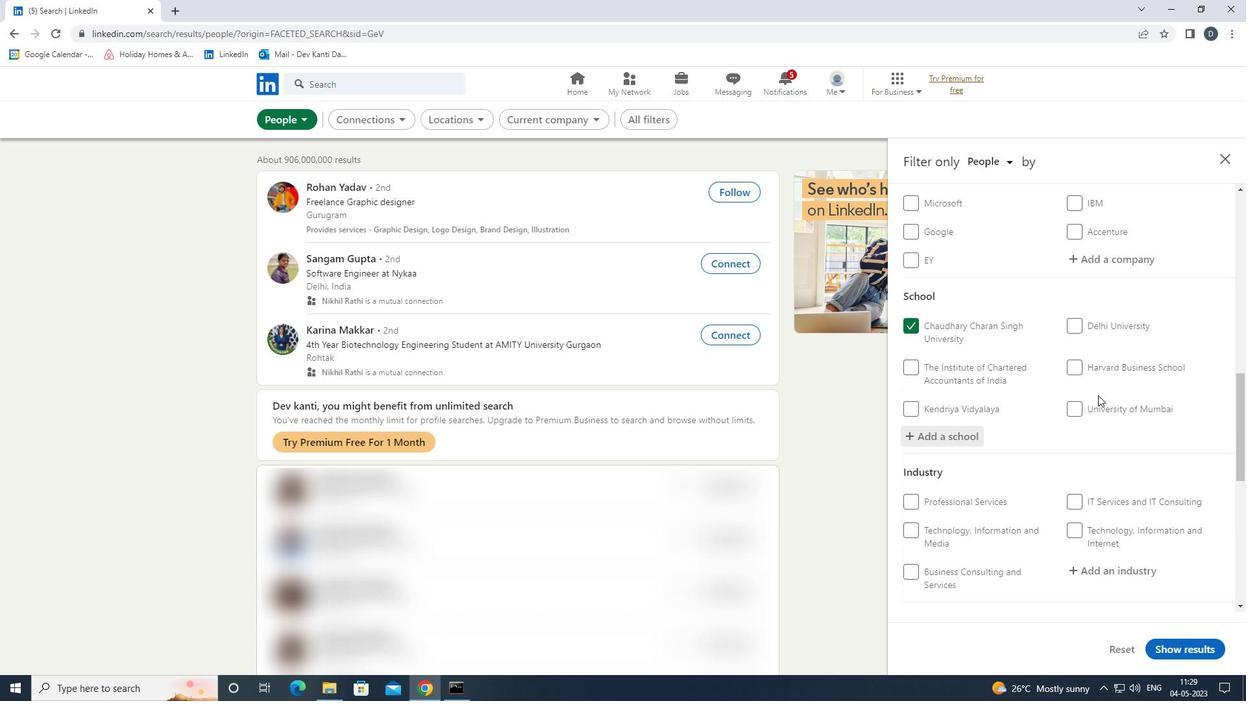 
Action: Mouse scrolled (1086, 433) with delta (0, 0)
Screenshot: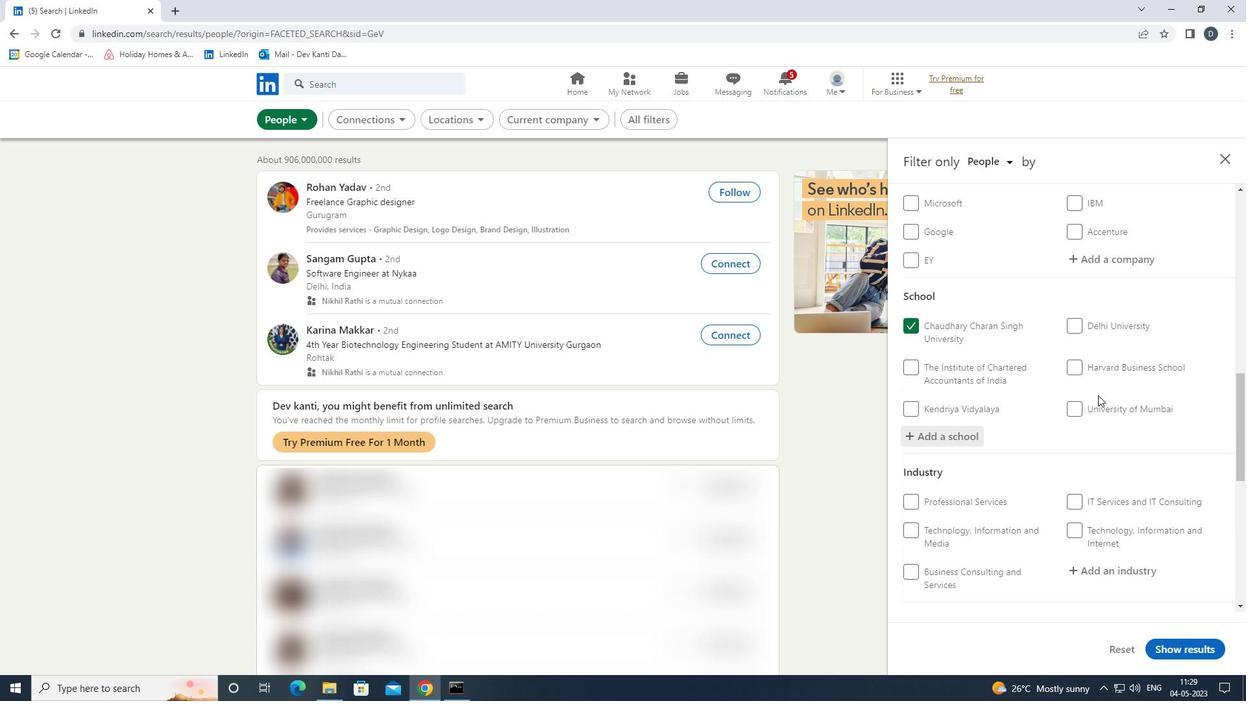 
Action: Mouse scrolled (1086, 433) with delta (0, 0)
Screenshot: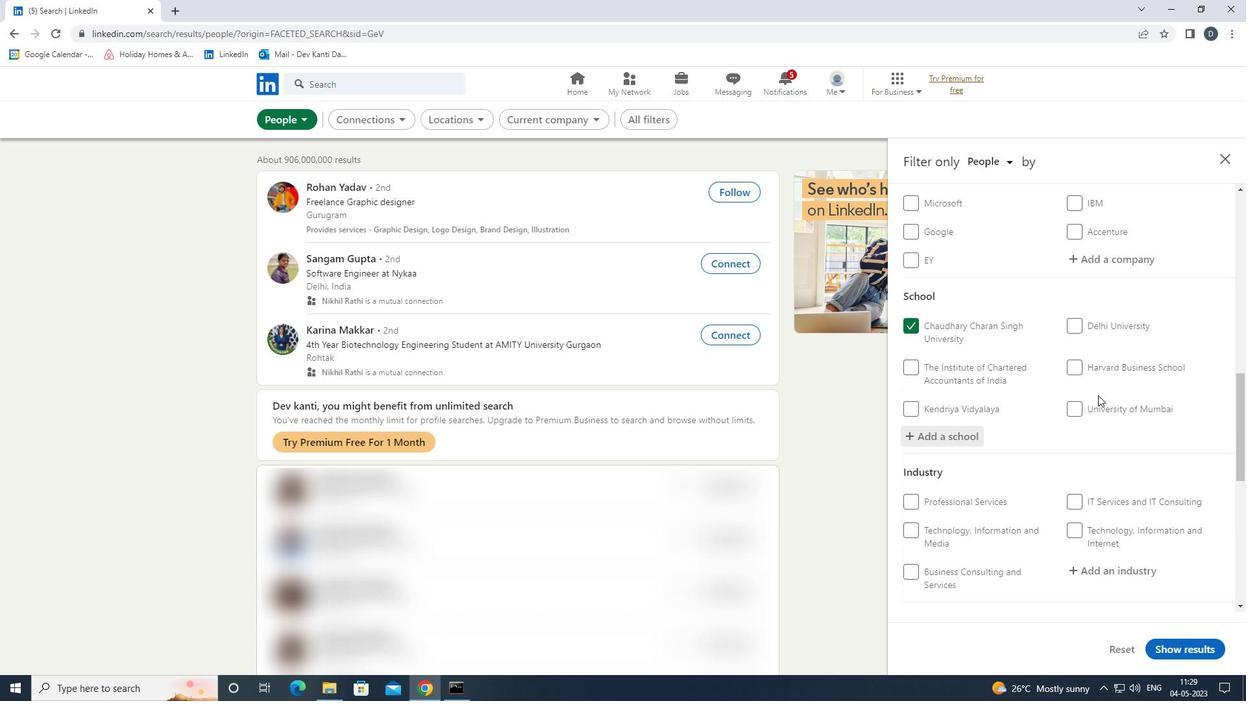 
Action: Mouse scrolled (1086, 433) with delta (0, 0)
Screenshot: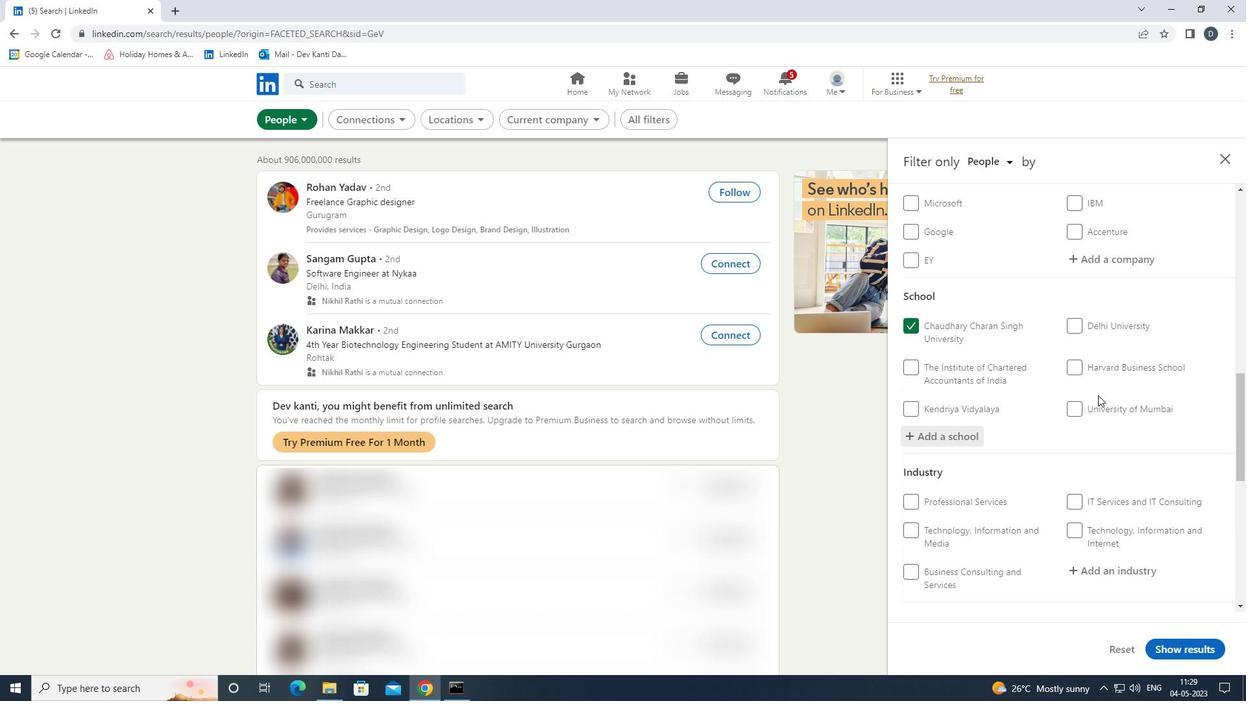 
Action: Mouse moved to (1121, 312)
Screenshot: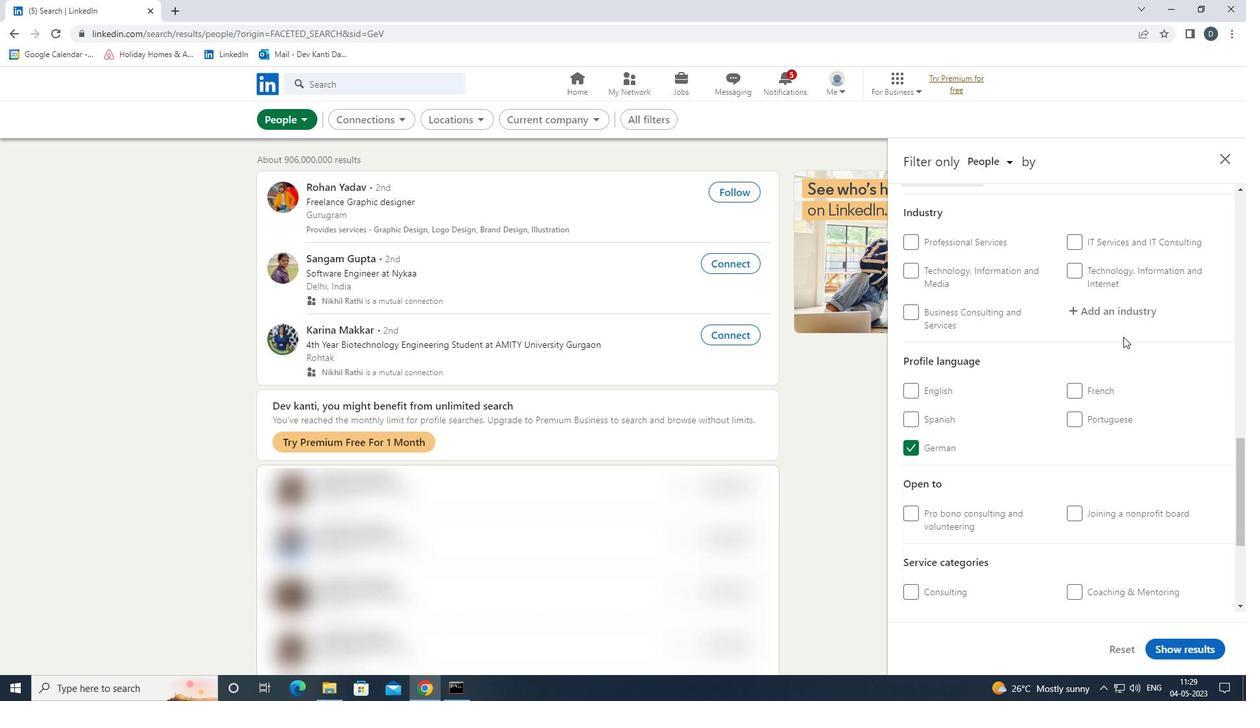 
Action: Mouse pressed left at (1121, 312)
Screenshot: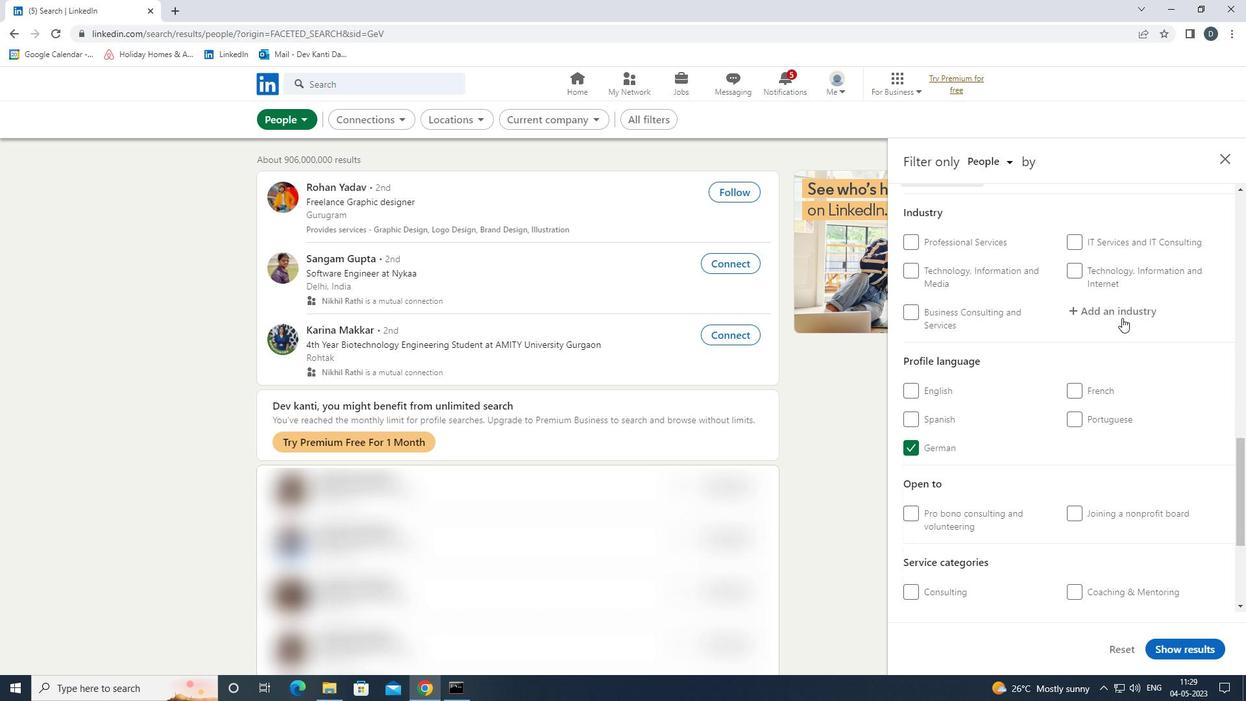 
Action: Key pressed <Key.shift>RETAIO<Key.backspace>IL<Key.backspace><Key.backspace><Key.backspace>IL<Key.space><Key.shift>ART<Key.down><Key.down><Key.enter>
Screenshot: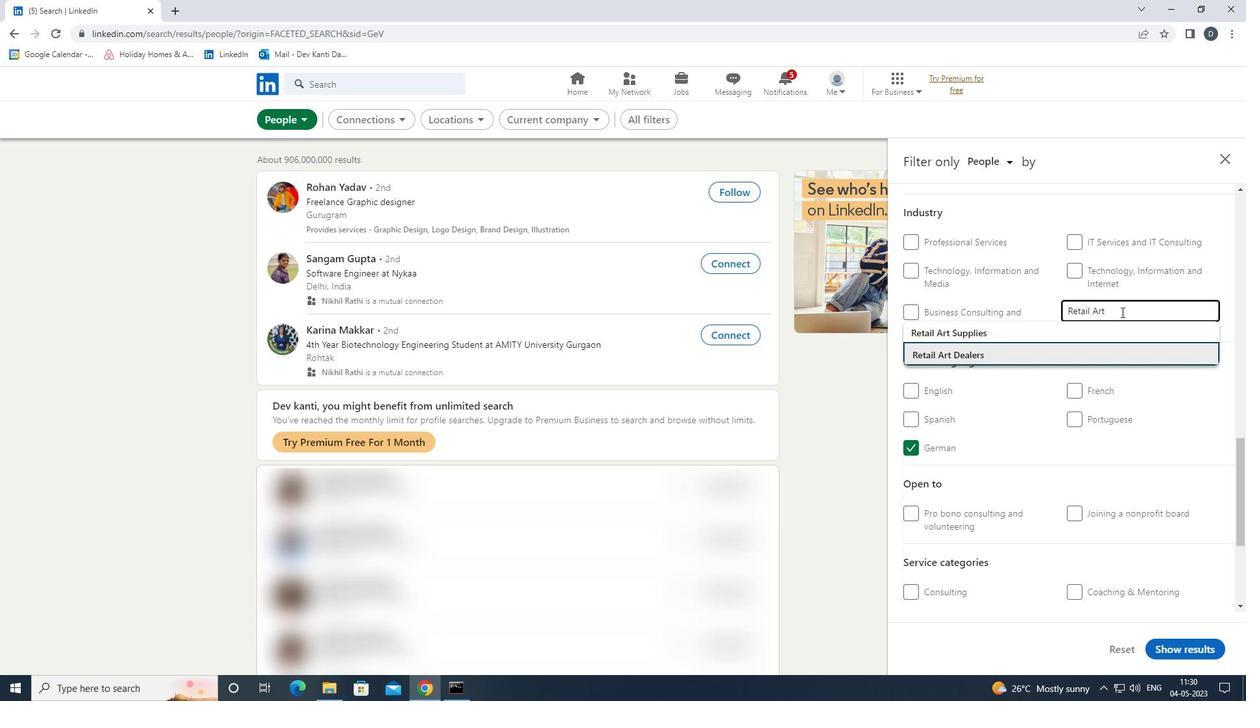 
Action: Mouse scrolled (1121, 311) with delta (0, 0)
Screenshot: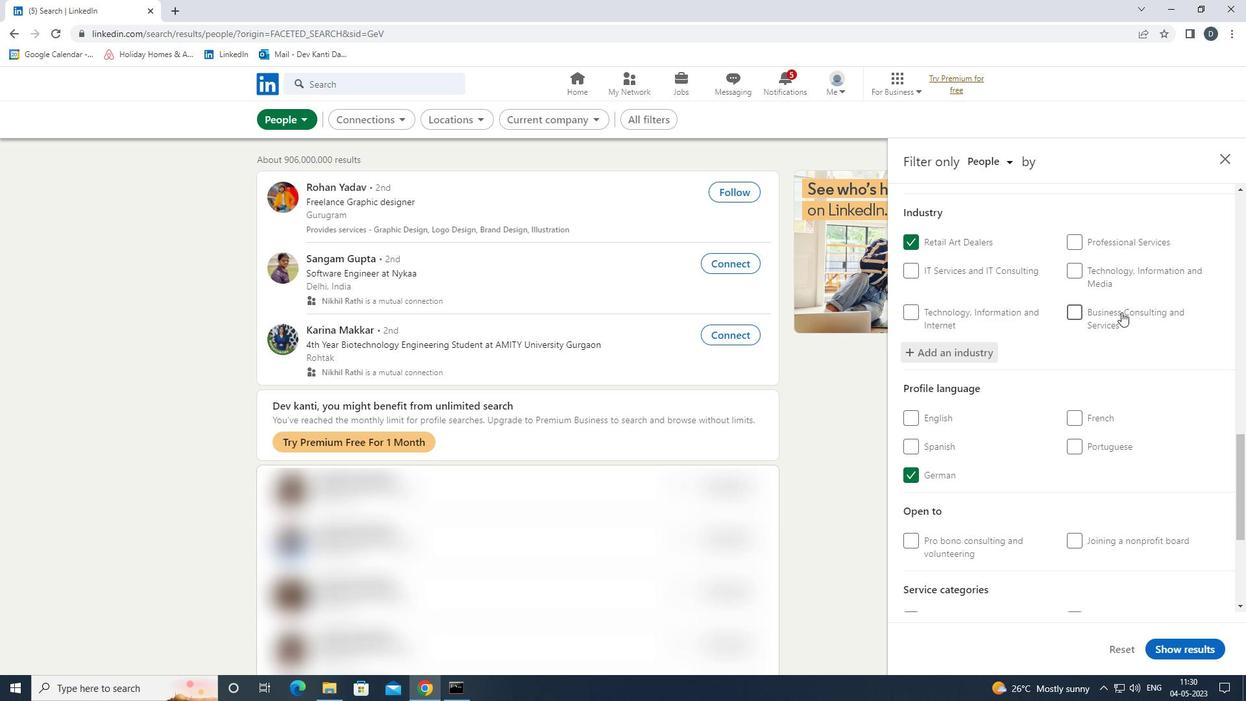 
Action: Mouse scrolled (1121, 311) with delta (0, 0)
Screenshot: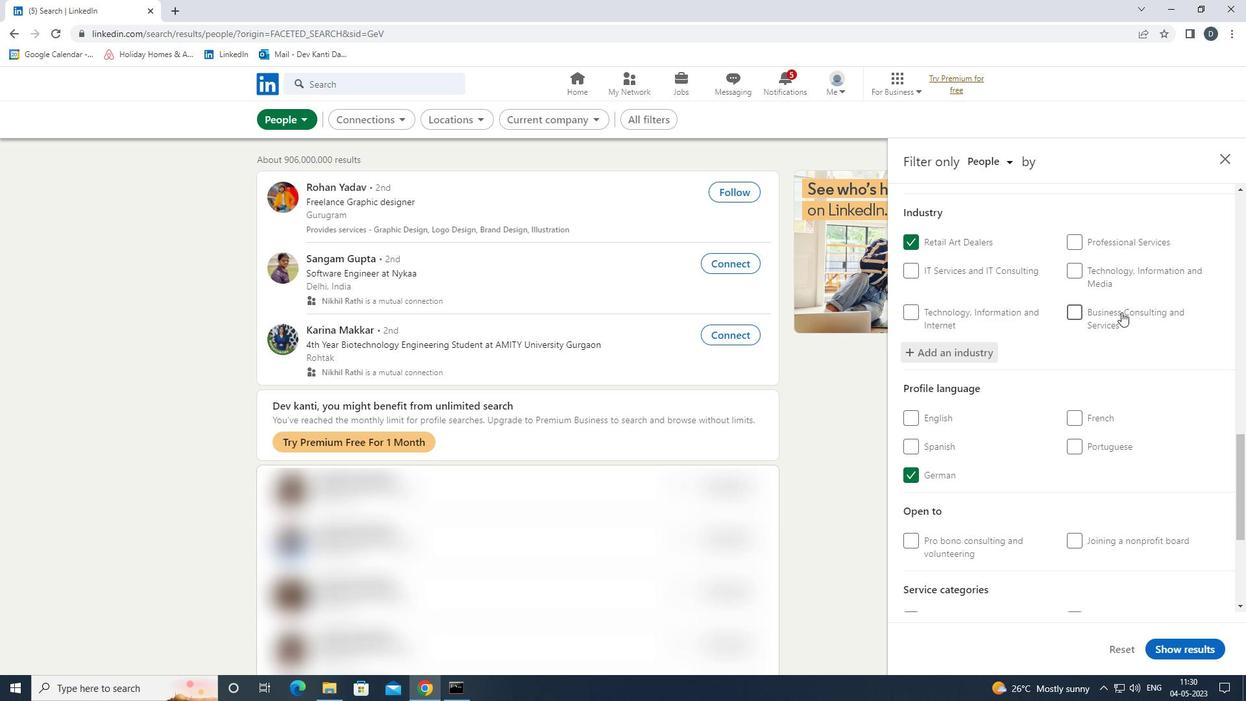 
Action: Mouse scrolled (1121, 311) with delta (0, 0)
Screenshot: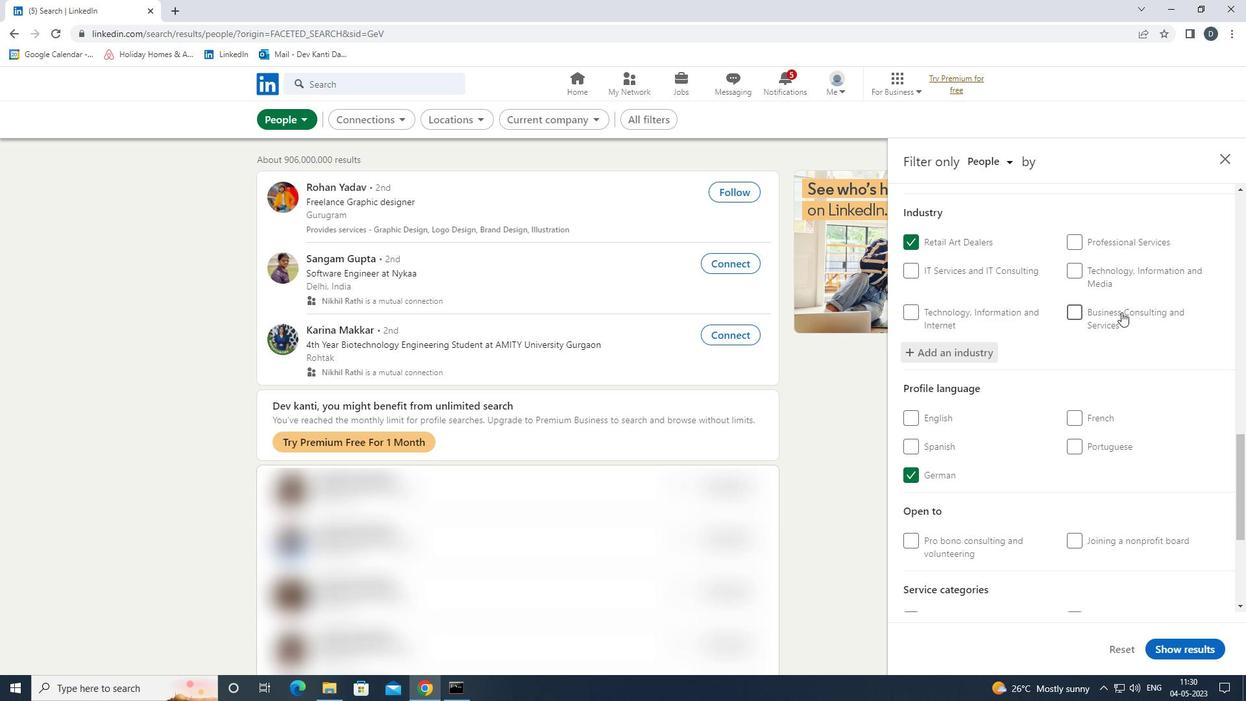 
Action: Mouse scrolled (1121, 311) with delta (0, 0)
Screenshot: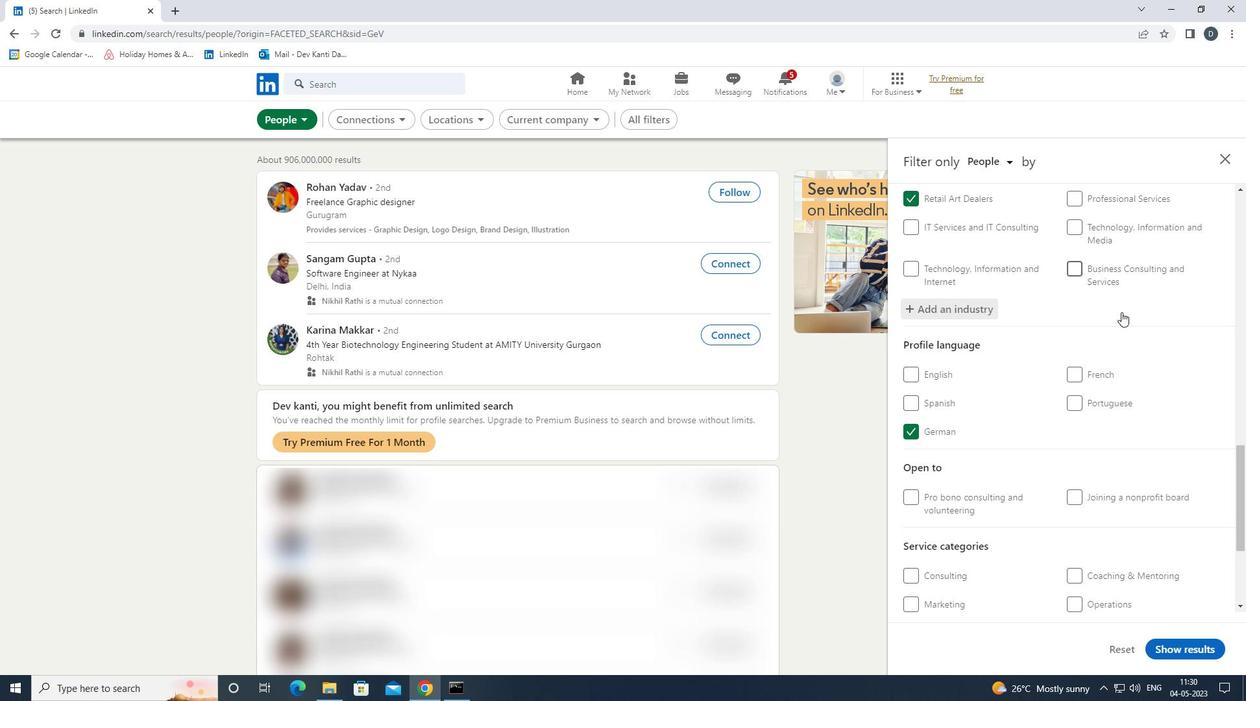 
Action: Mouse scrolled (1121, 311) with delta (0, 0)
Screenshot: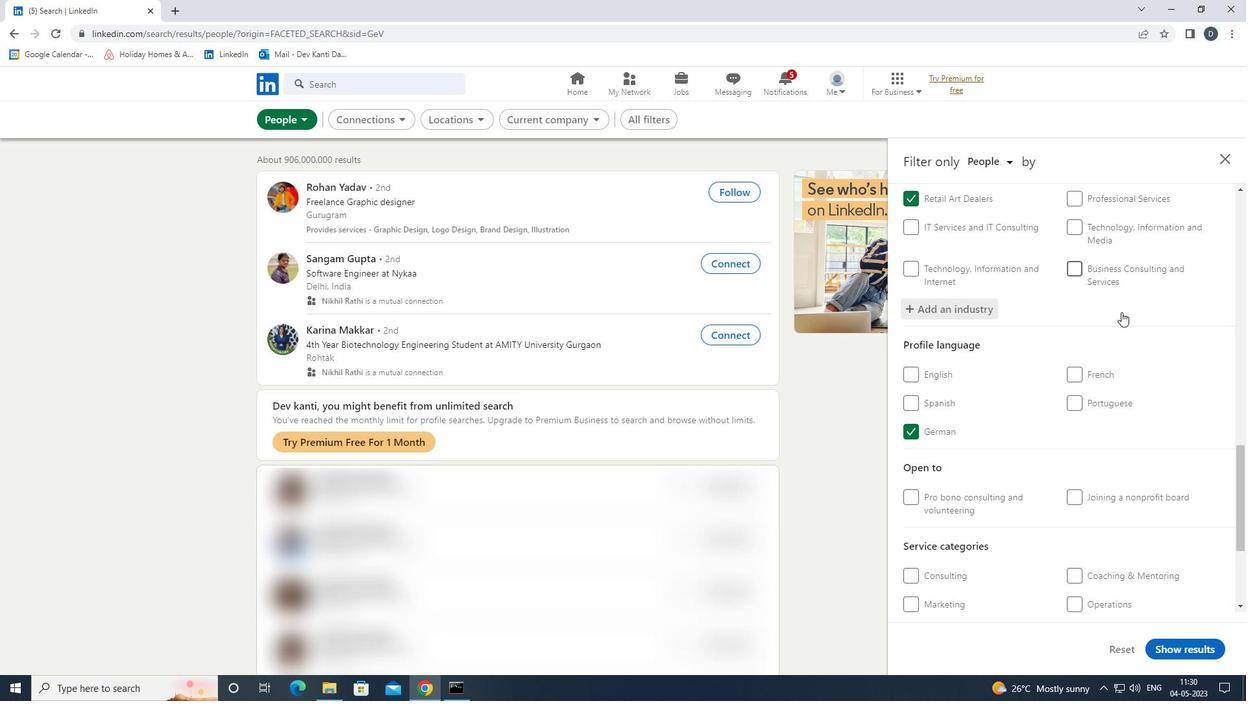 
Action: Mouse moved to (1136, 422)
Screenshot: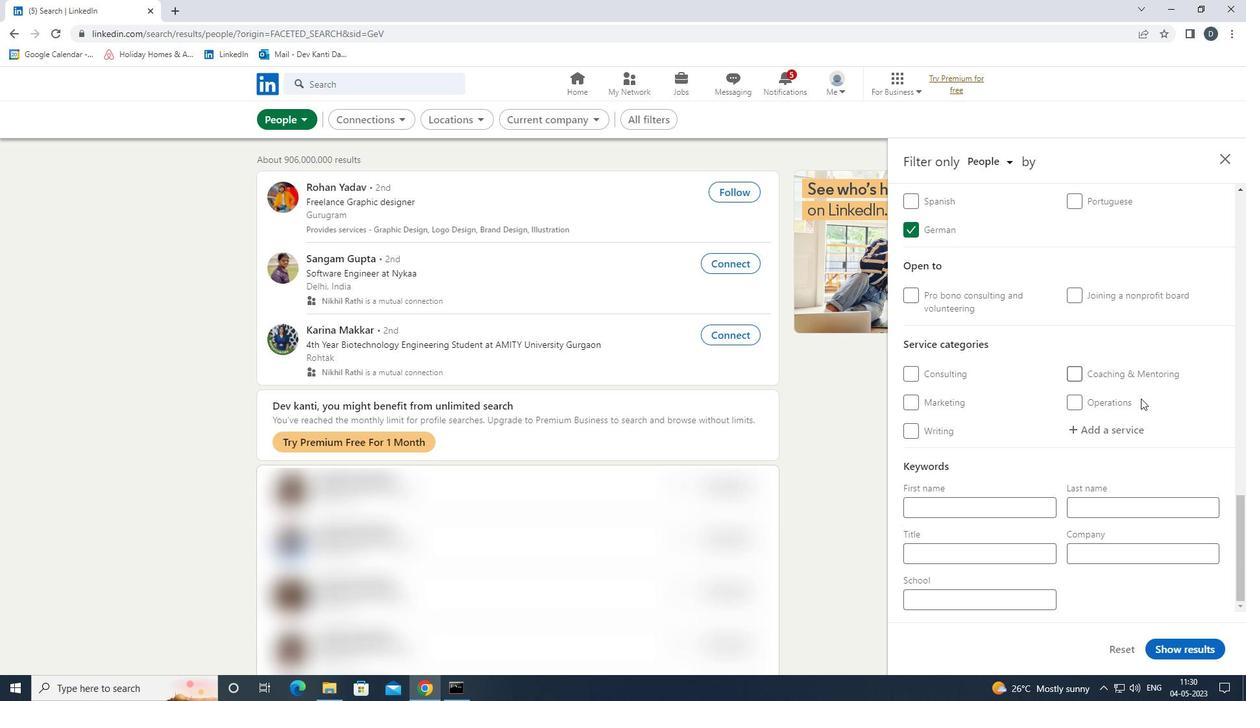 
Action: Mouse pressed left at (1136, 422)
Screenshot: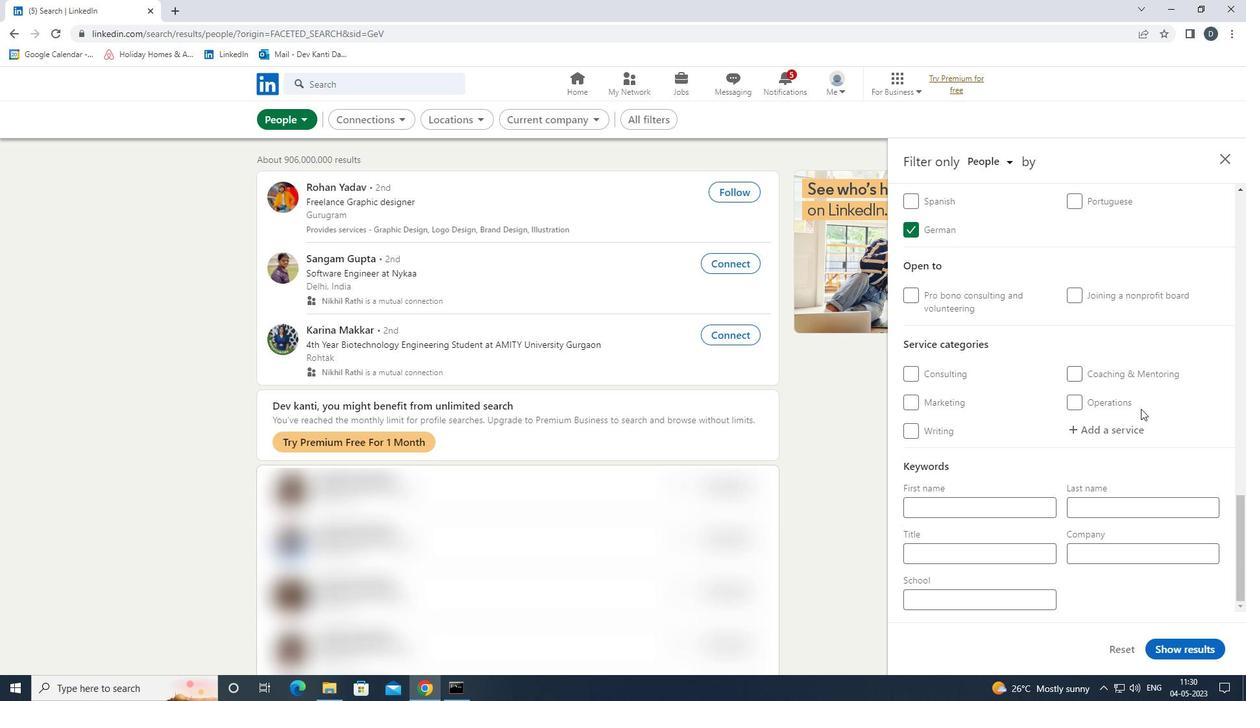 
Action: Mouse moved to (1136, 423)
Screenshot: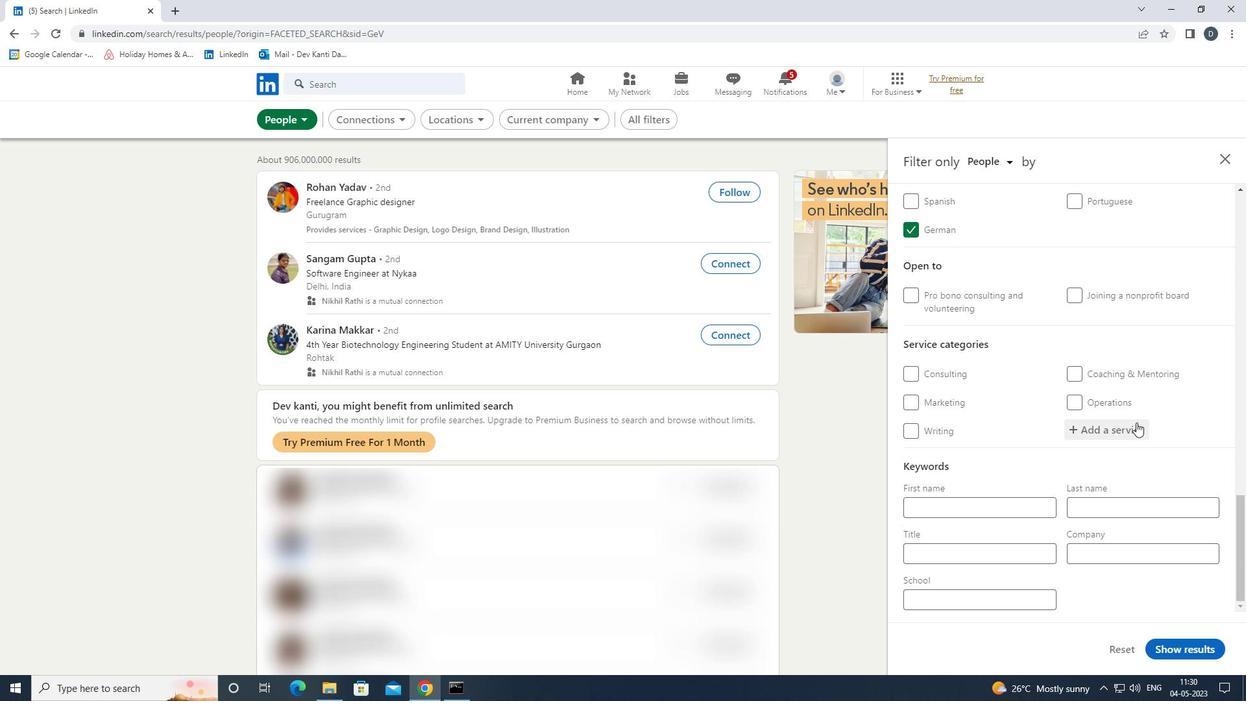 
Action: Key pressed <Key.shift>COMMERCIALC<Key.space><Key.backspace><Key.backspace><Key.space><Key.shift>INSU<Key.down><Key.enter>
Screenshot: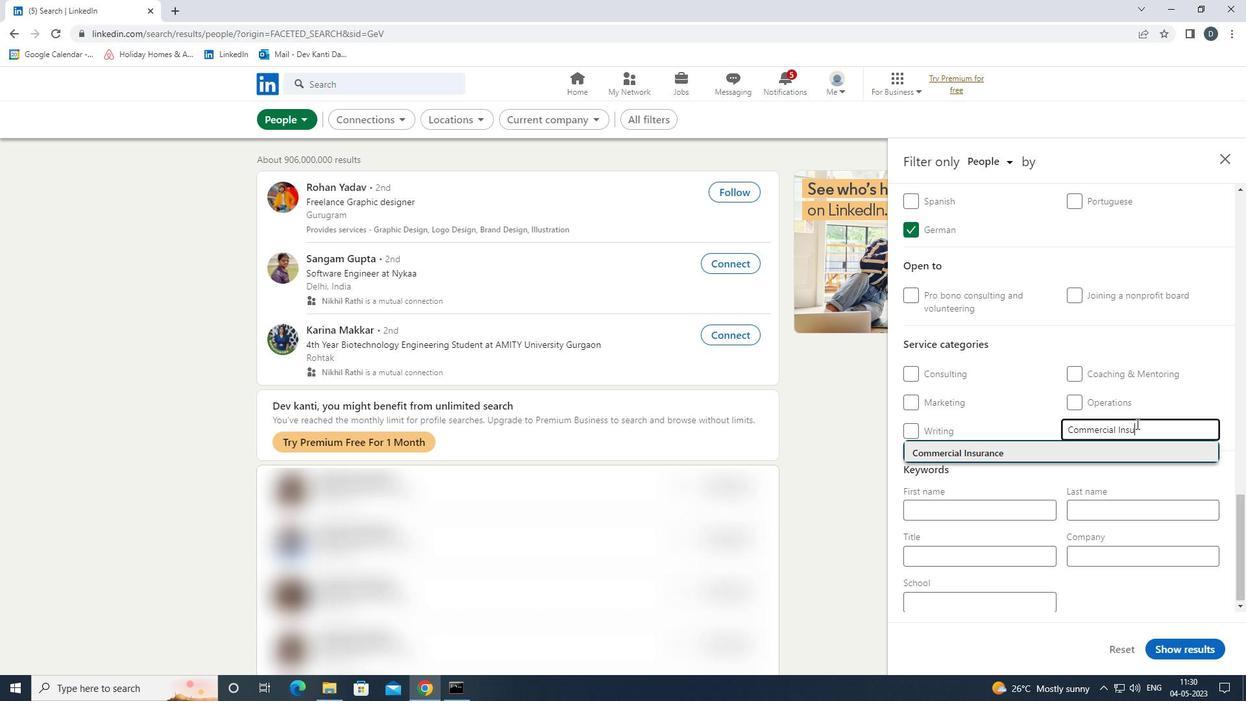 
Action: Mouse moved to (1059, 412)
Screenshot: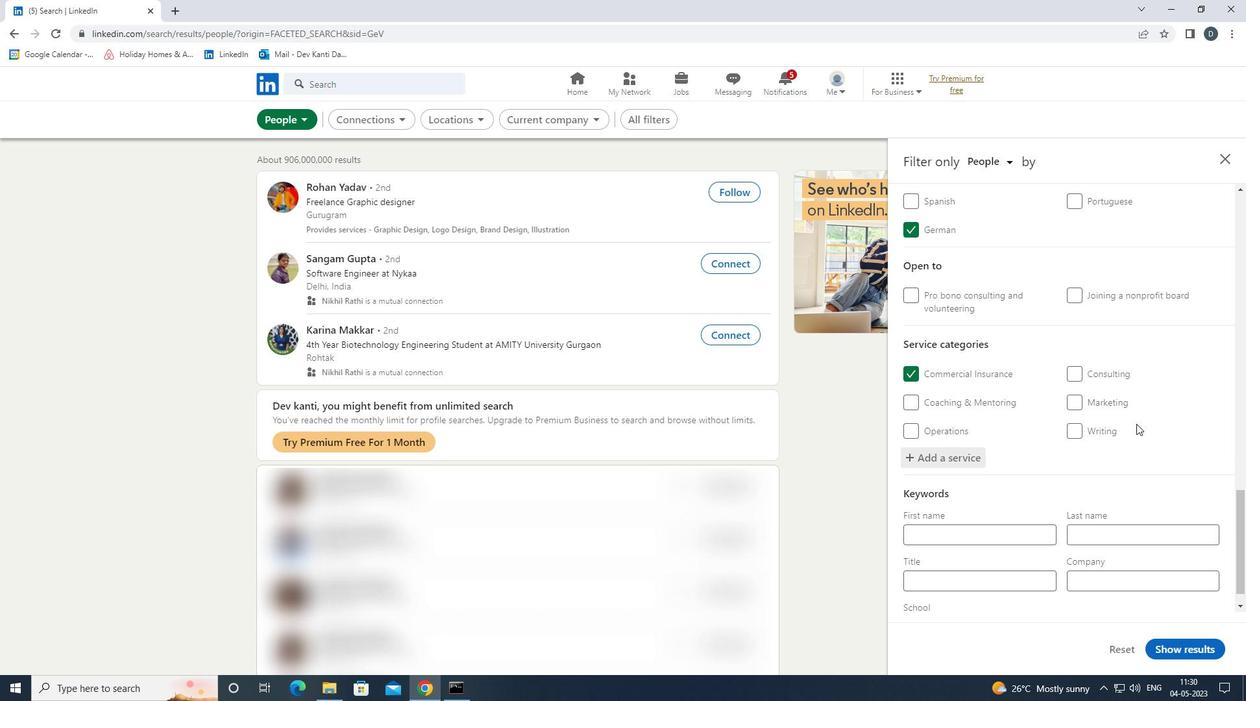 
Action: Mouse scrolled (1059, 412) with delta (0, 0)
Screenshot: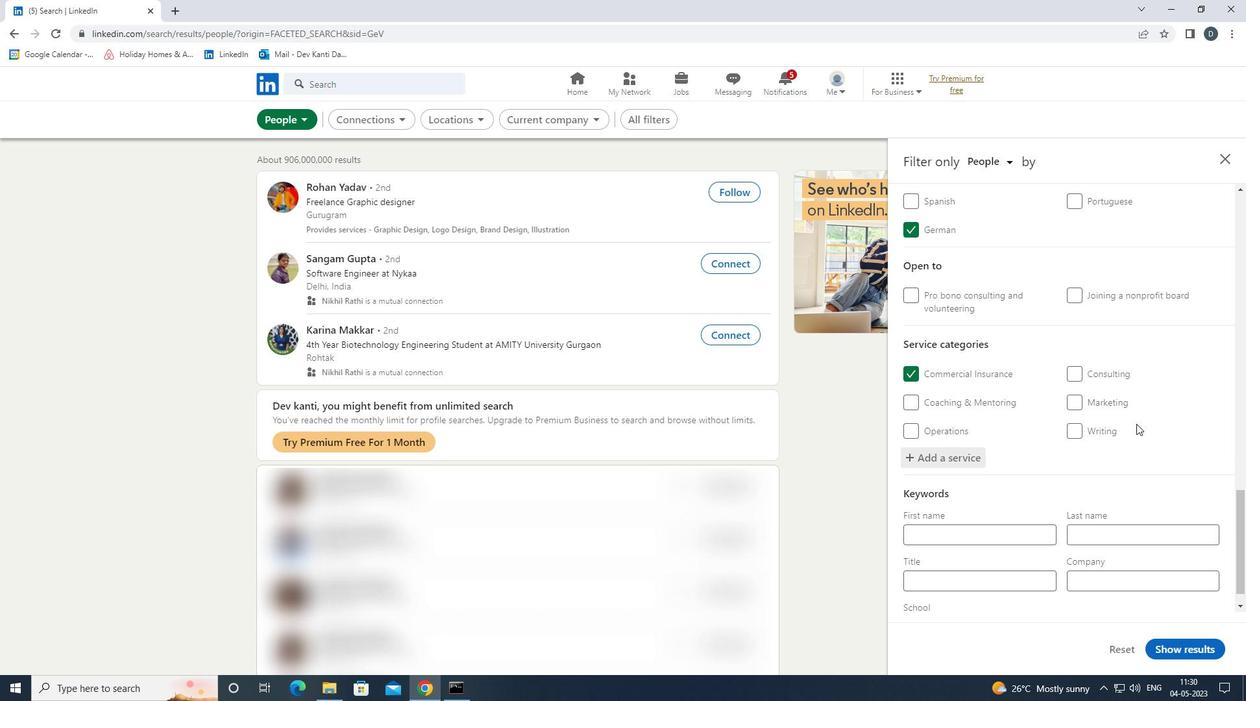 
Action: Mouse moved to (1060, 430)
Screenshot: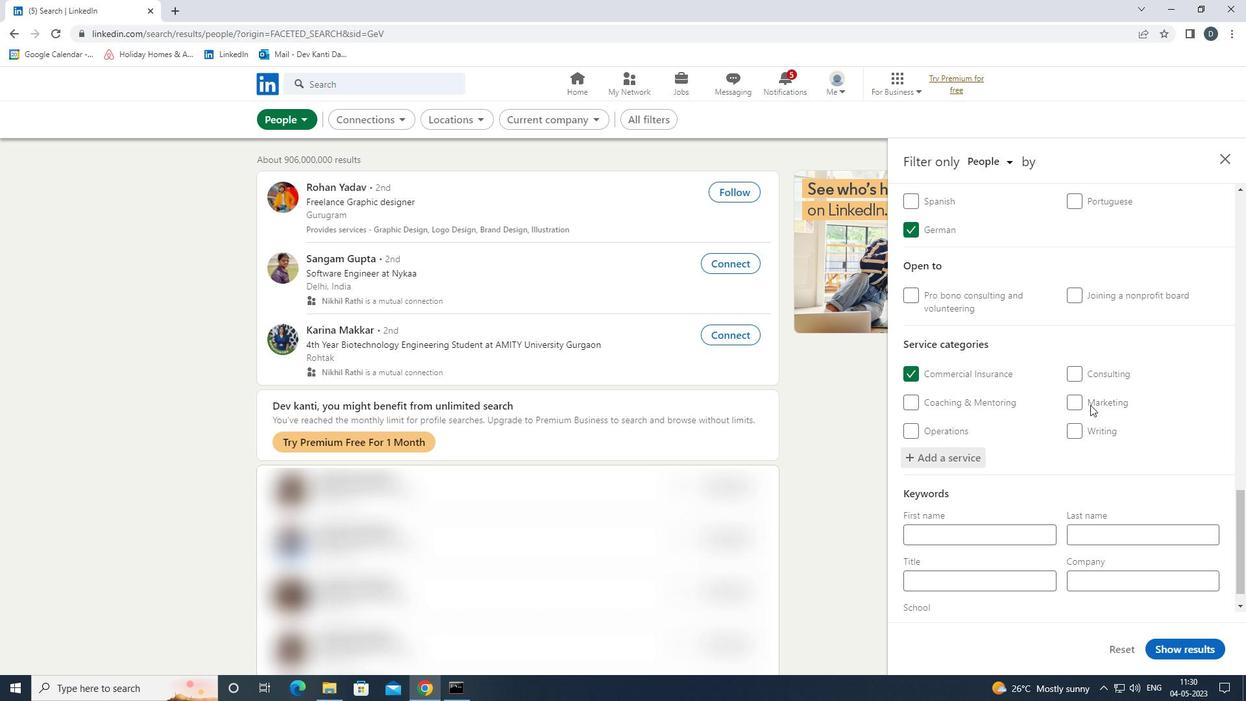
Action: Mouse scrolled (1060, 429) with delta (0, 0)
Screenshot: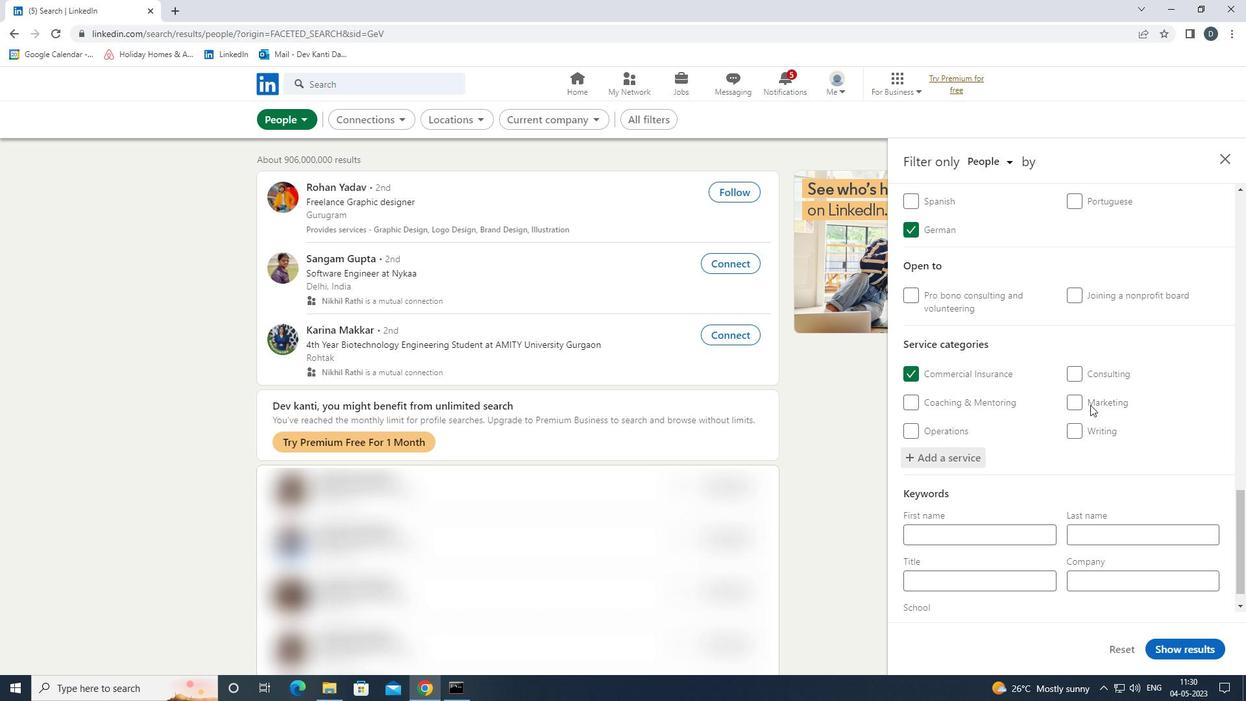 
Action: Mouse moved to (1062, 439)
Screenshot: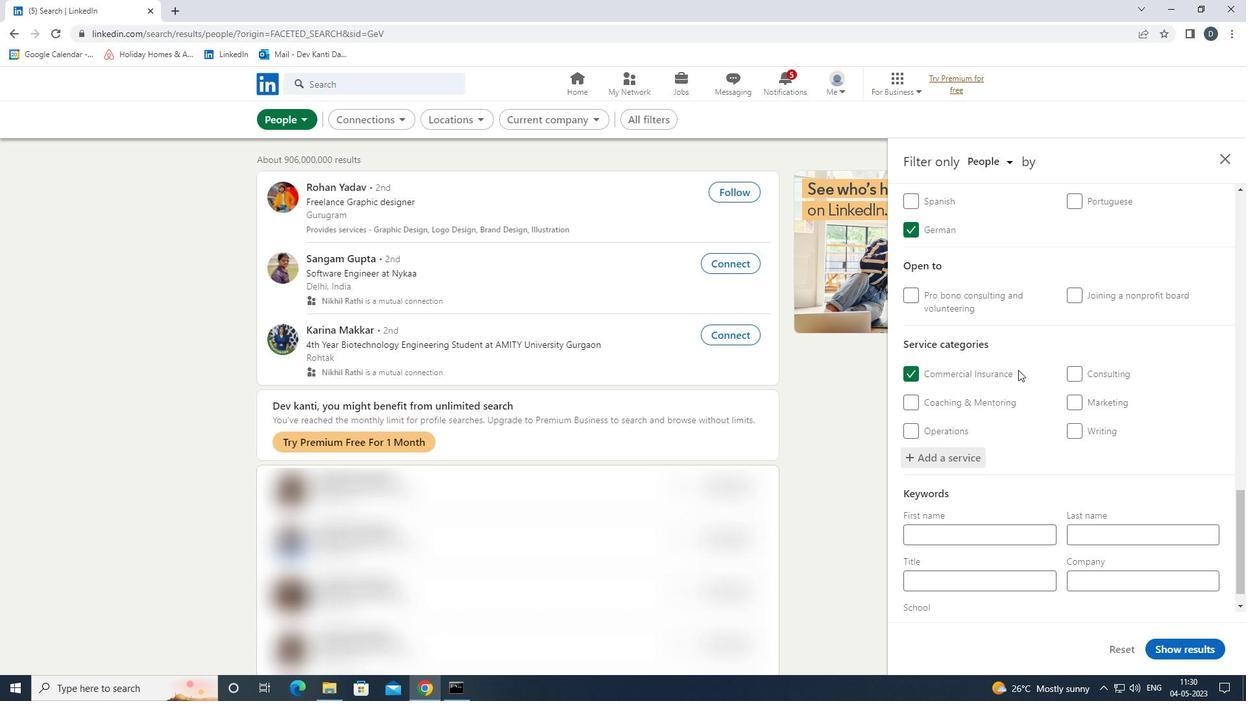 
Action: Mouse scrolled (1062, 438) with delta (0, 0)
Screenshot: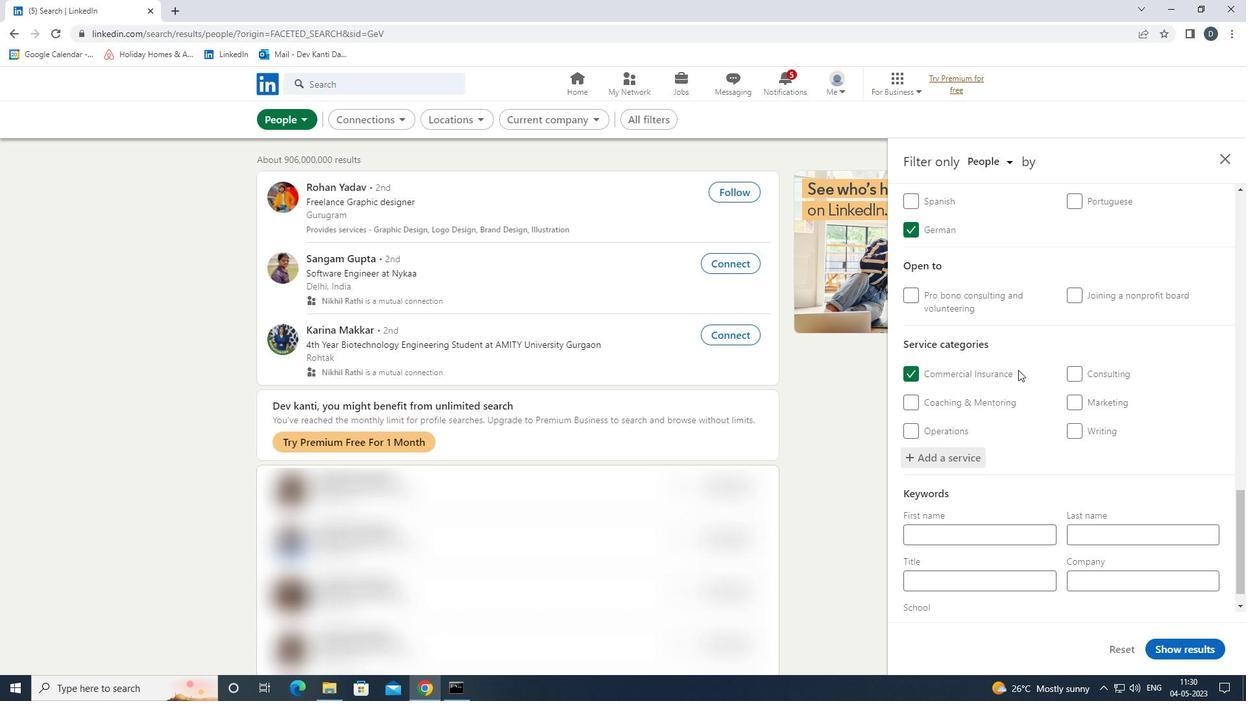 
Action: Mouse moved to (1062, 450)
Screenshot: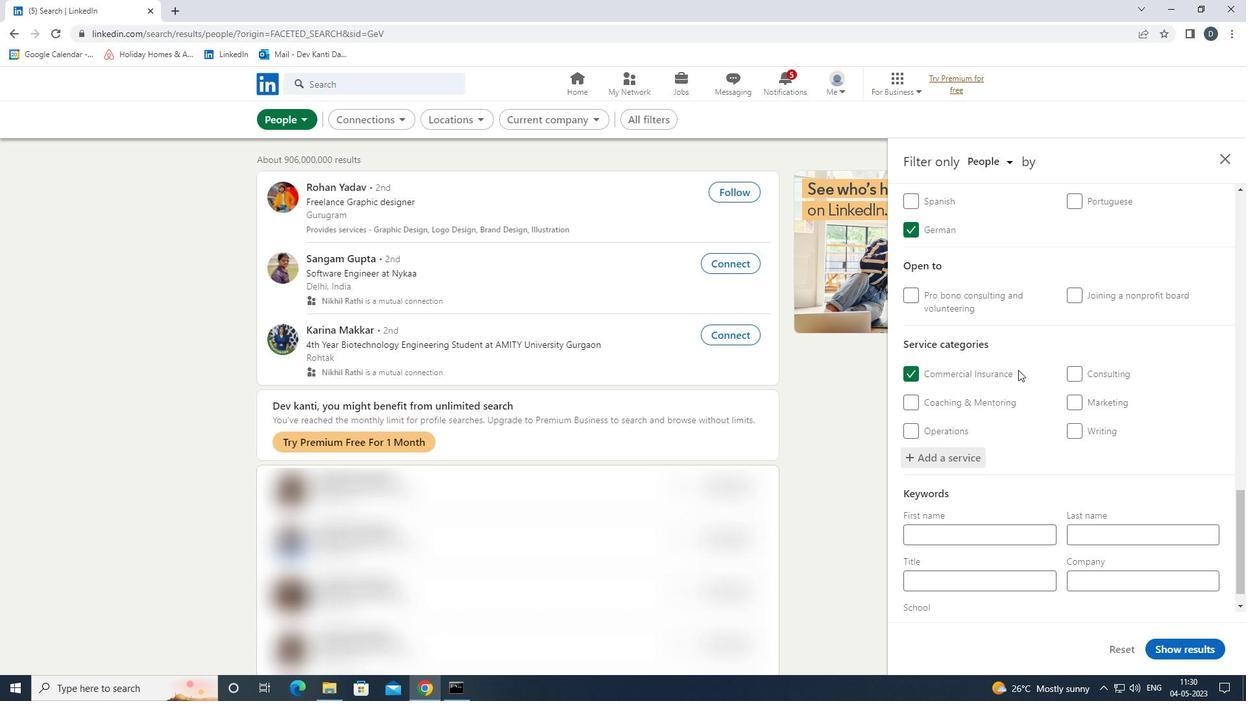 
Action: Mouse scrolled (1062, 449) with delta (0, 0)
Screenshot: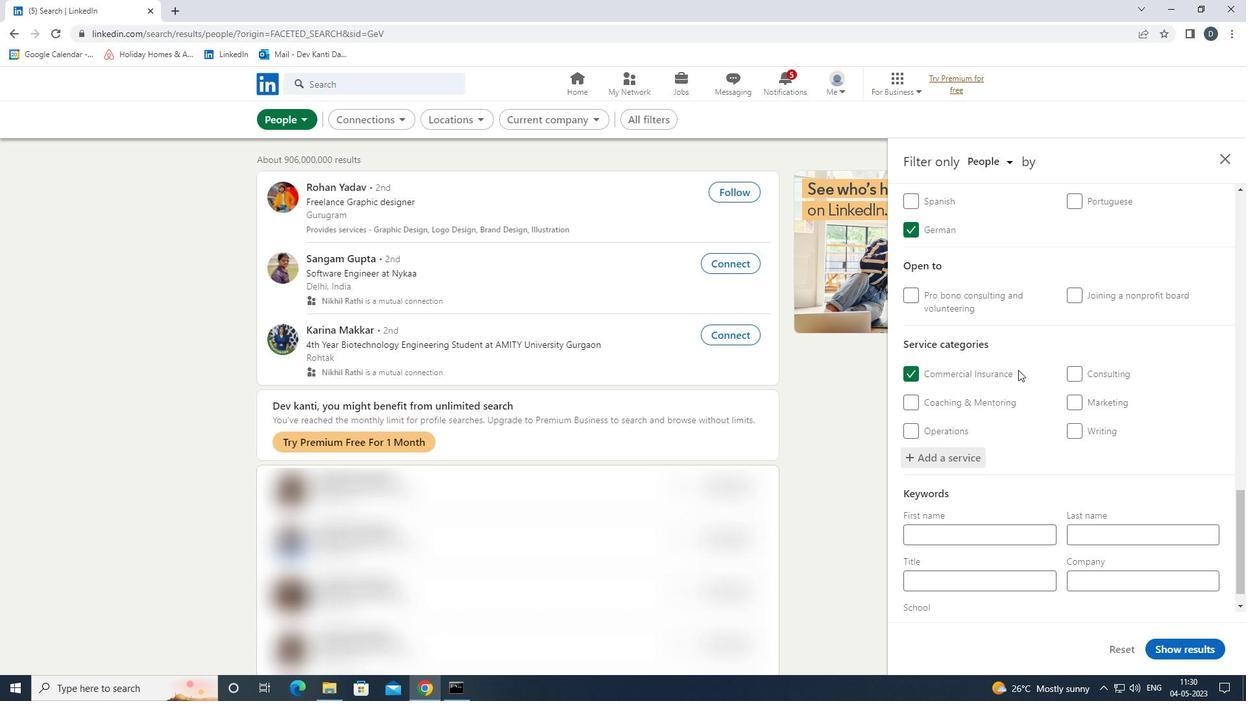 
Action: Mouse moved to (1063, 466)
Screenshot: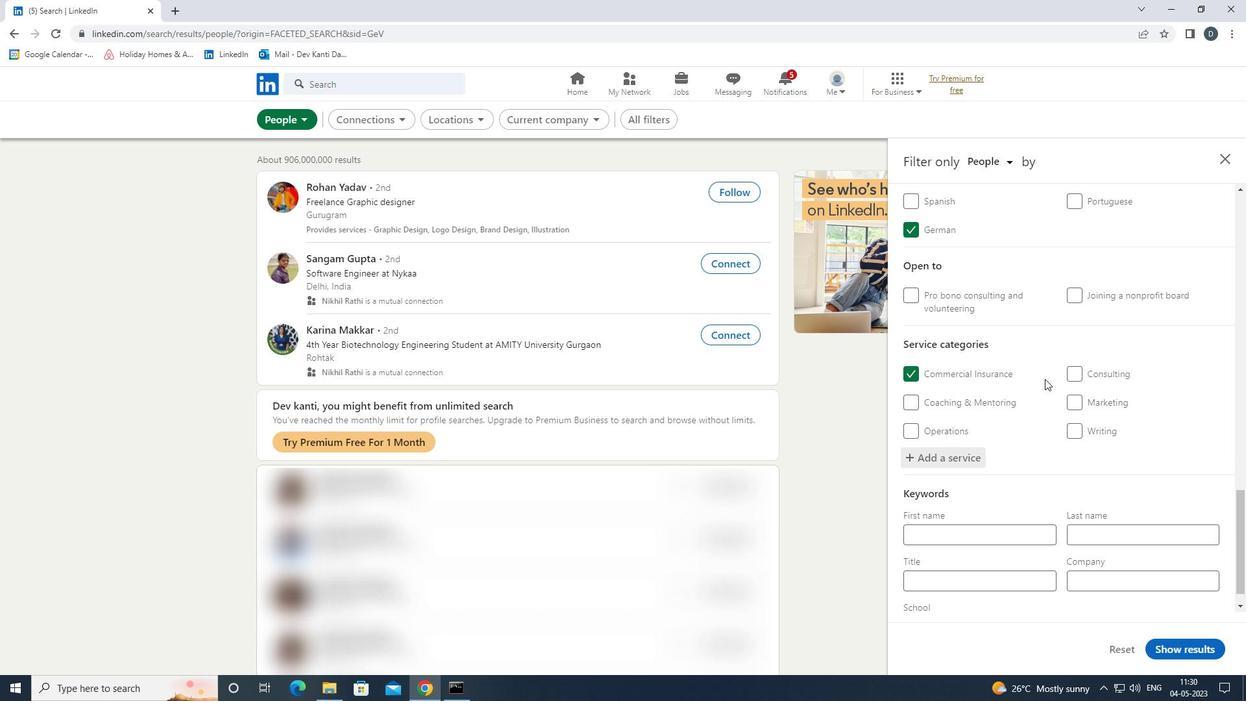
Action: Mouse scrolled (1063, 465) with delta (0, 0)
Screenshot: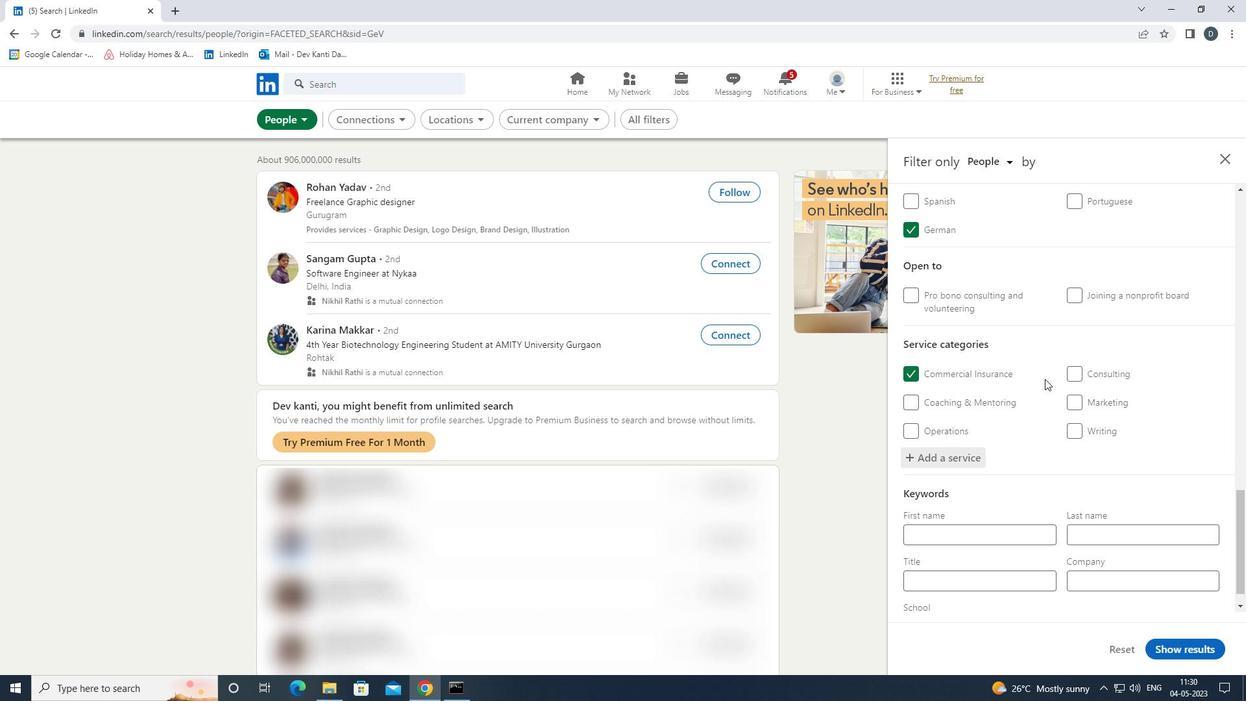 
Action: Mouse moved to (980, 557)
Screenshot: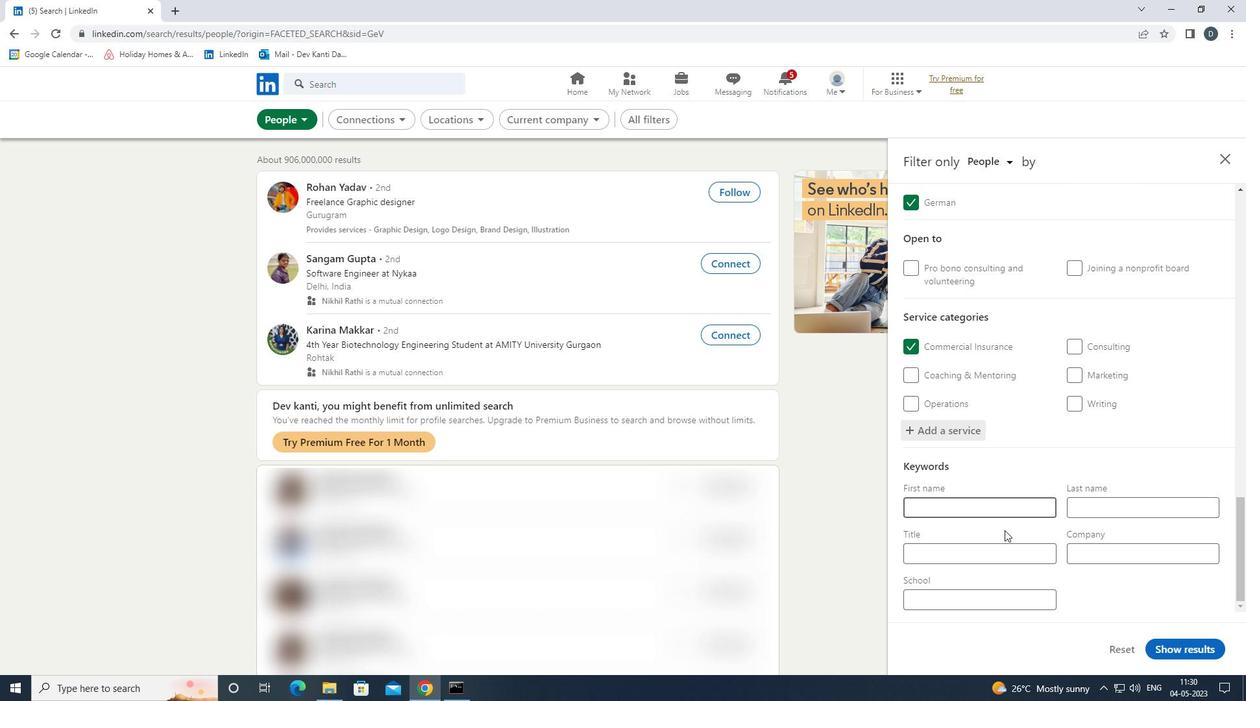 
Action: Mouse pressed left at (980, 557)
Screenshot: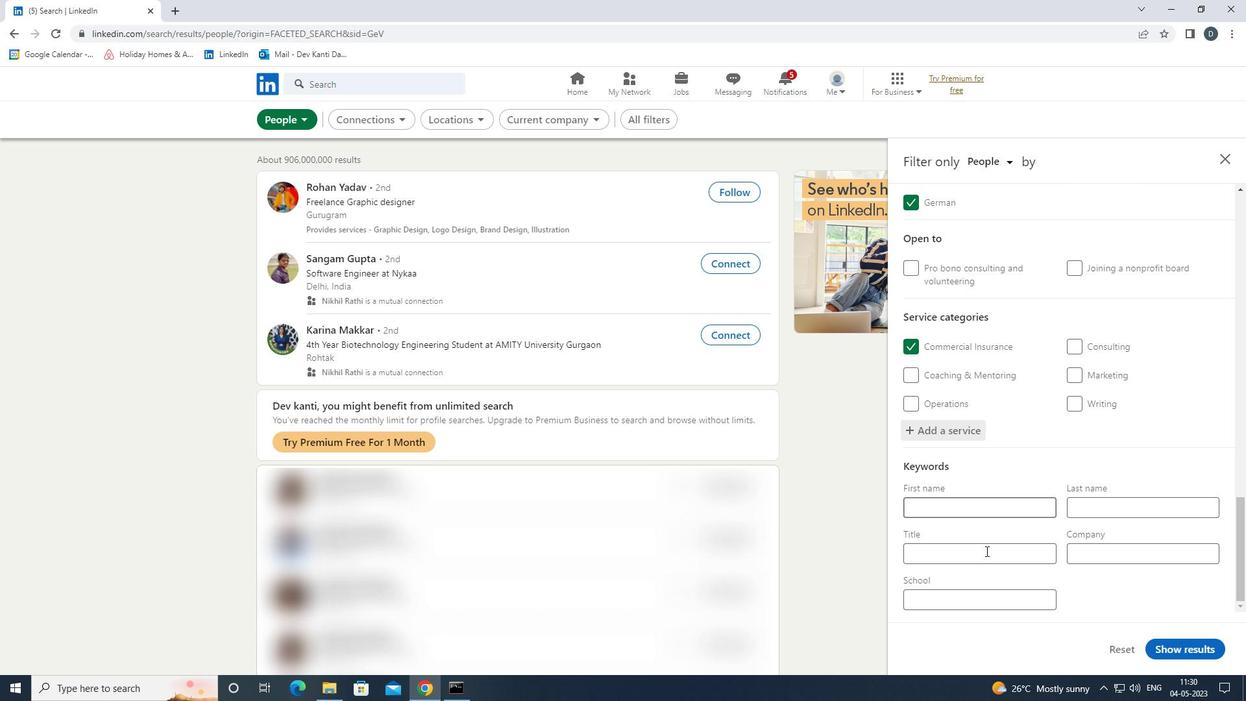 
Action: Mouse moved to (977, 557)
Screenshot: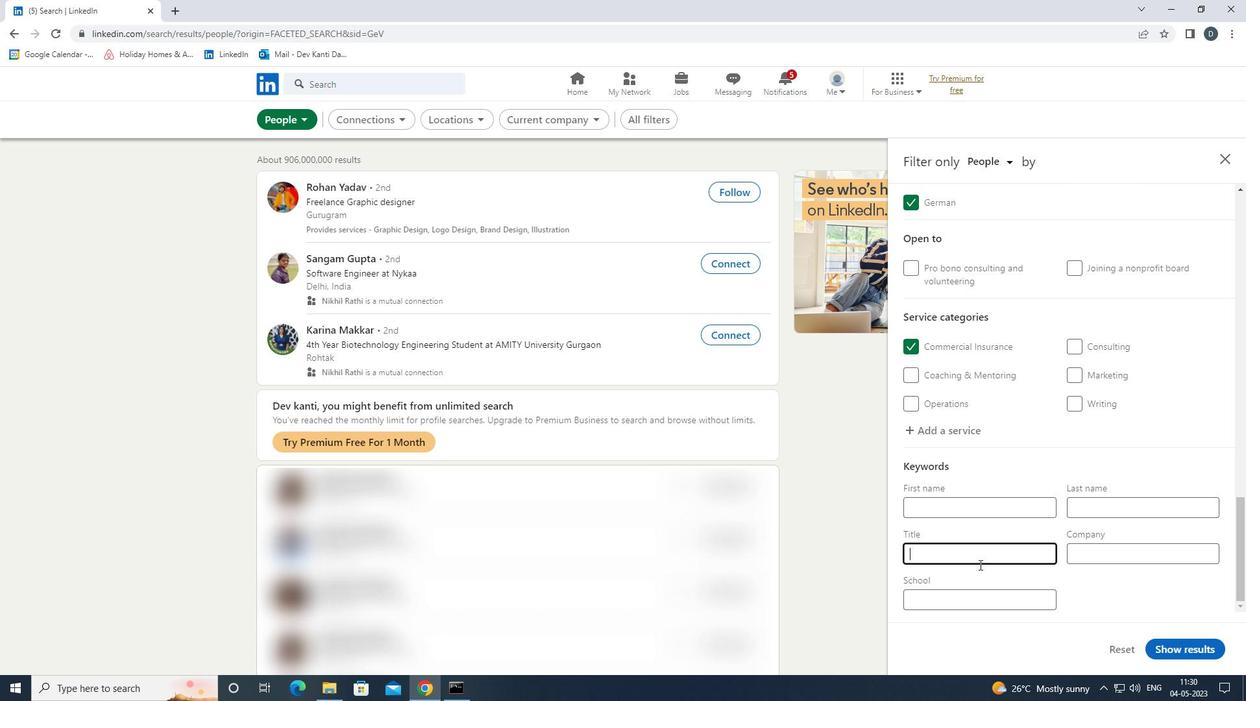 
Action: Key pressed <Key.shift>MANAGEMENT<Key.space><Key.shift>CONSULTANT
Screenshot: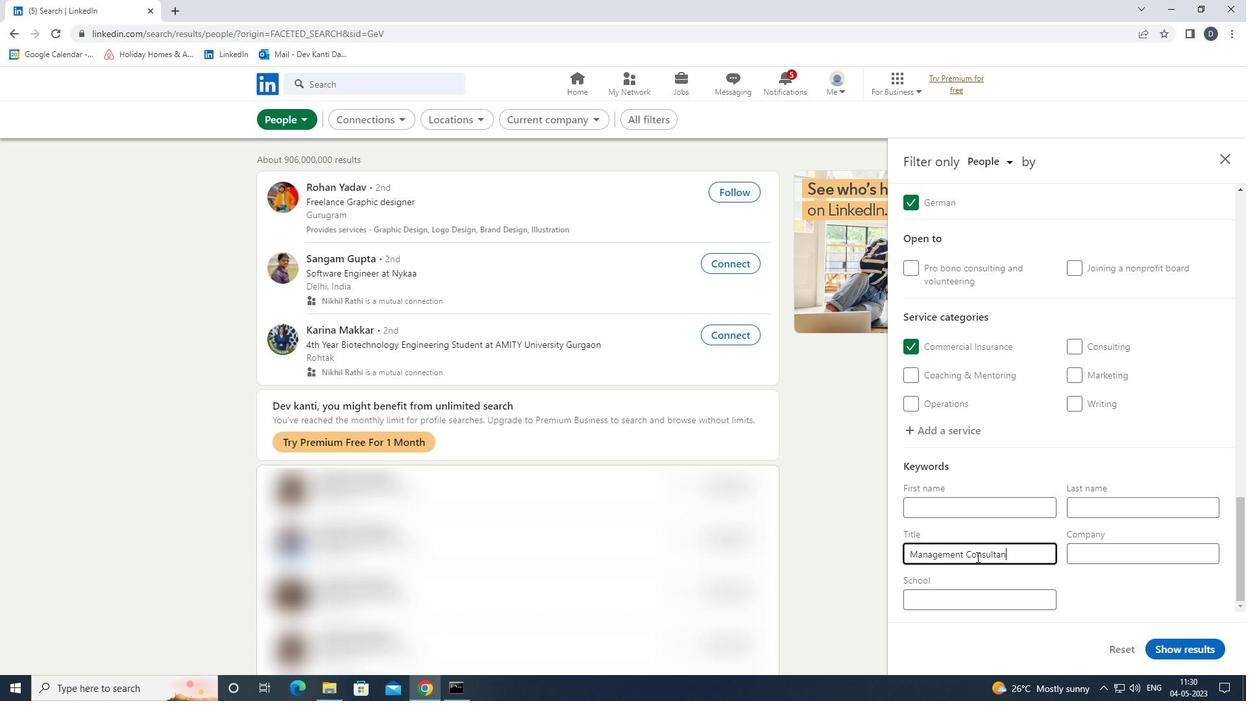 
Action: Mouse moved to (1167, 641)
Screenshot: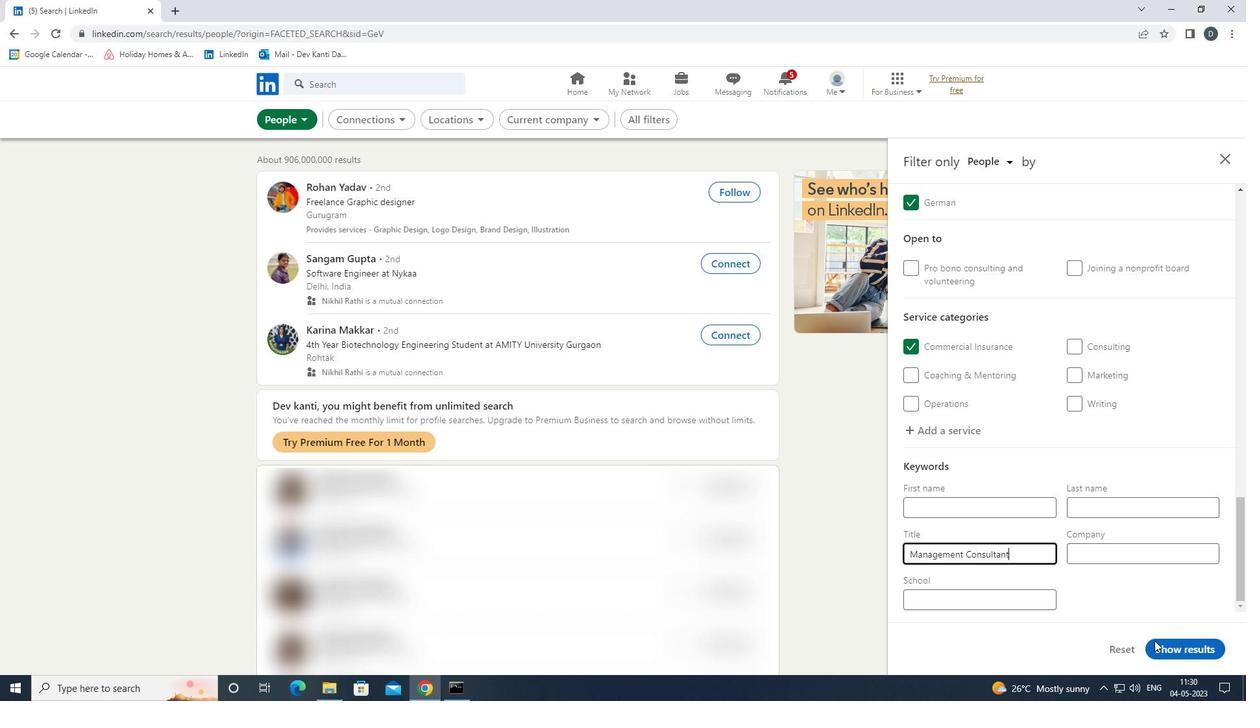 
Action: Mouse pressed left at (1167, 641)
Screenshot: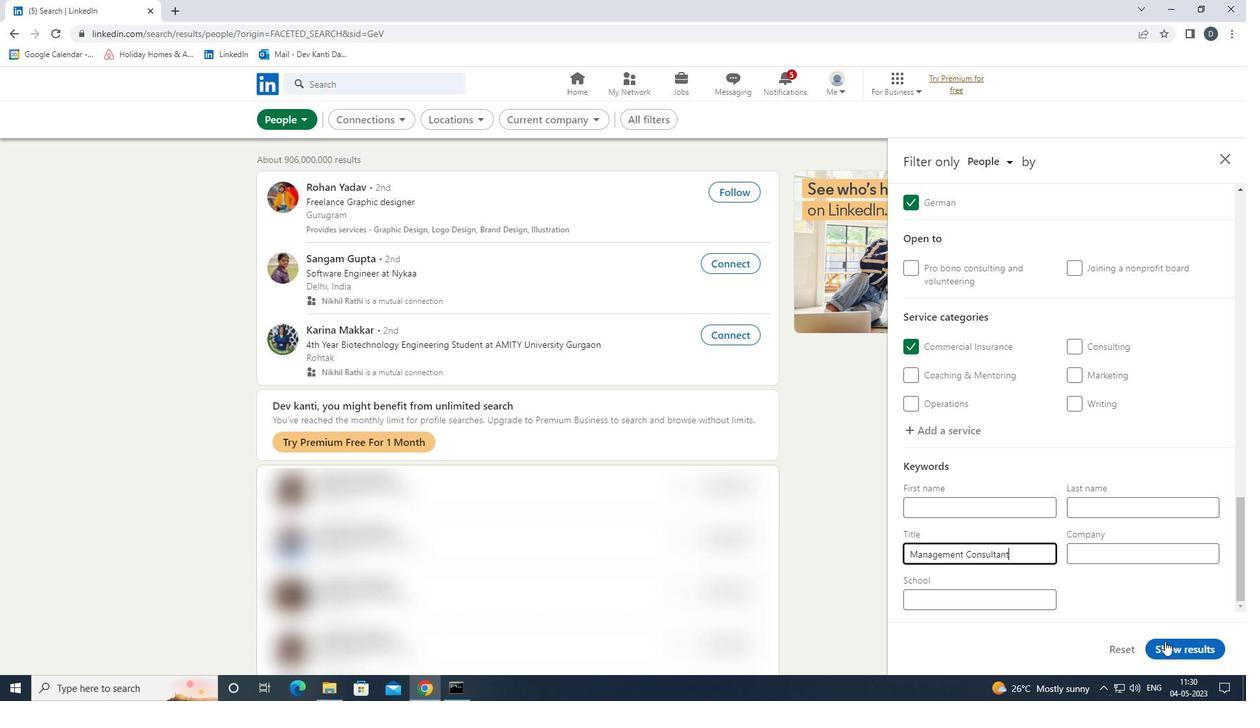 
Action: Mouse moved to (761, 329)
Screenshot: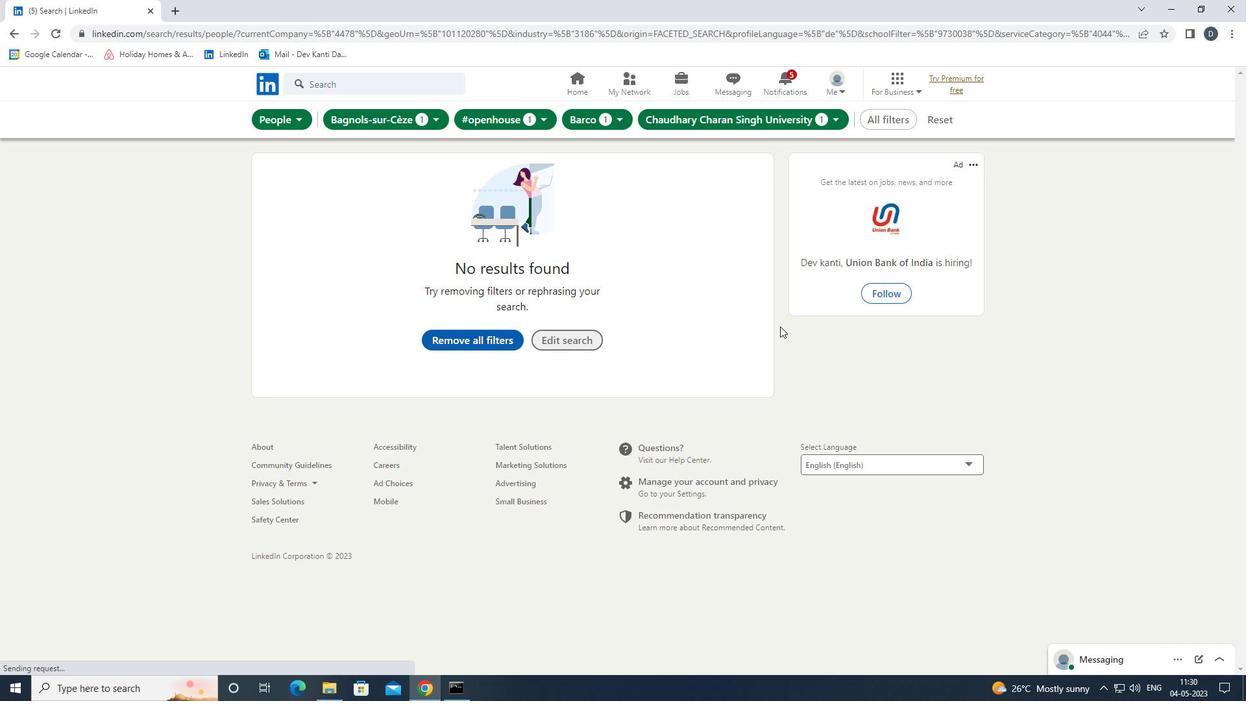 
